 Task: Find a house in Sogamoso, Colombia for 7 guests from July 10 to July 15 with Wifi, Free parking, TV, Gym, Breakfast, 4 bedrooms, 7 beds, 4 bathrooms, price range ₹10,000-₹15,000, and Self check-in.
Action: Mouse moved to (734, 118)
Screenshot: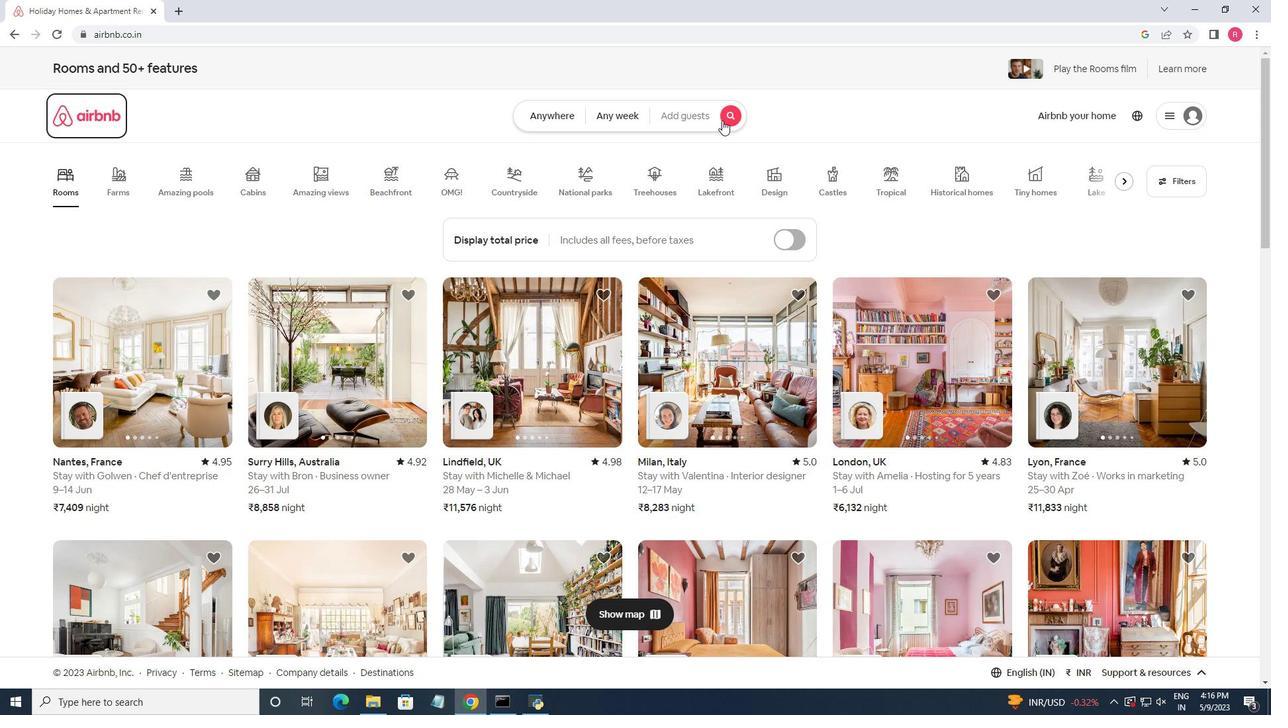 
Action: Mouse pressed left at (734, 118)
Screenshot: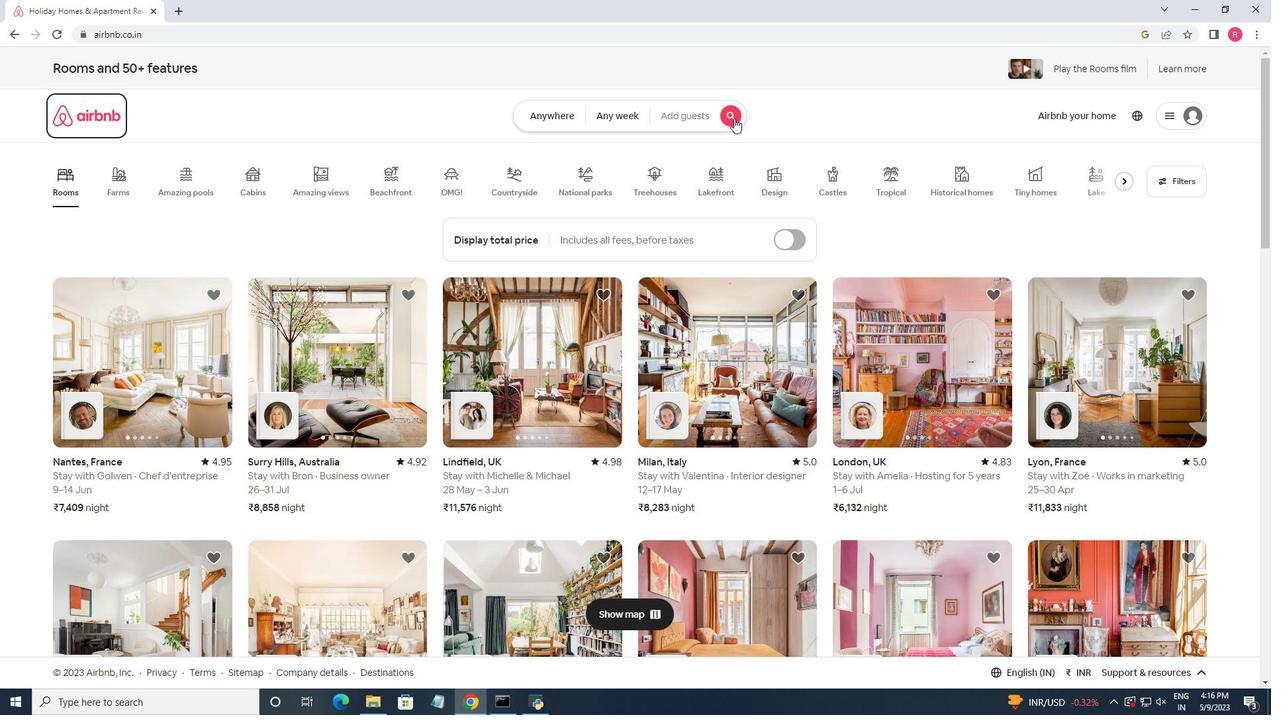 
Action: Mouse moved to (421, 173)
Screenshot: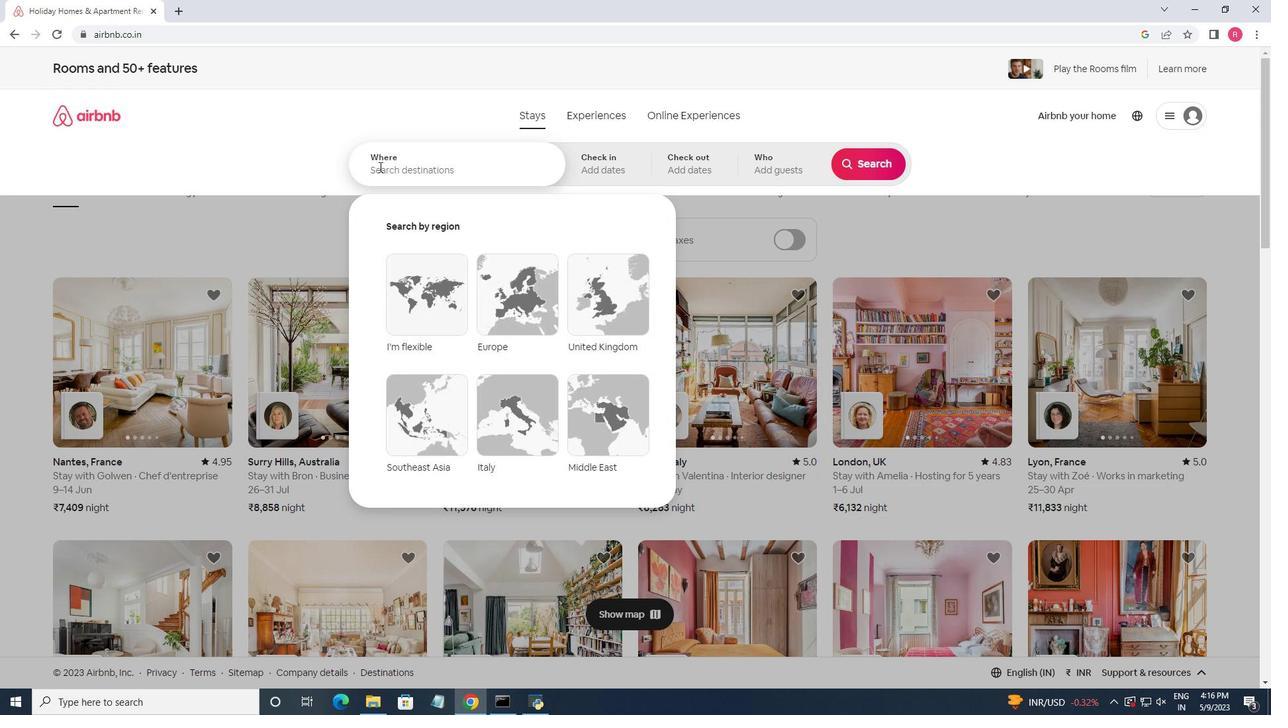 
Action: Mouse pressed left at (421, 173)
Screenshot: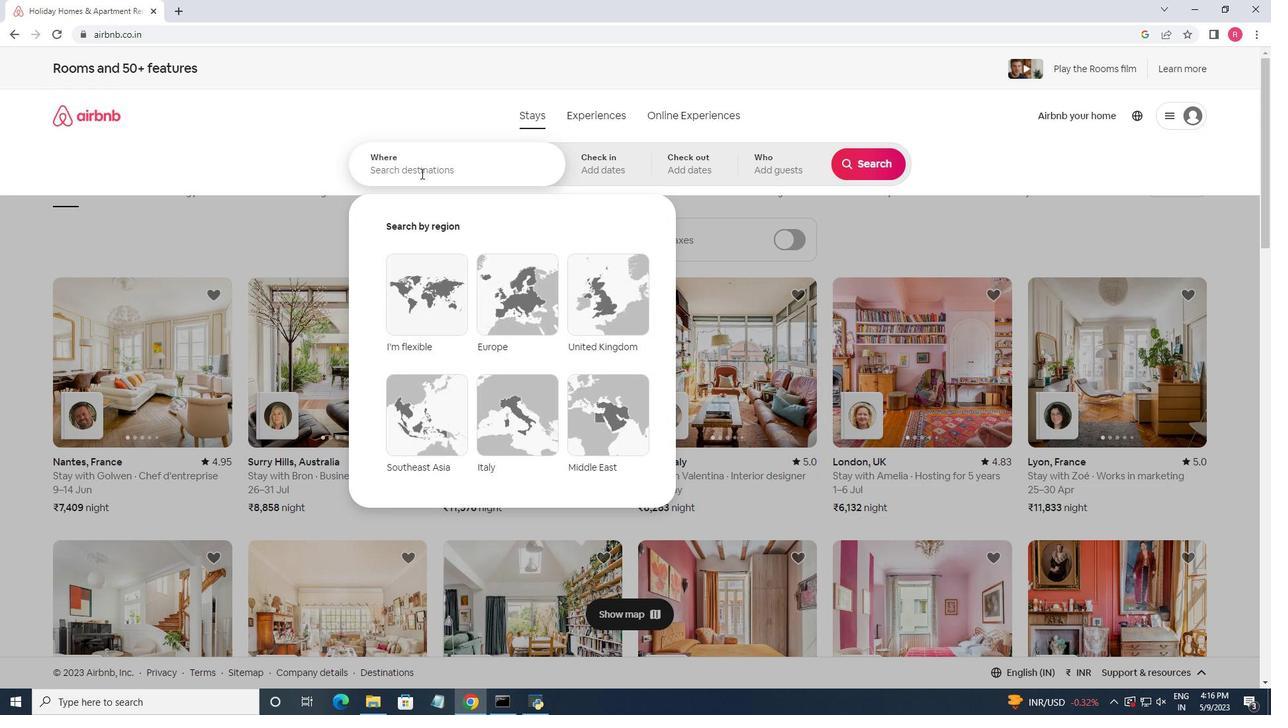 
Action: Mouse moved to (421, 173)
Screenshot: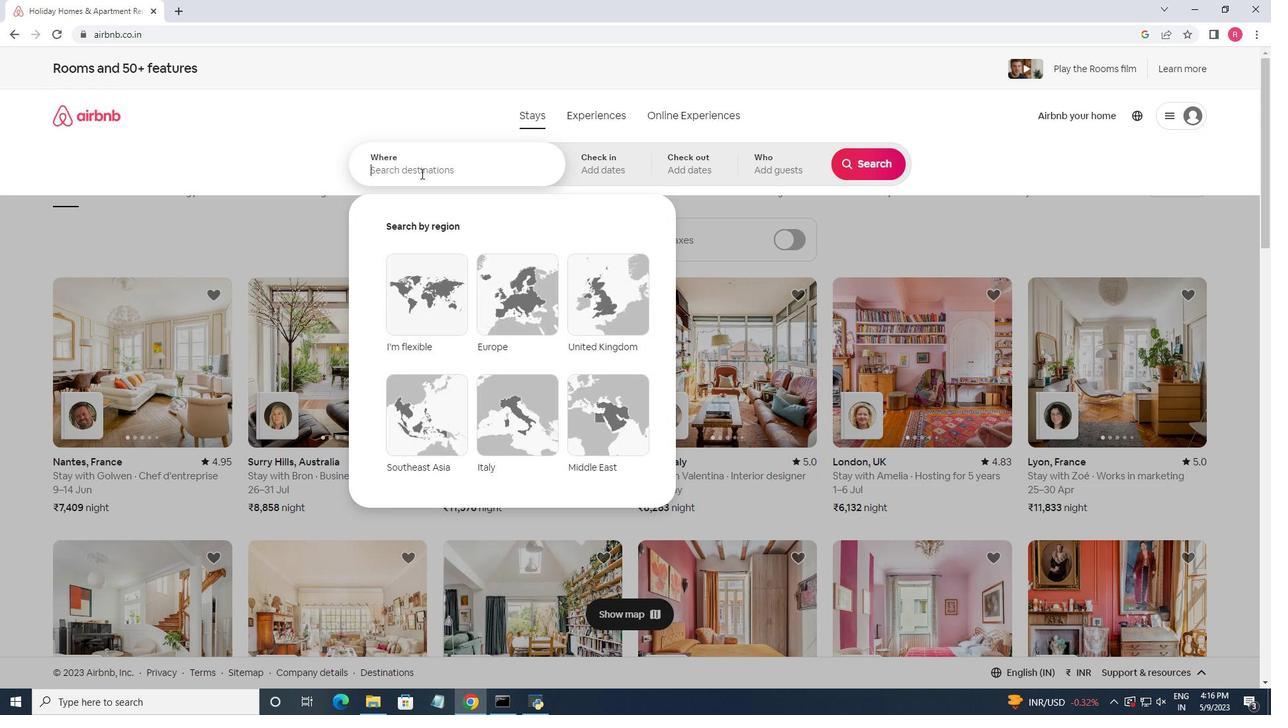 
Action: Key pressed ctrl+S
Screenshot: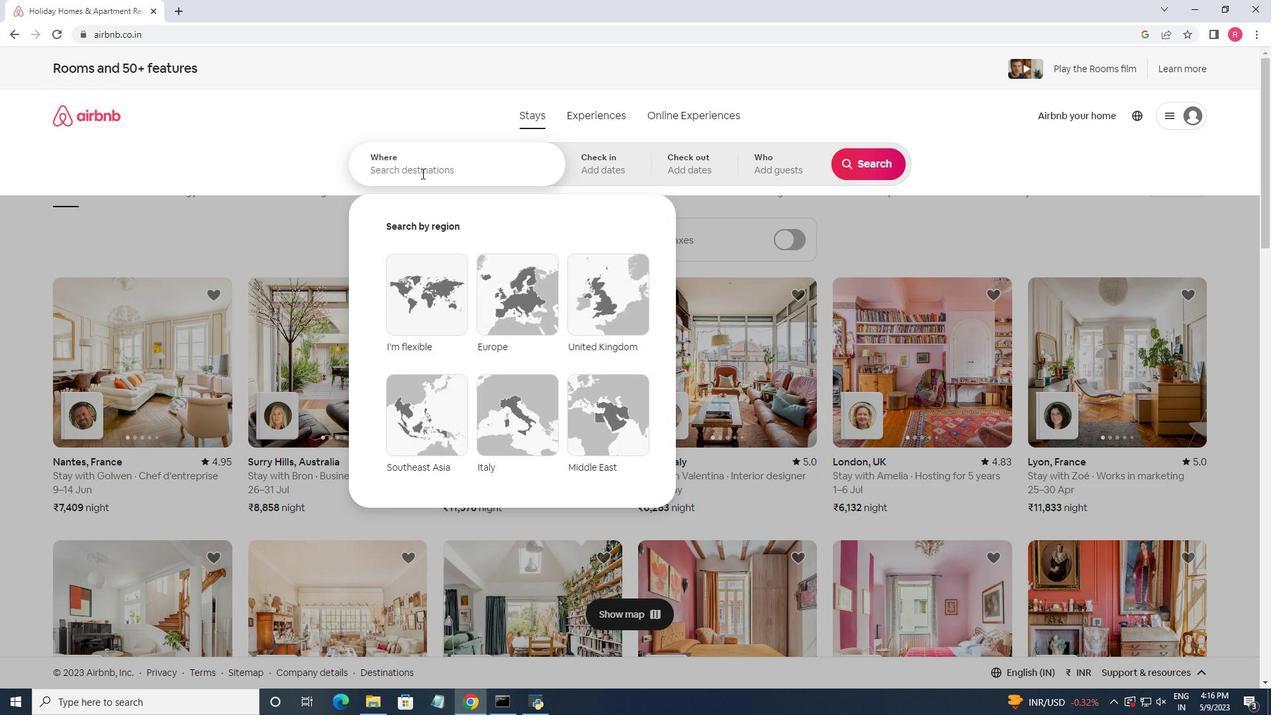 
Action: Mouse moved to (444, 10)
Screenshot: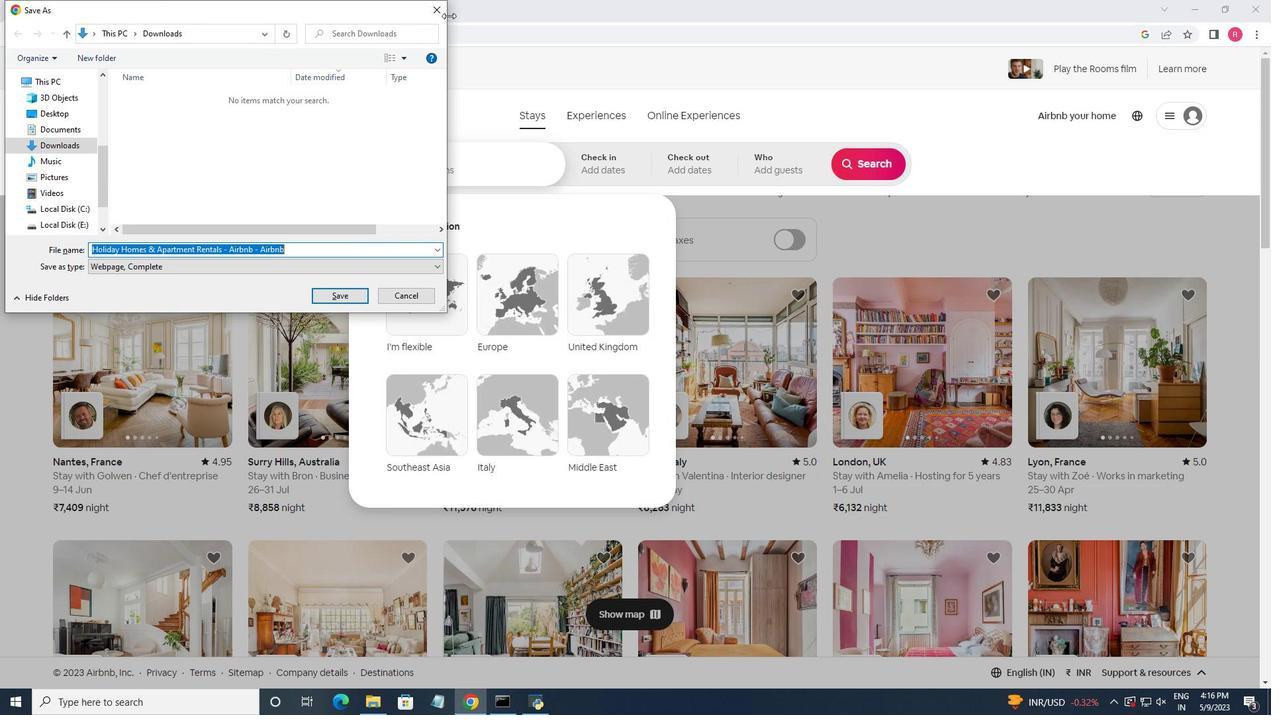 
Action: Mouse pressed left at (444, 10)
Screenshot: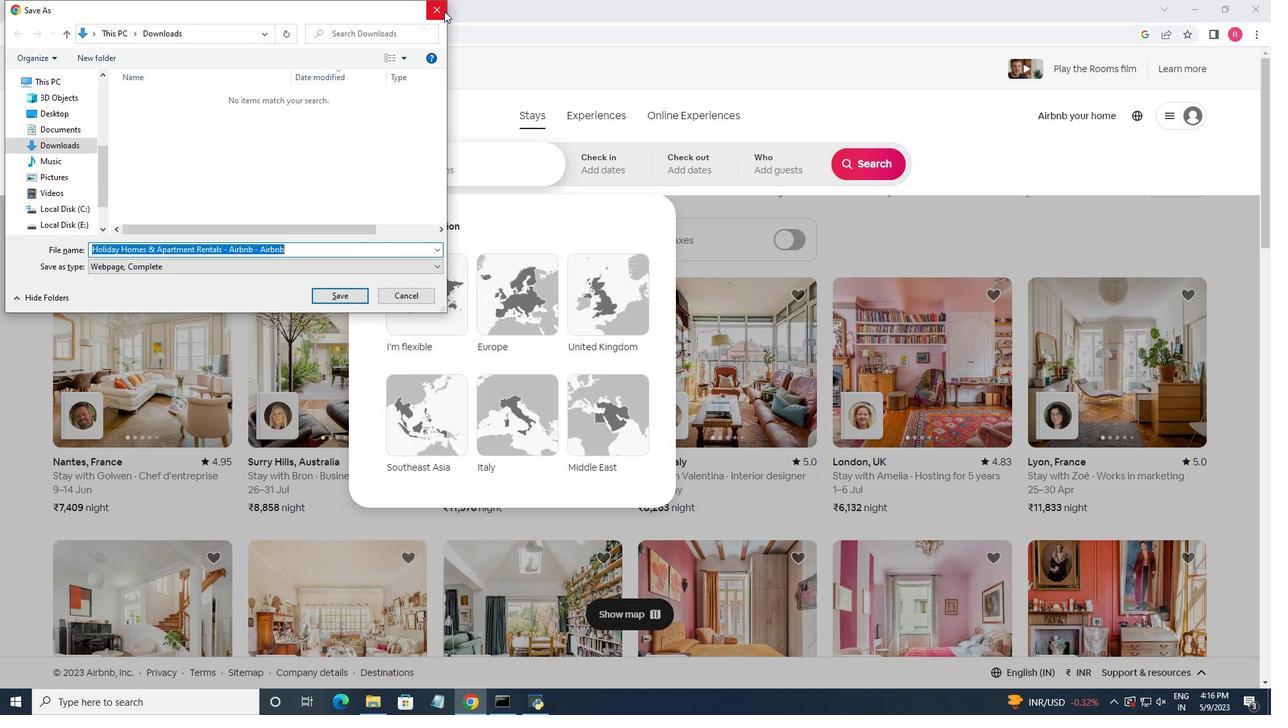 
Action: Mouse moved to (403, 168)
Screenshot: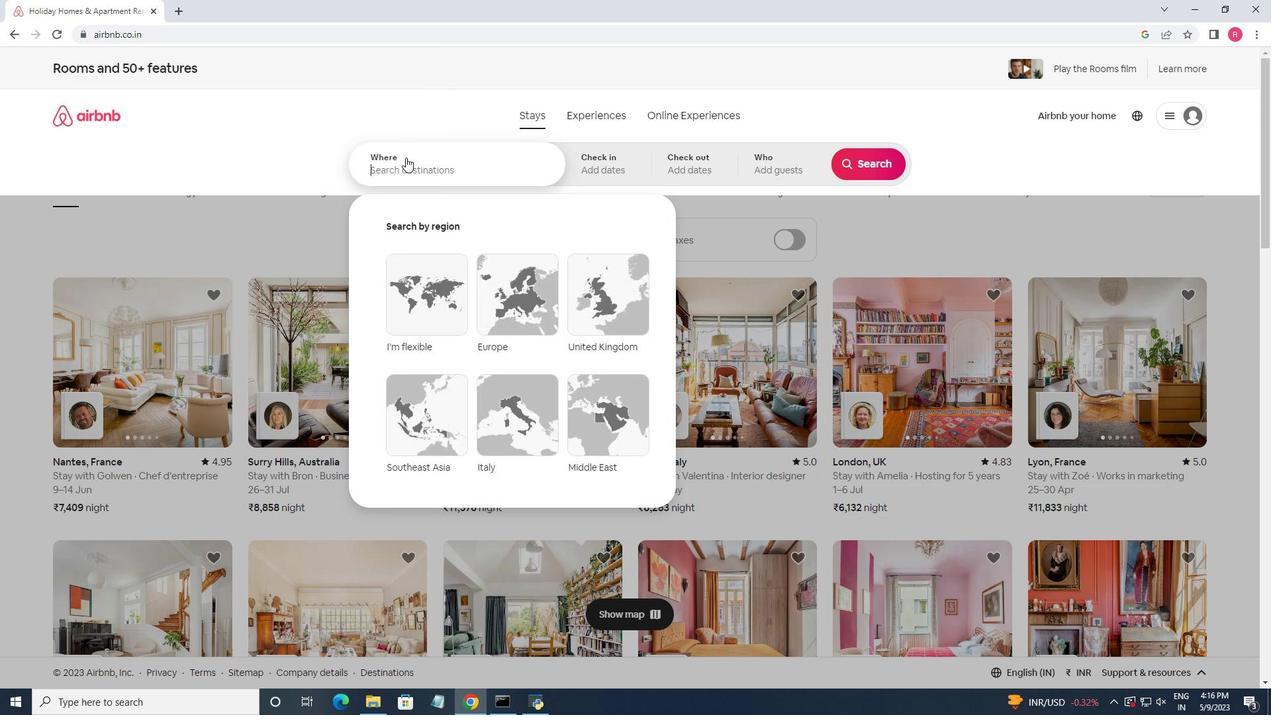 
Action: Key pressed <Key.shift>Sogamoso,<Key.space><Key.shift>Colombia
Screenshot: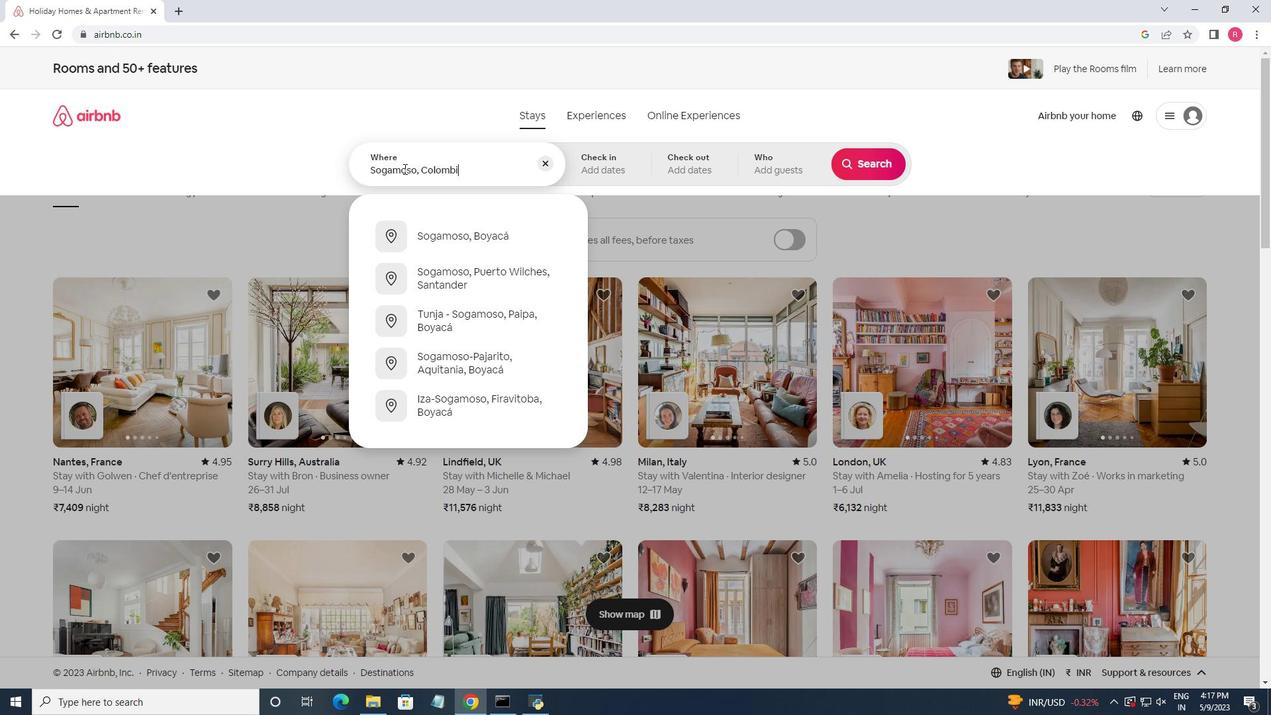 
Action: Mouse moved to (395, 163)
Screenshot: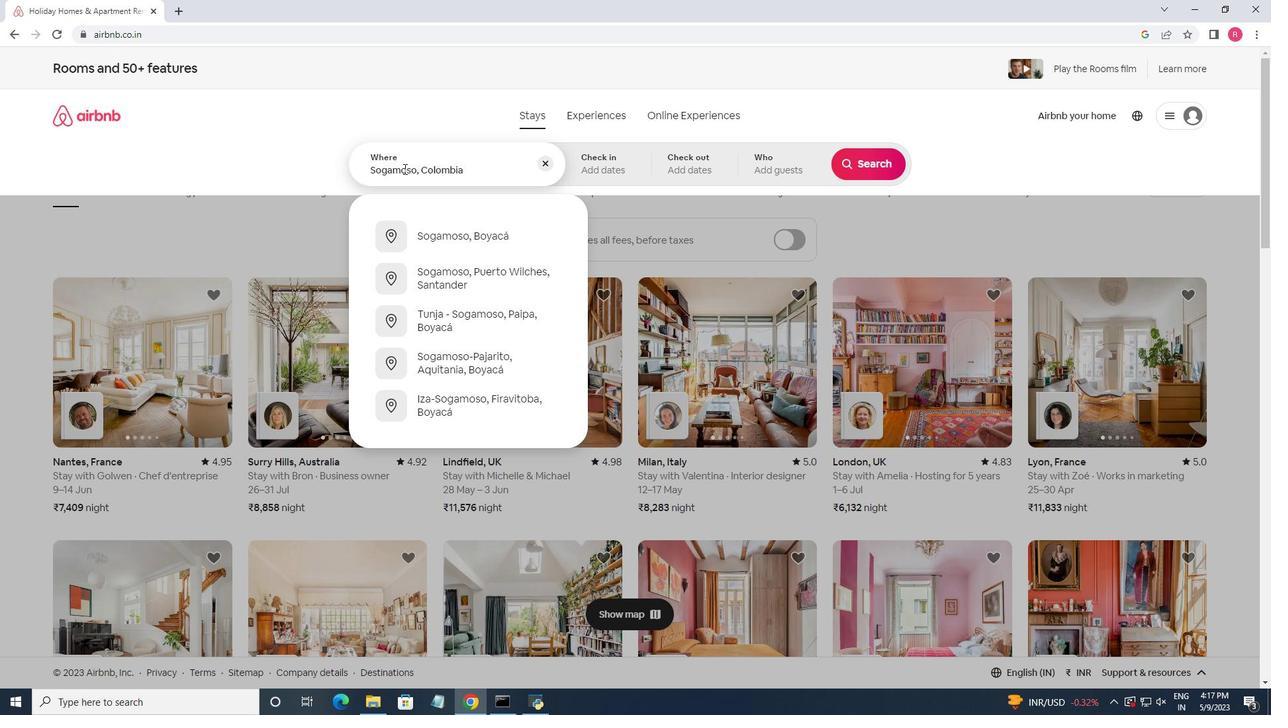 
Action: Key pressed <Key.enter>
Screenshot: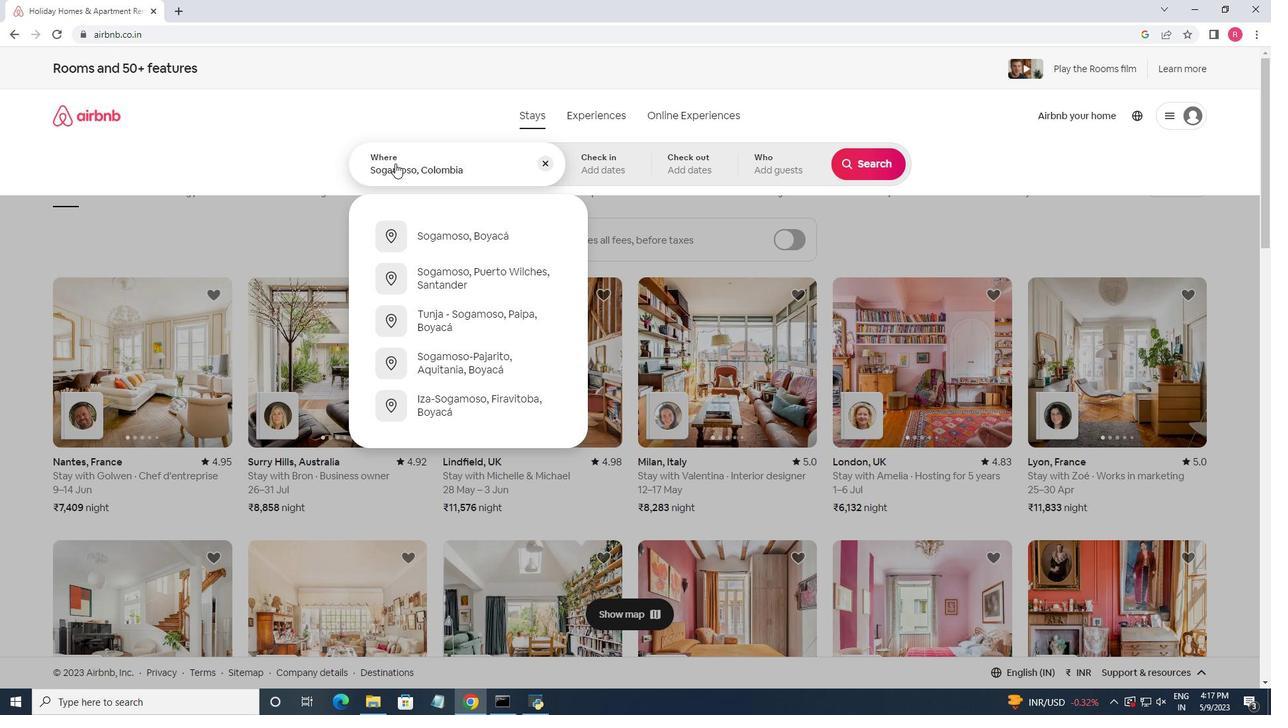 
Action: Mouse moved to (871, 270)
Screenshot: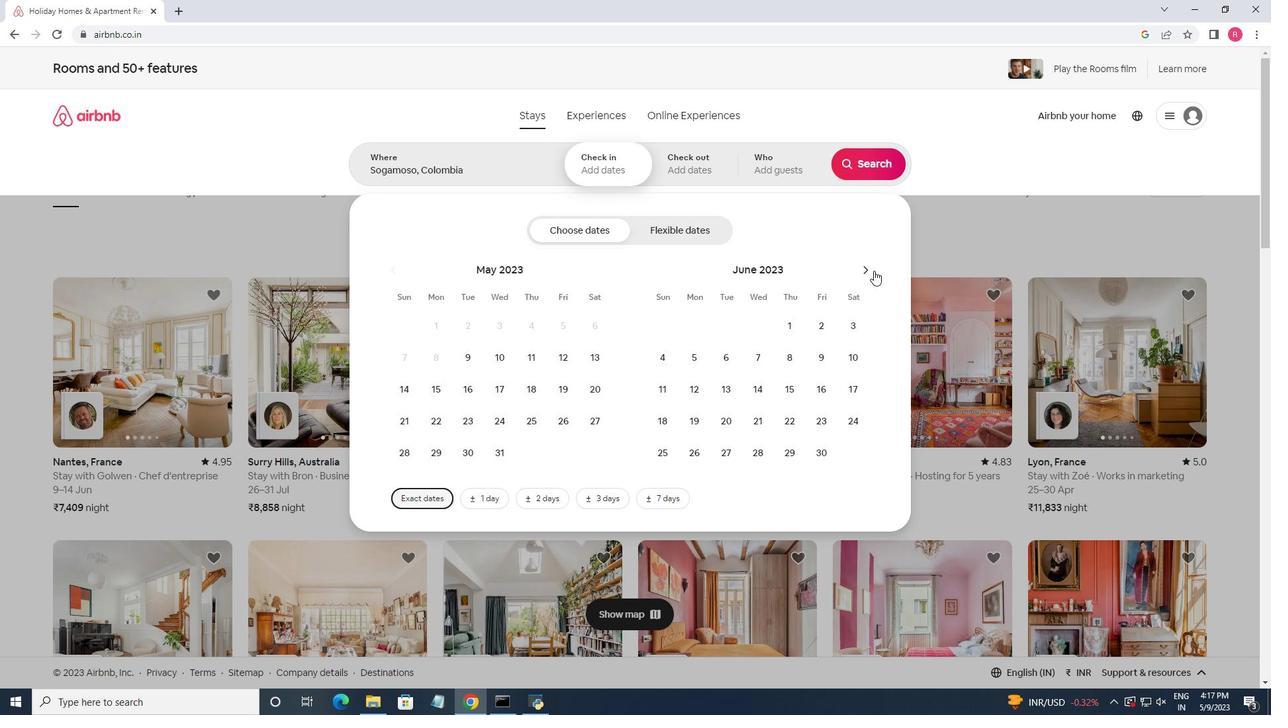 
Action: Mouse pressed left at (871, 270)
Screenshot: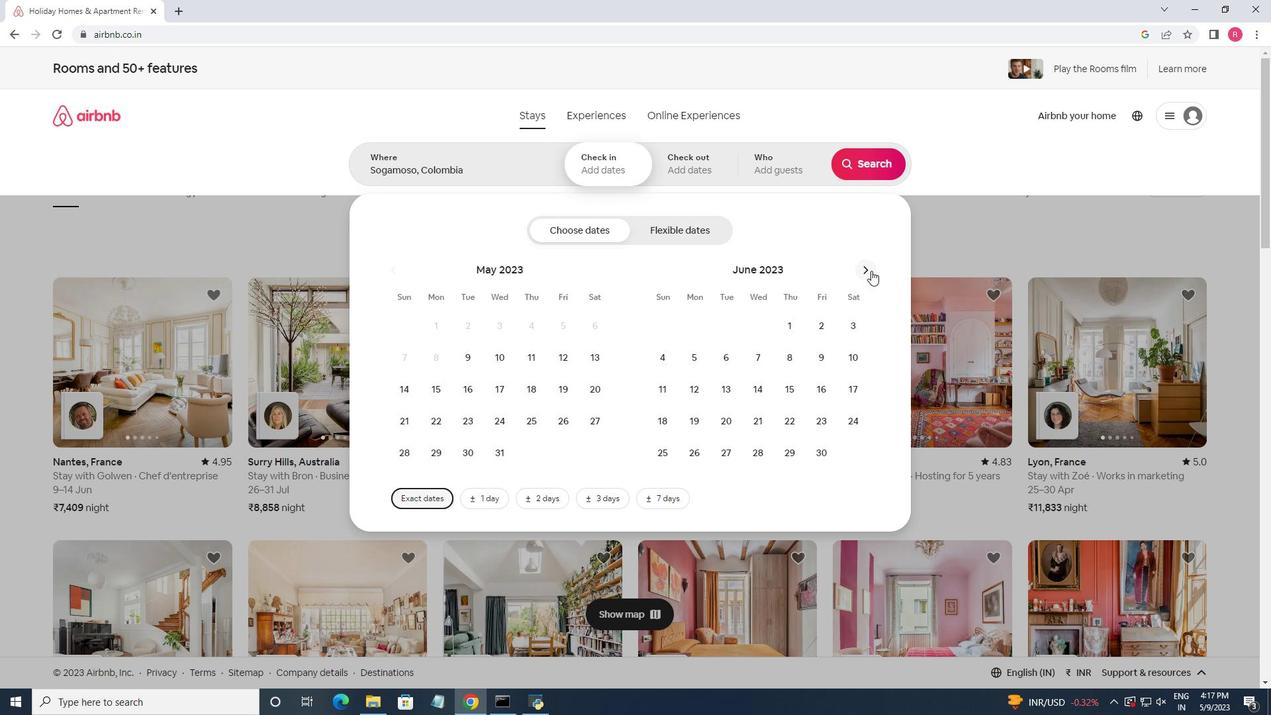 
Action: Mouse moved to (706, 387)
Screenshot: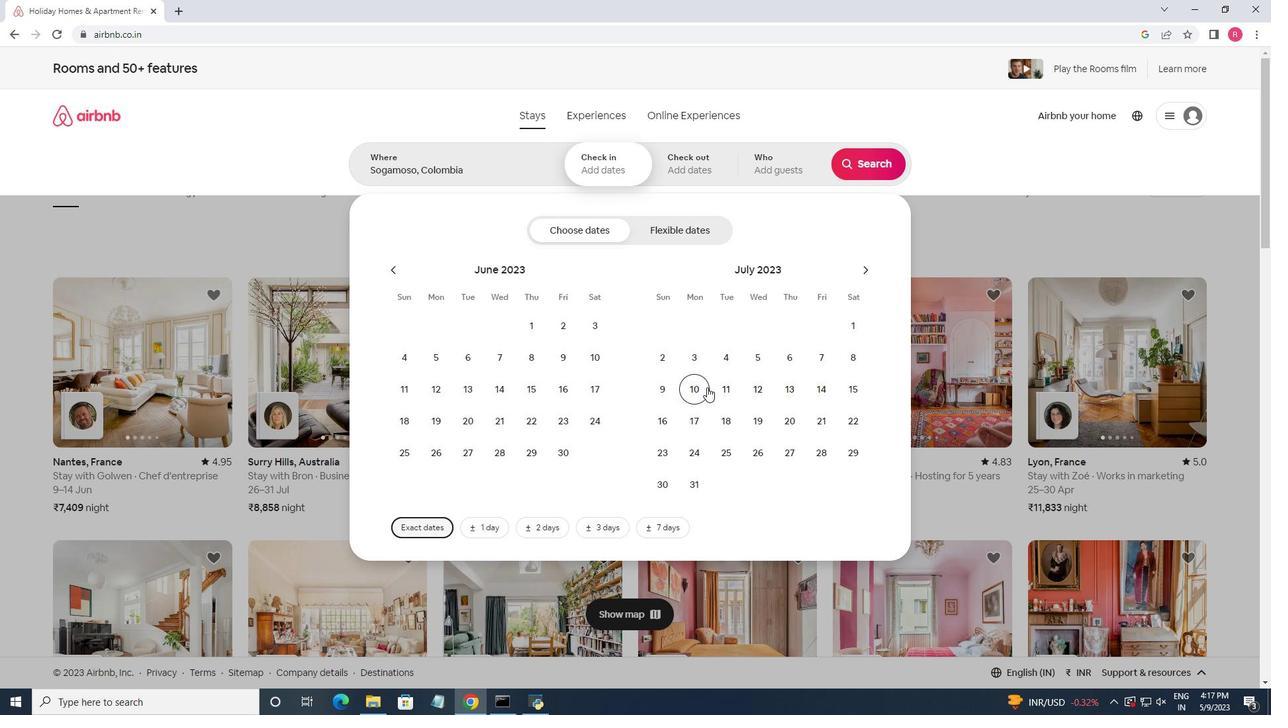 
Action: Mouse pressed left at (706, 387)
Screenshot: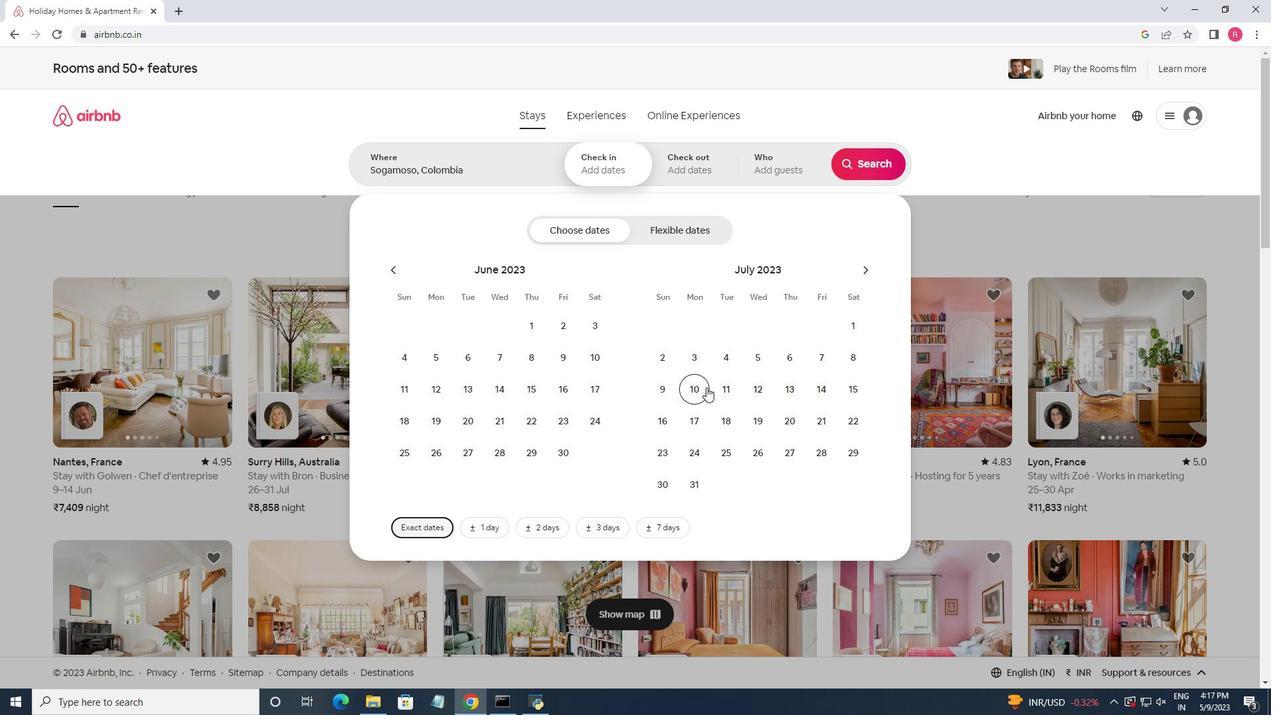 
Action: Mouse moved to (850, 385)
Screenshot: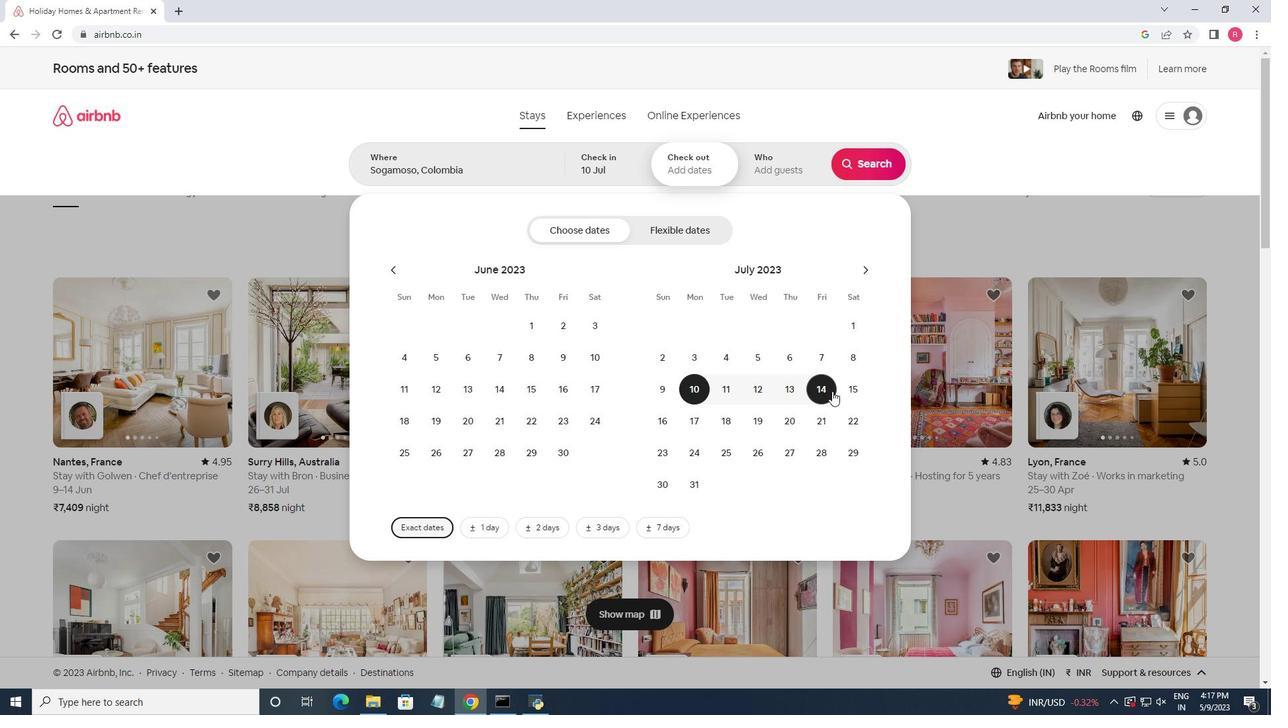 
Action: Mouse pressed left at (850, 385)
Screenshot: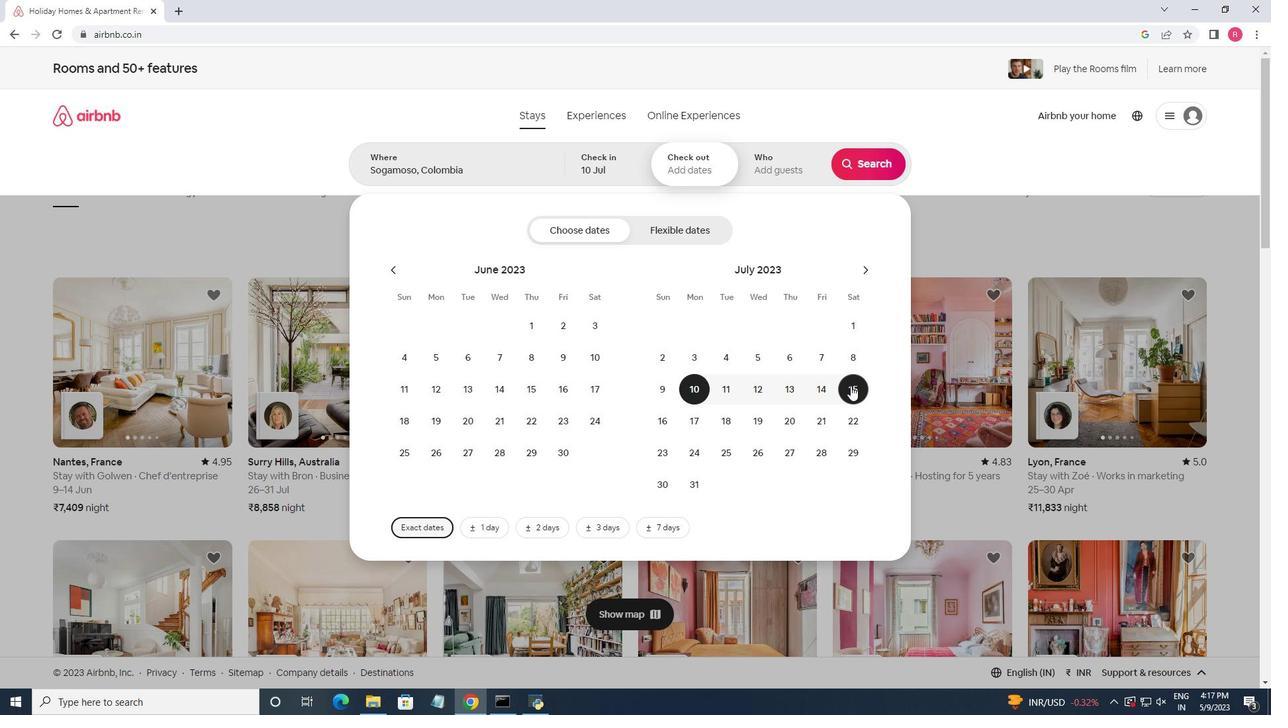 
Action: Mouse moved to (788, 174)
Screenshot: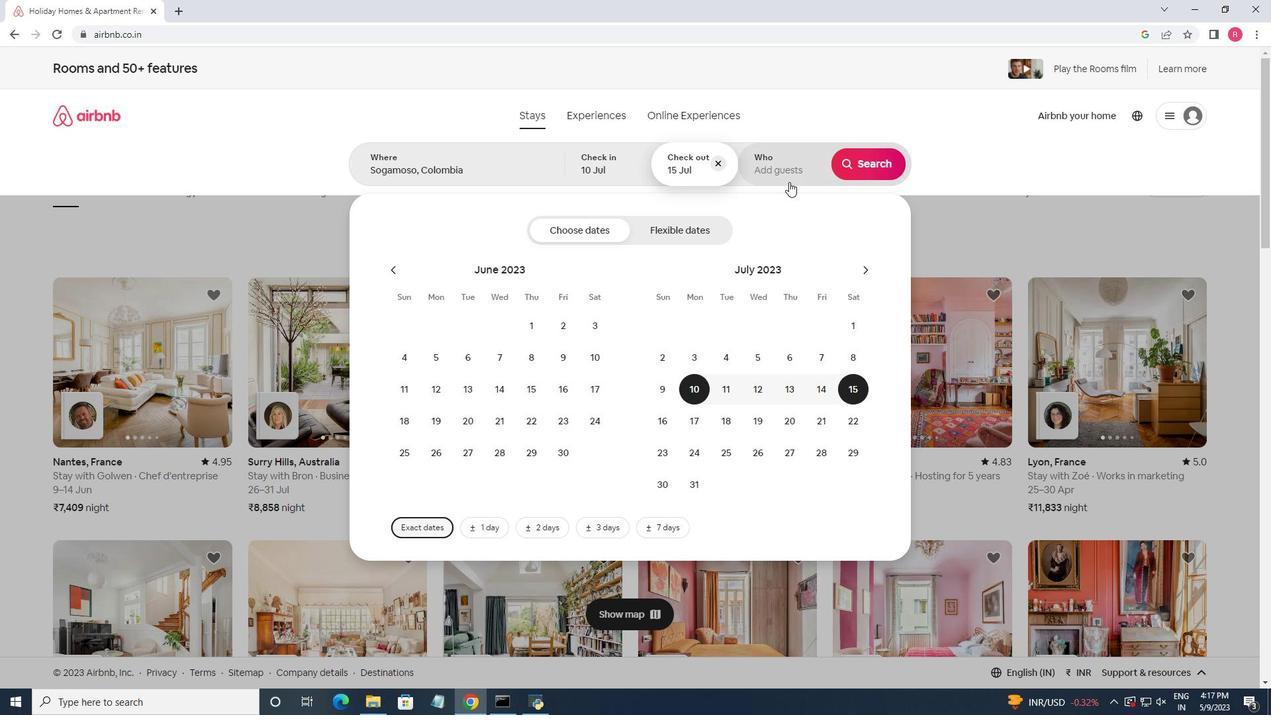 
Action: Mouse pressed left at (788, 174)
Screenshot: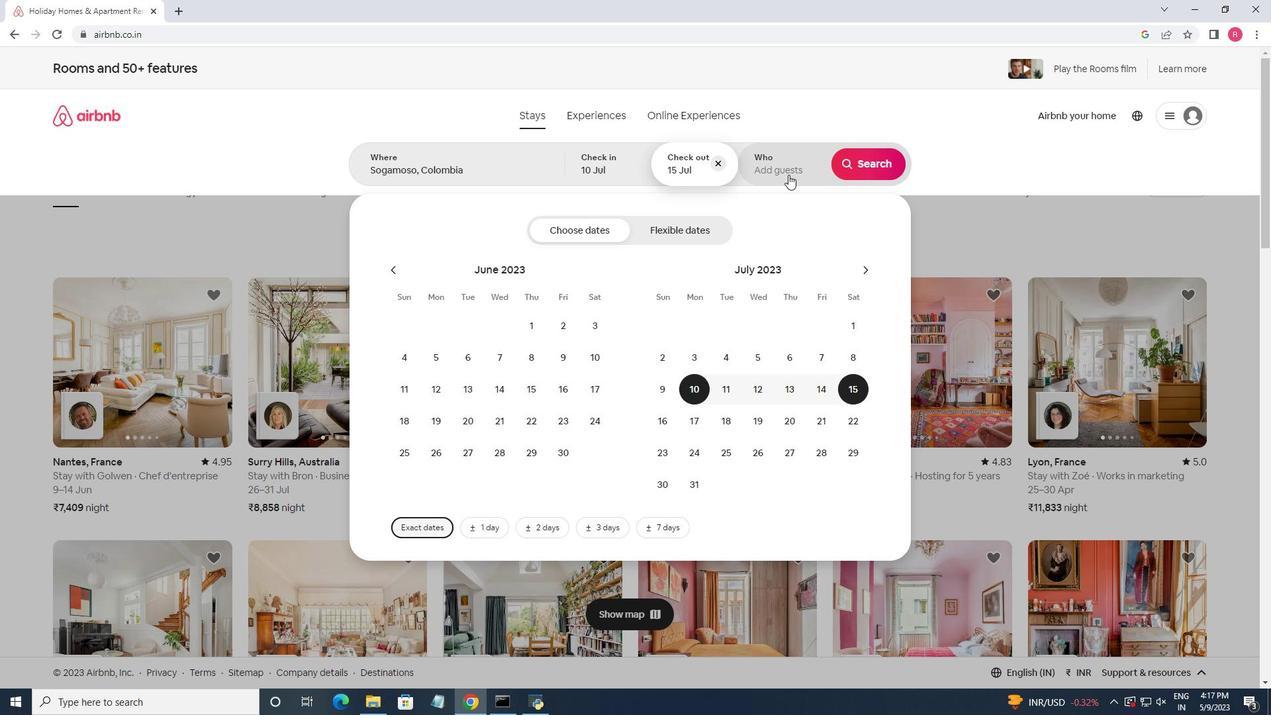 
Action: Mouse moved to (872, 235)
Screenshot: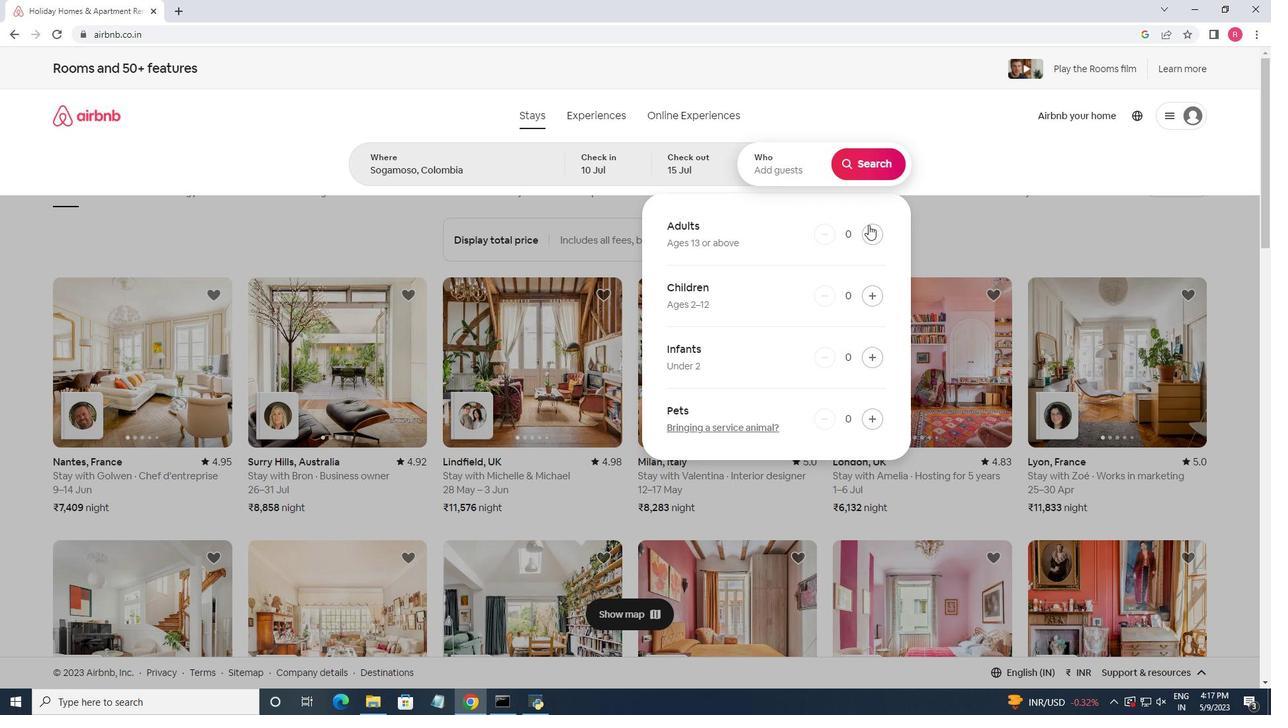 
Action: Mouse pressed left at (872, 235)
Screenshot: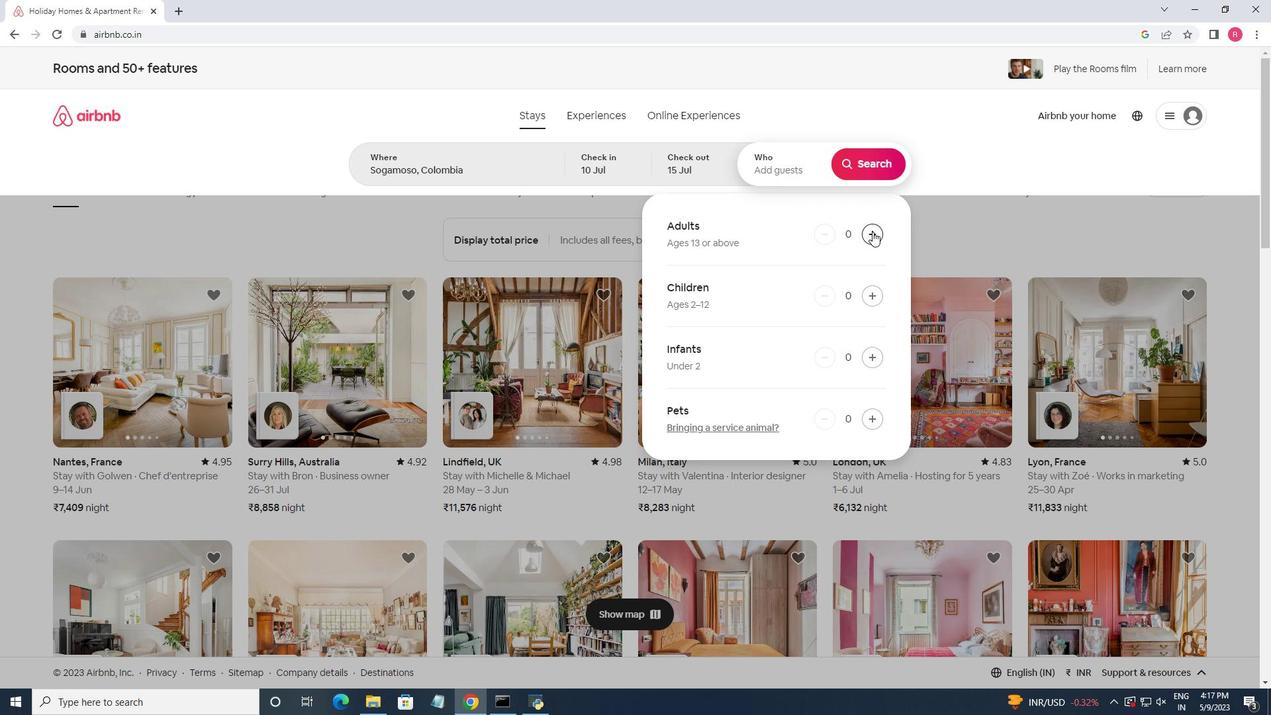 
Action: Mouse moved to (872, 235)
Screenshot: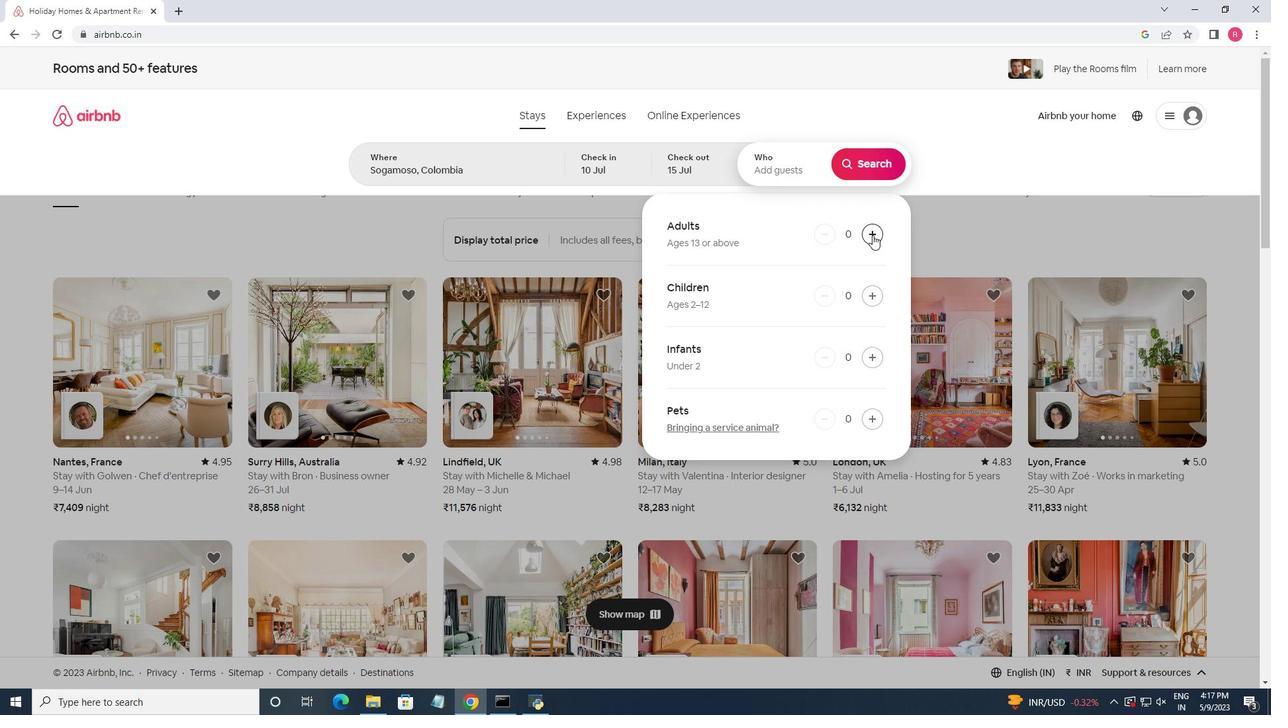 
Action: Mouse pressed left at (872, 235)
Screenshot: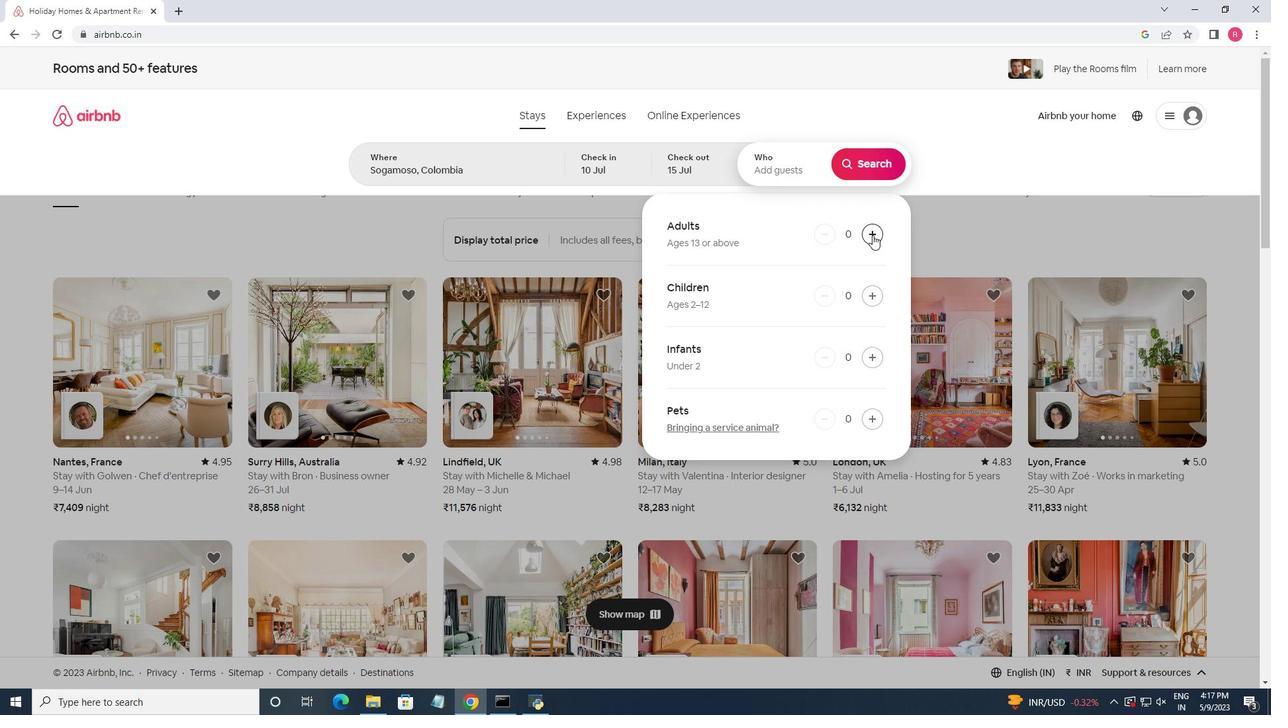
Action: Mouse pressed left at (872, 235)
Screenshot: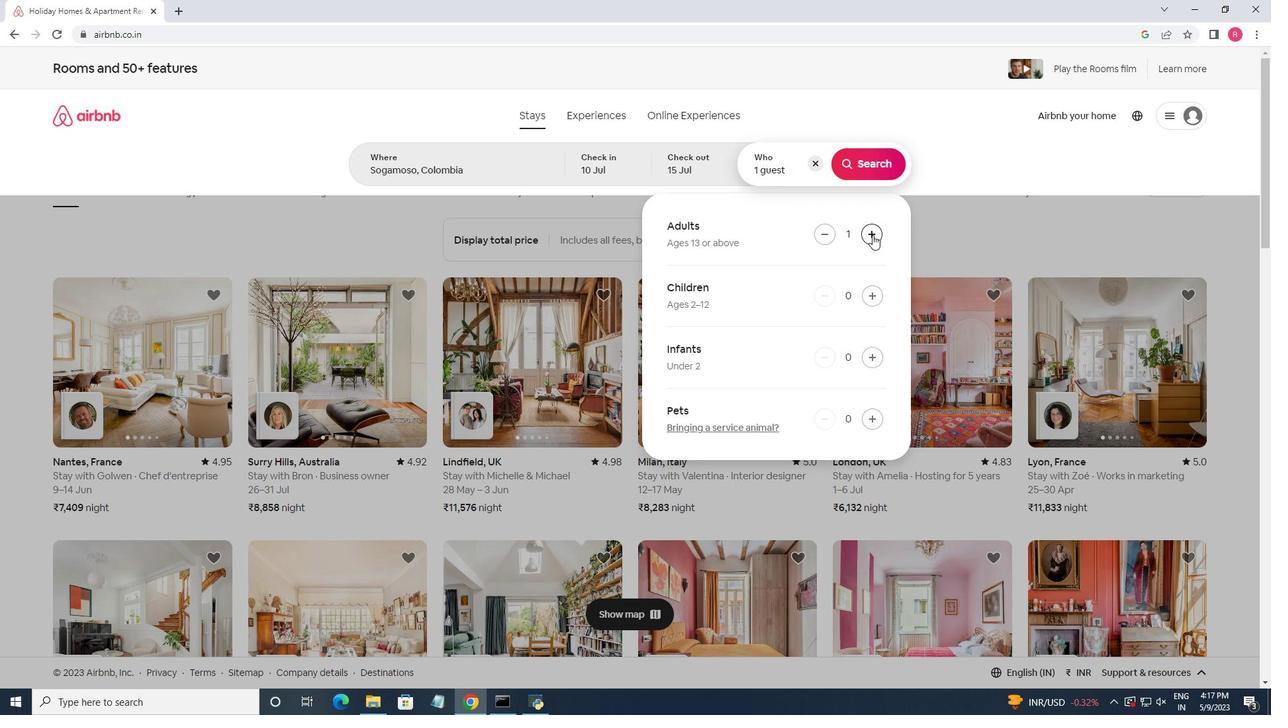 
Action: Mouse pressed left at (872, 235)
Screenshot: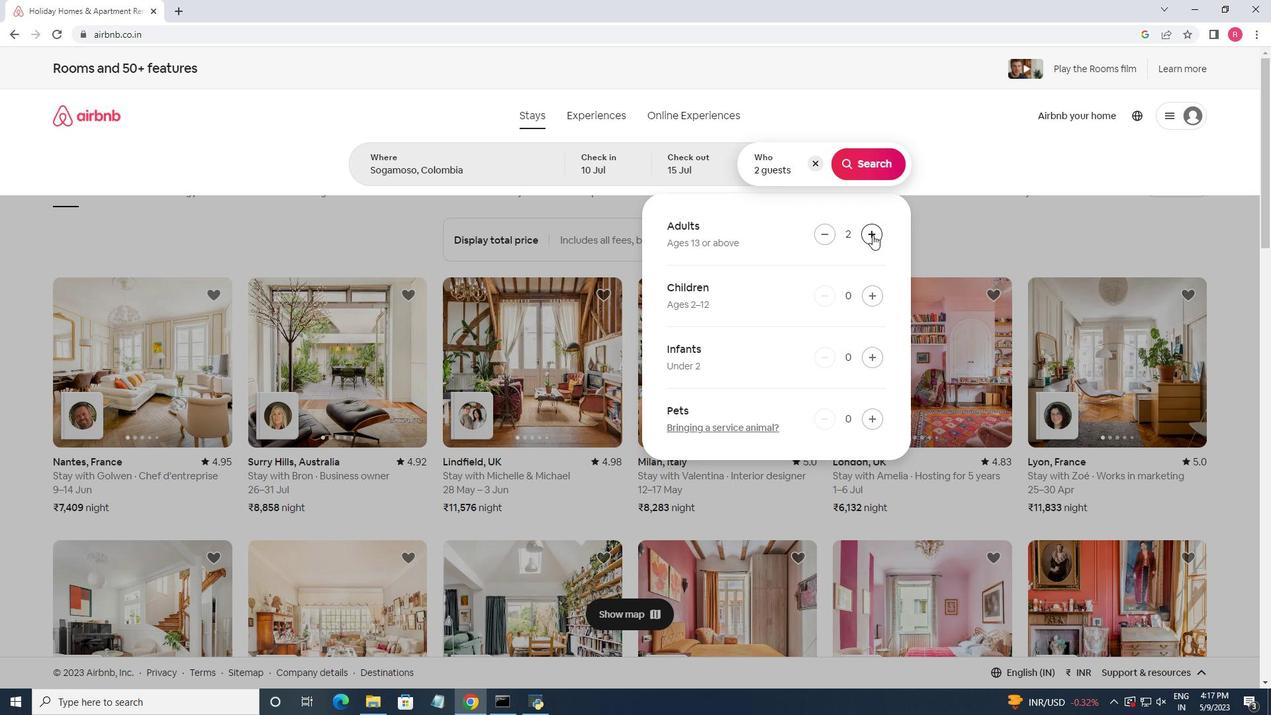 
Action: Mouse pressed left at (872, 235)
Screenshot: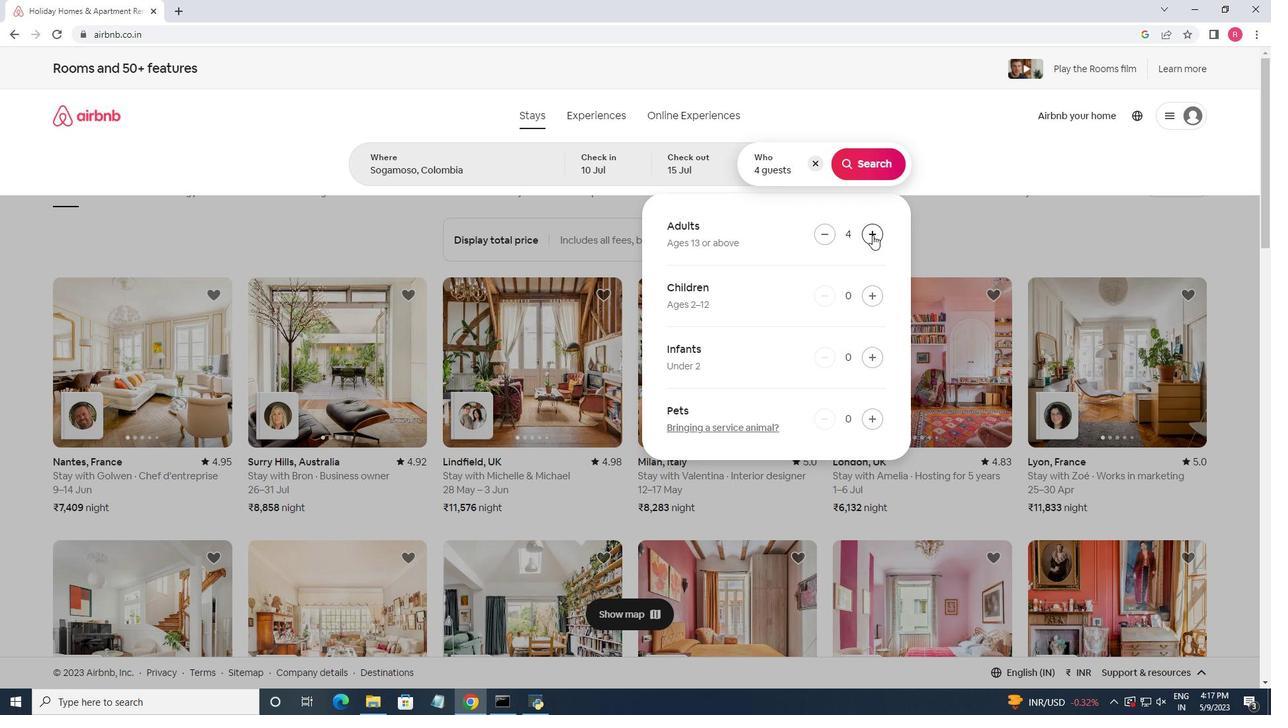 
Action: Mouse pressed left at (872, 235)
Screenshot: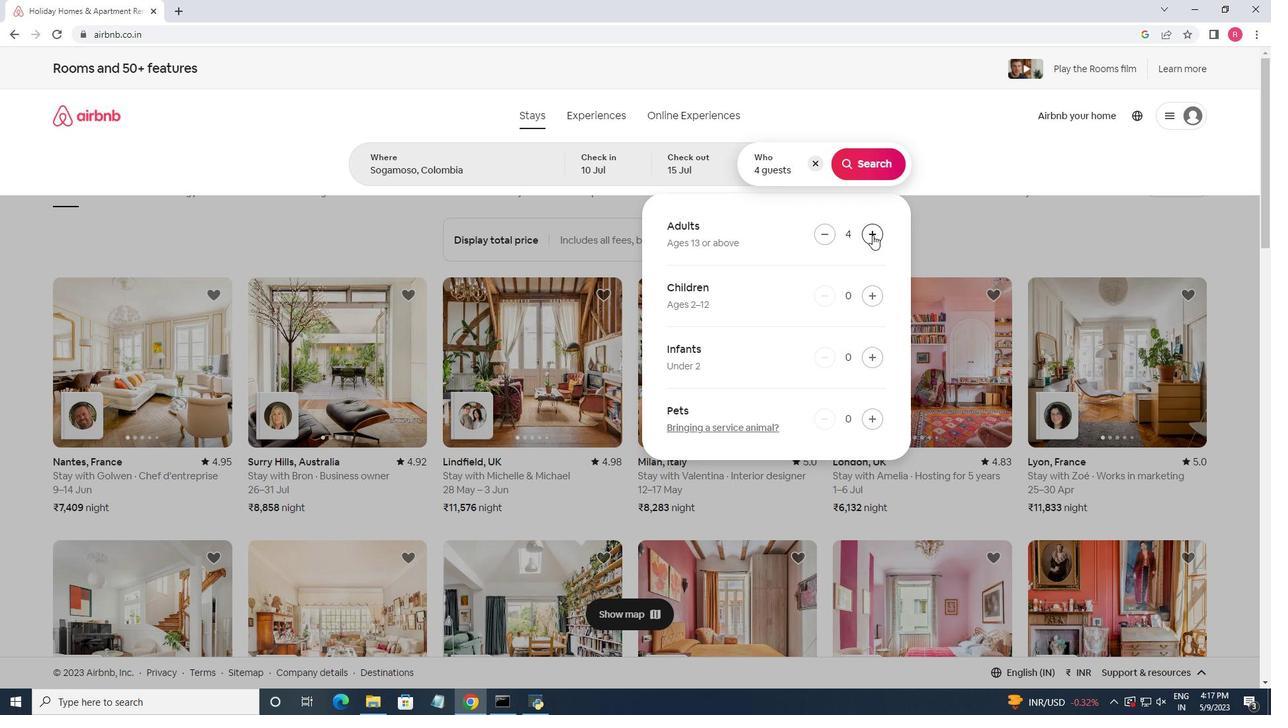 
Action: Mouse moved to (872, 235)
Screenshot: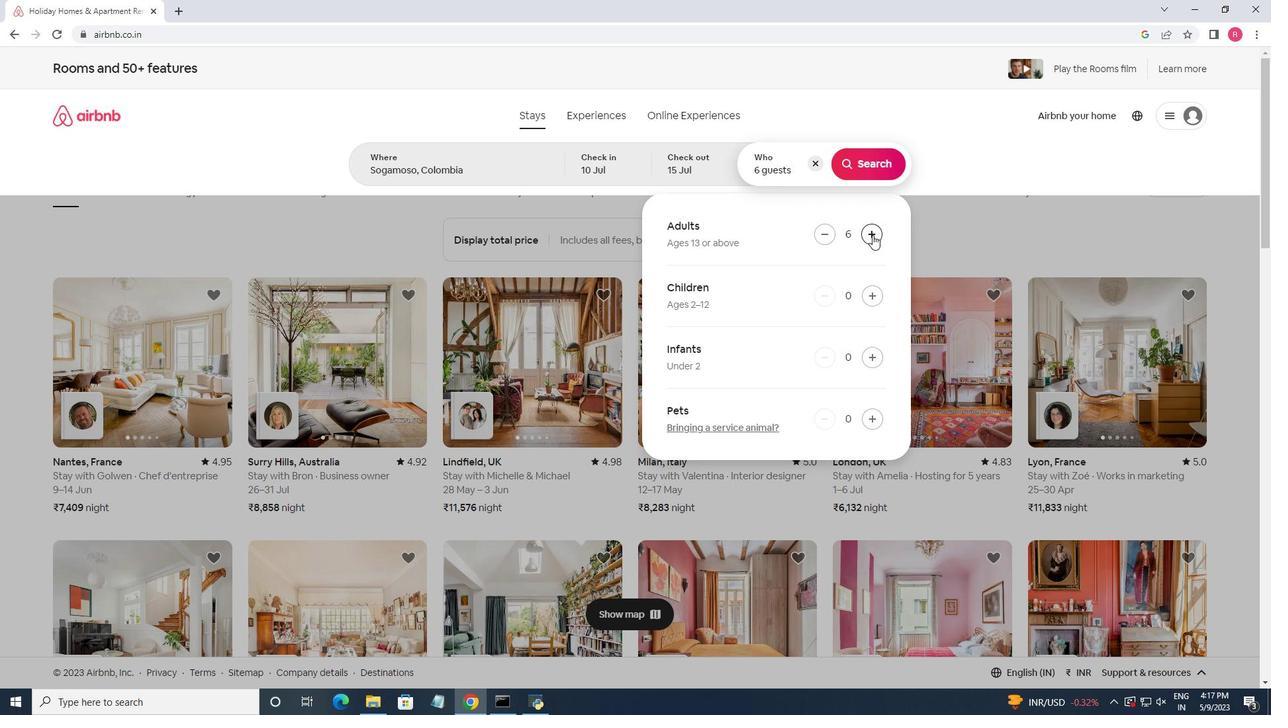 
Action: Mouse pressed left at (872, 235)
Screenshot: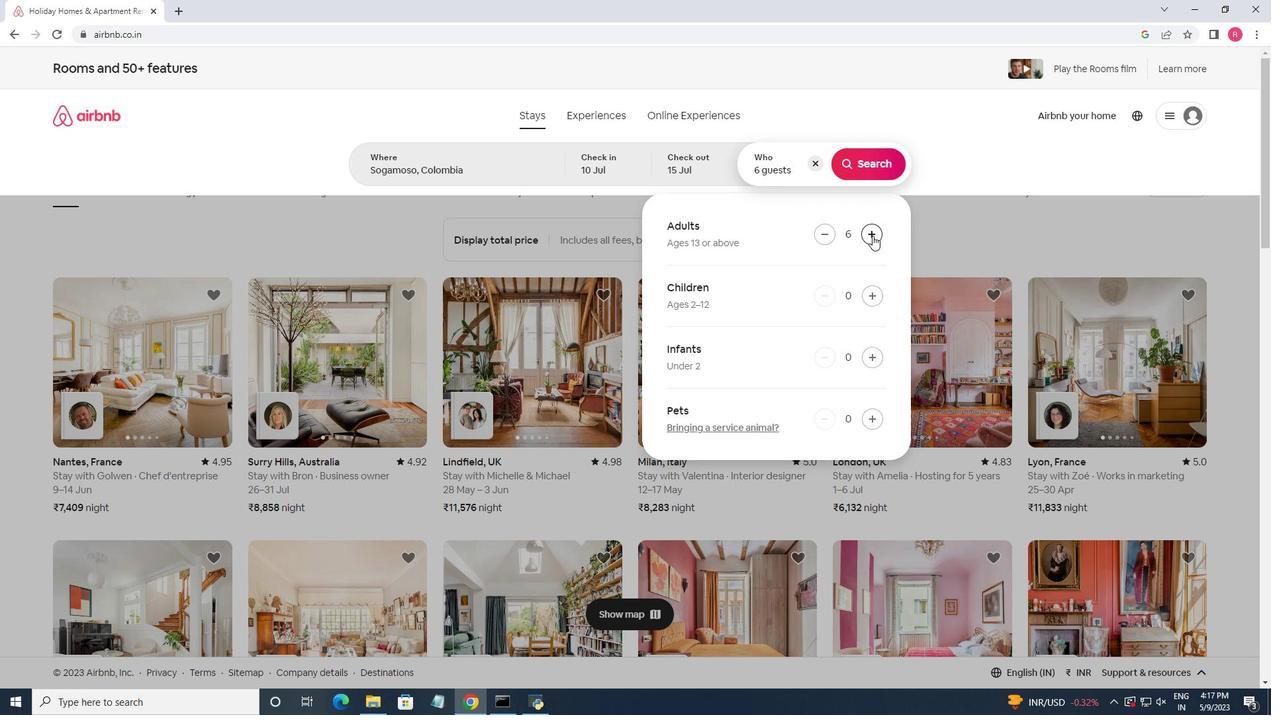 
Action: Mouse moved to (875, 162)
Screenshot: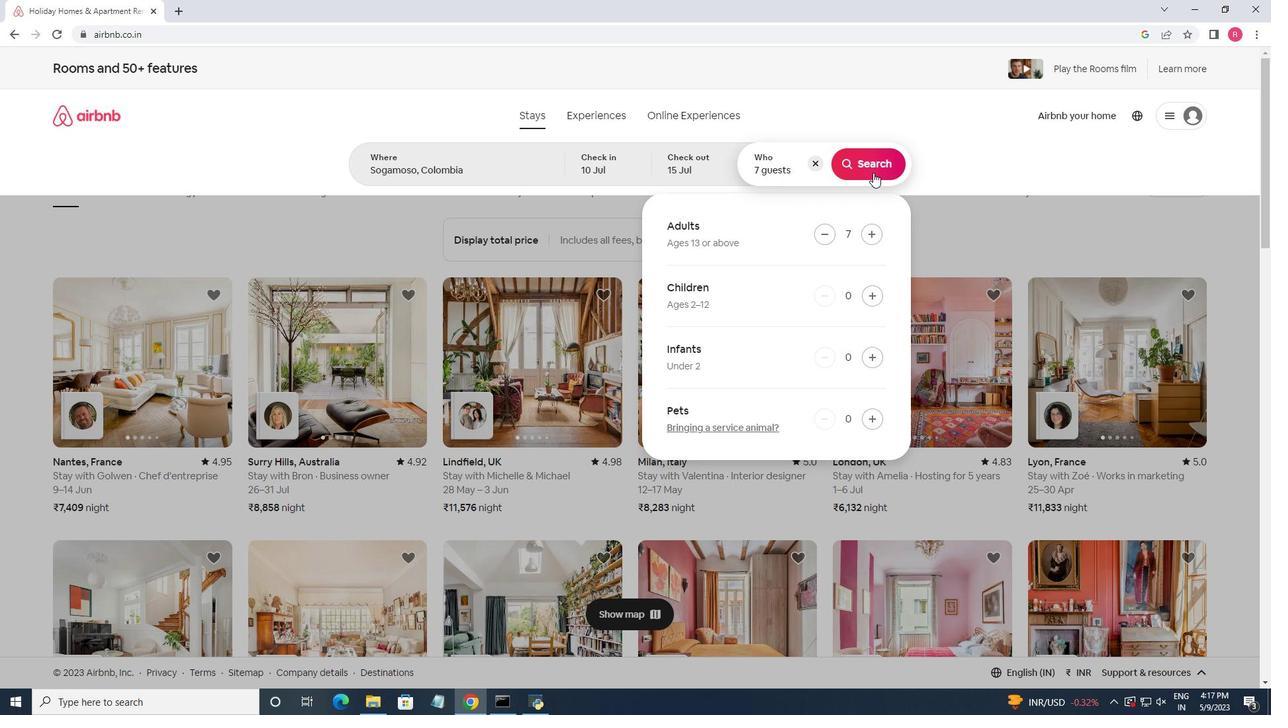 
Action: Mouse pressed left at (875, 162)
Screenshot: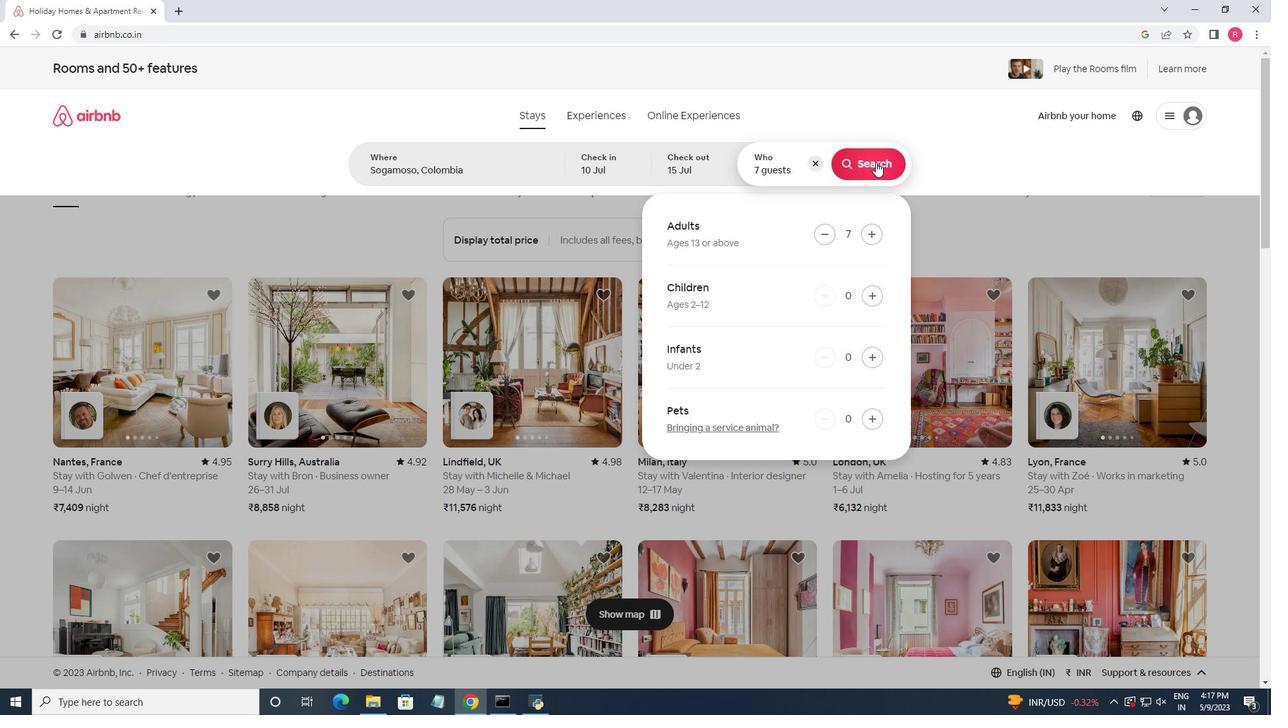
Action: Mouse moved to (1208, 123)
Screenshot: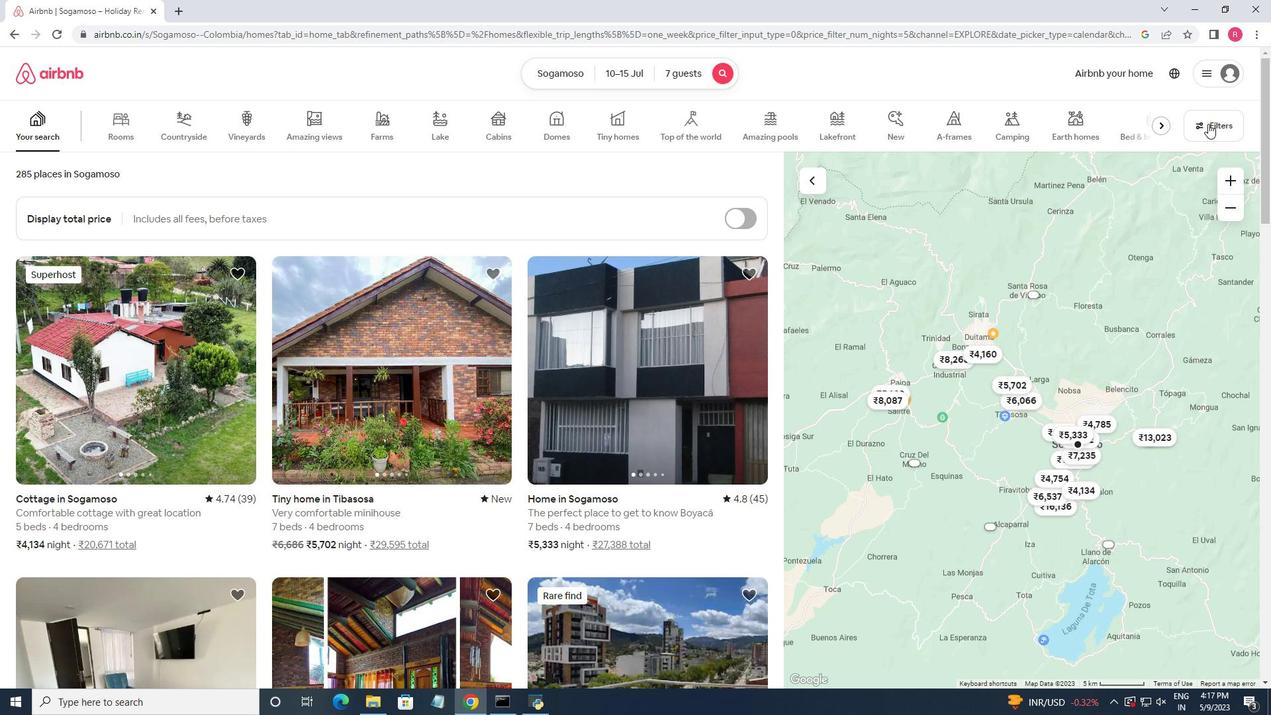 
Action: Mouse pressed left at (1208, 123)
Screenshot: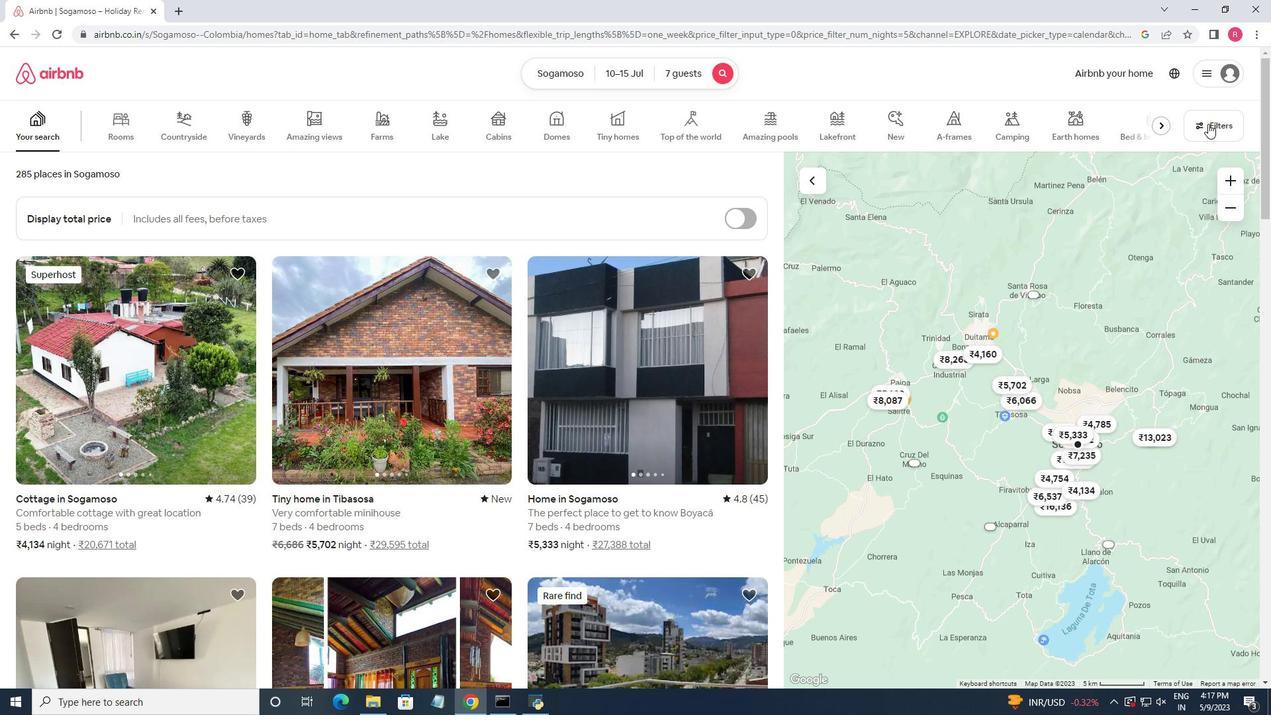 
Action: Mouse moved to (449, 452)
Screenshot: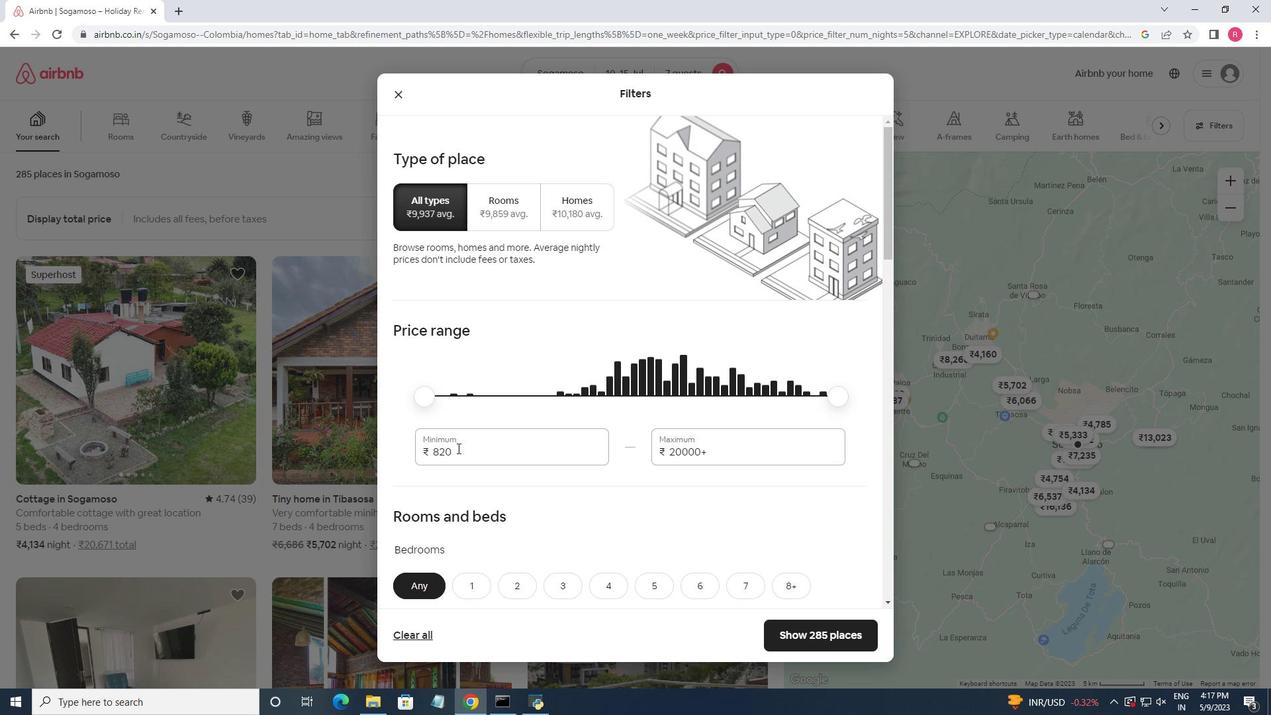 
Action: Mouse pressed left at (449, 452)
Screenshot: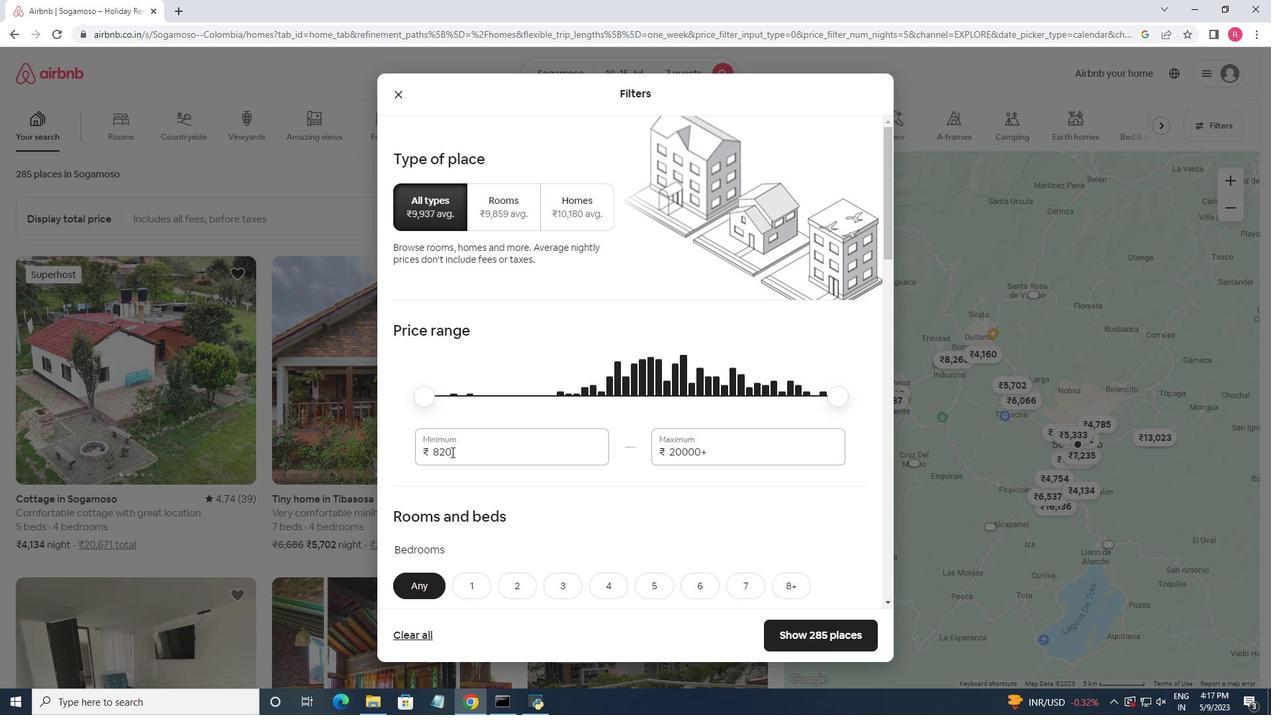 
Action: Mouse moved to (448, 452)
Screenshot: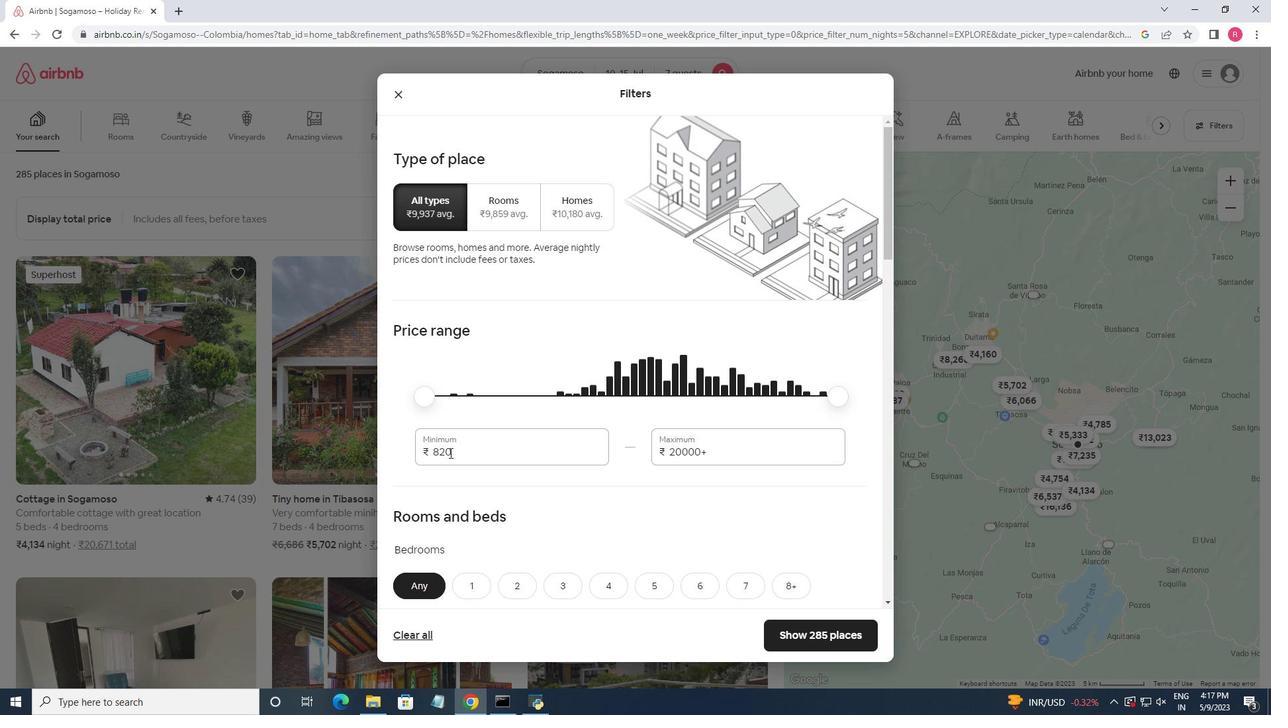 
Action: Mouse pressed left at (448, 452)
Screenshot: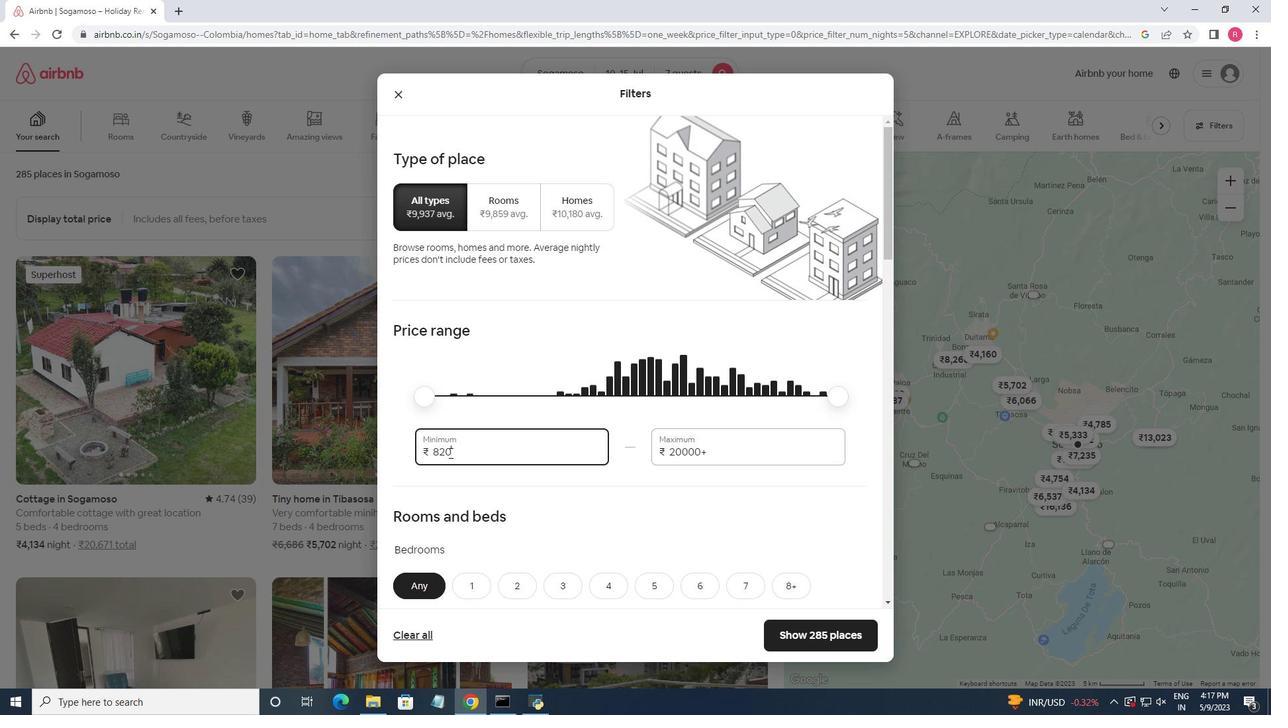 
Action: Mouse moved to (448, 450)
Screenshot: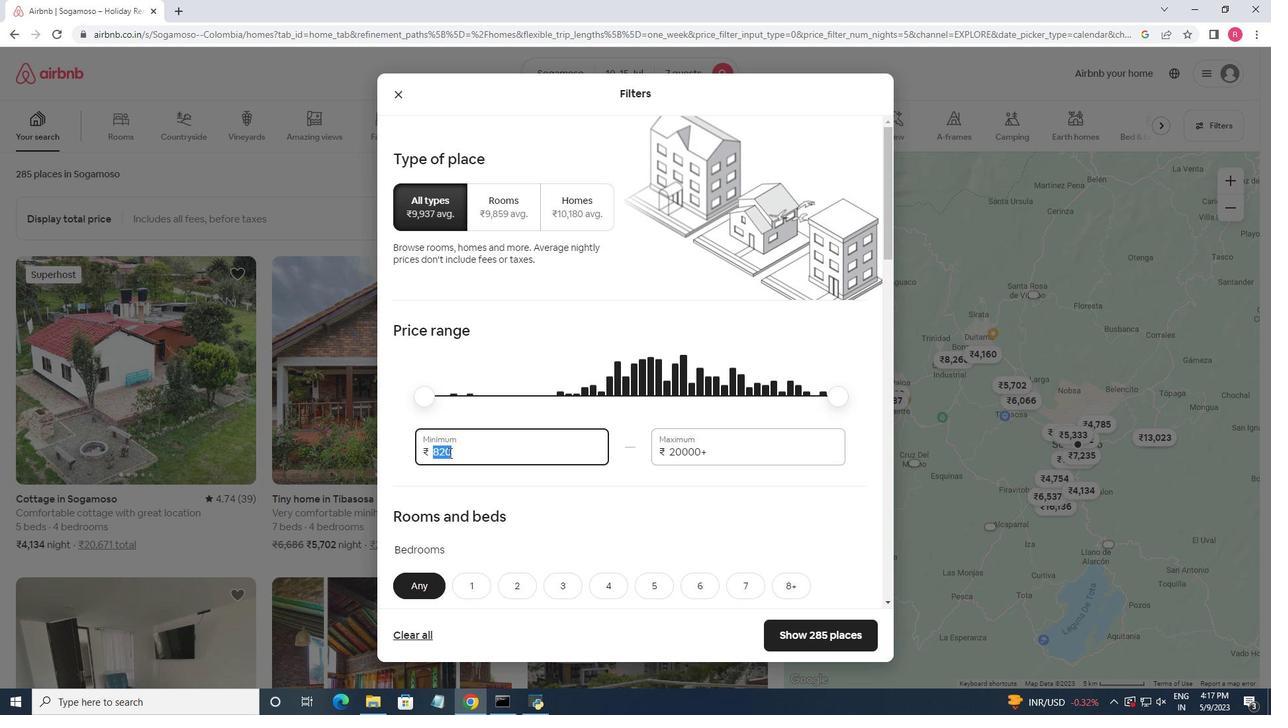 
Action: Key pressed 10000<Key.tab>15000
Screenshot: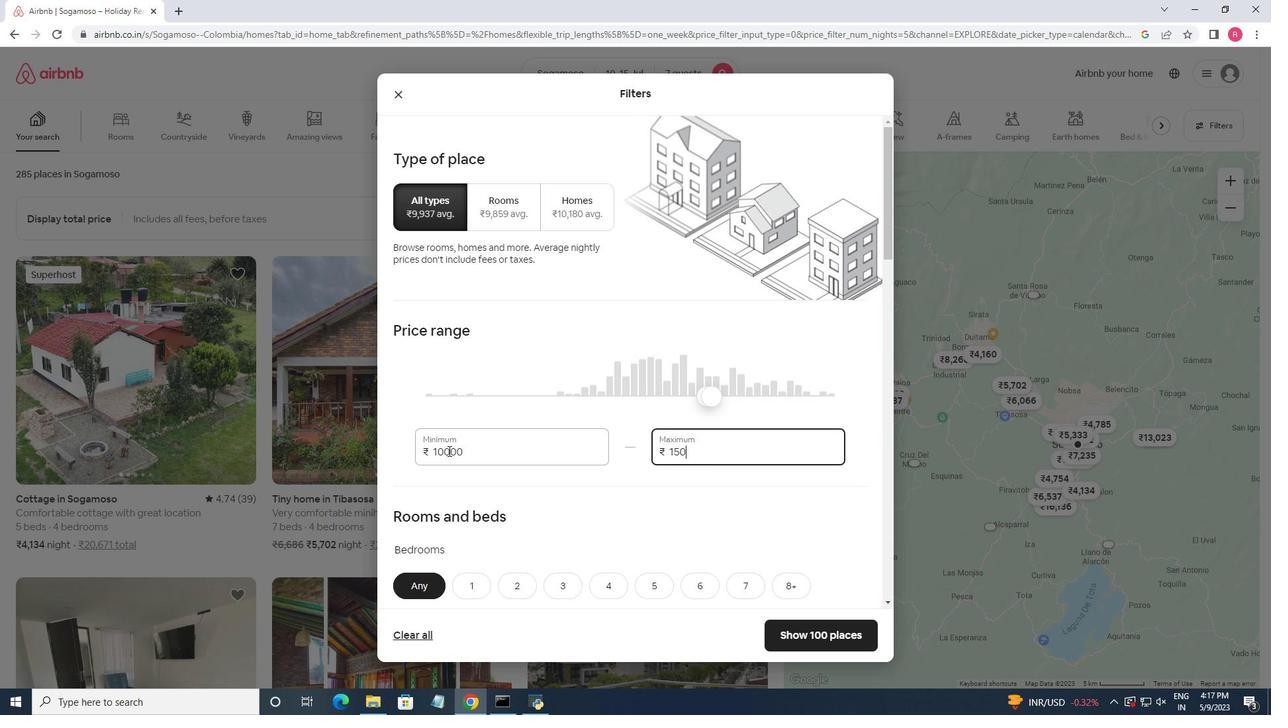 
Action: Mouse moved to (465, 455)
Screenshot: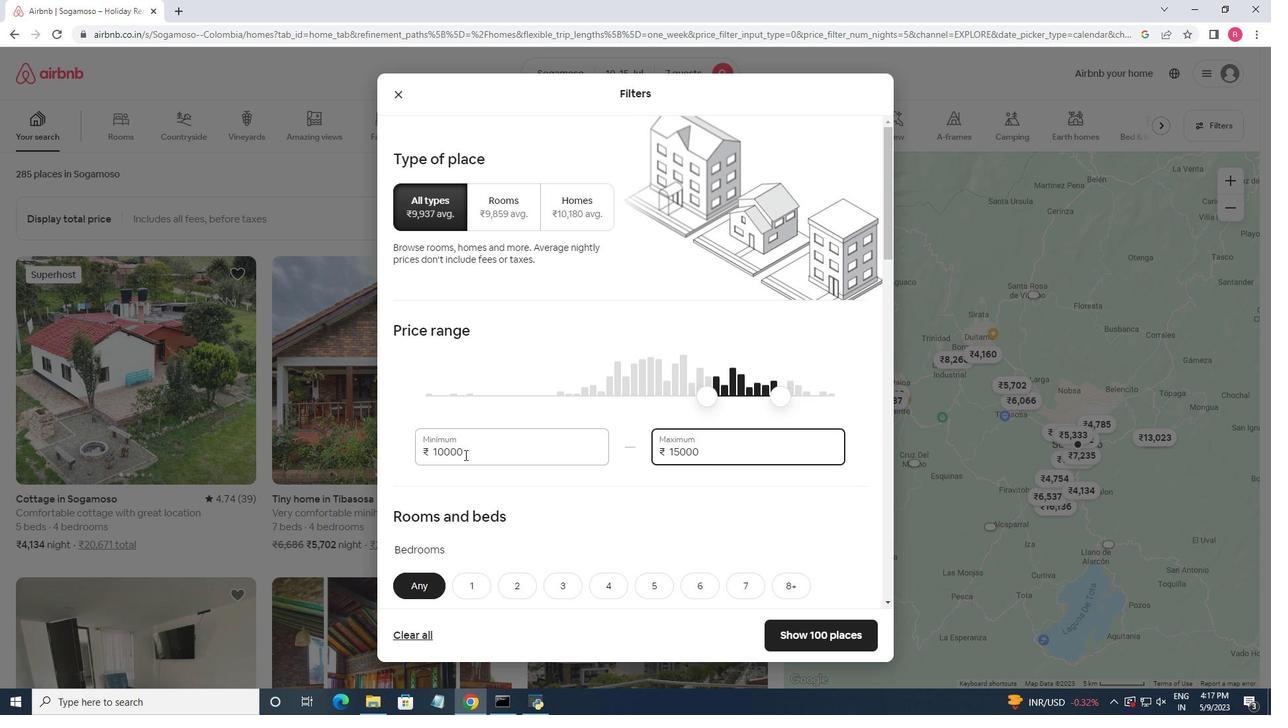 
Action: Mouse scrolled (465, 454) with delta (0, 0)
Screenshot: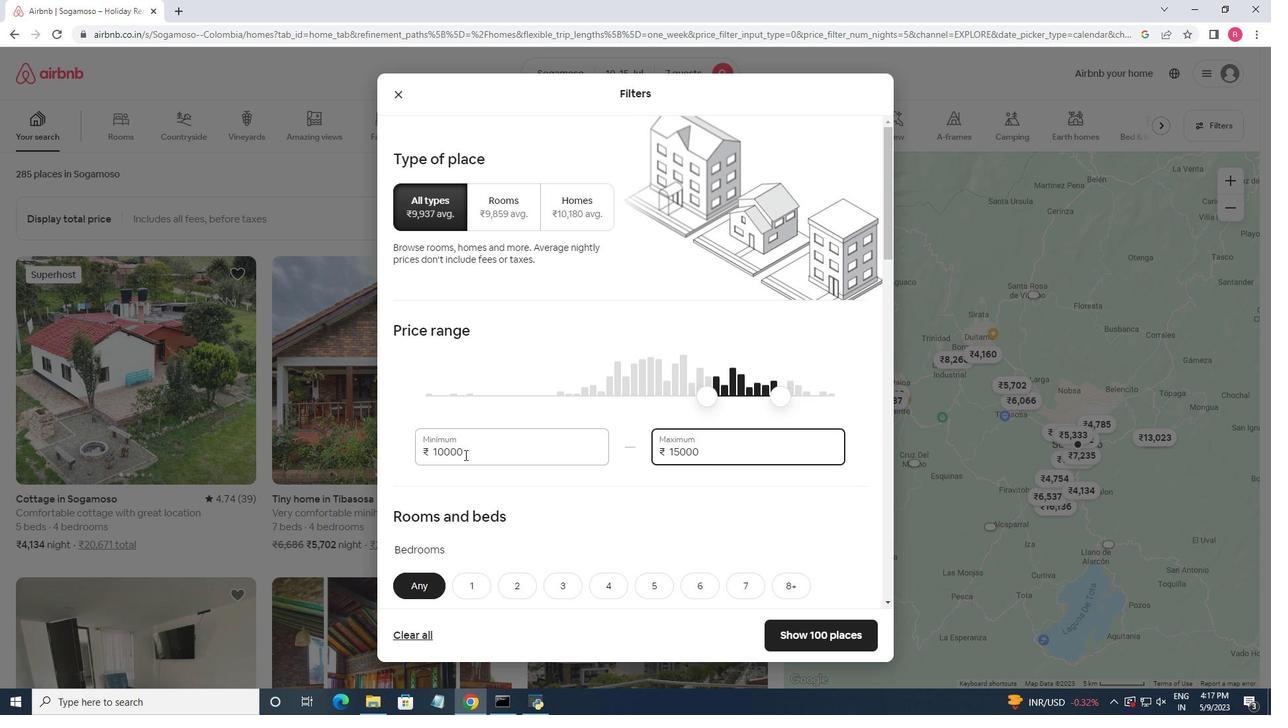
Action: Mouse moved to (465, 457)
Screenshot: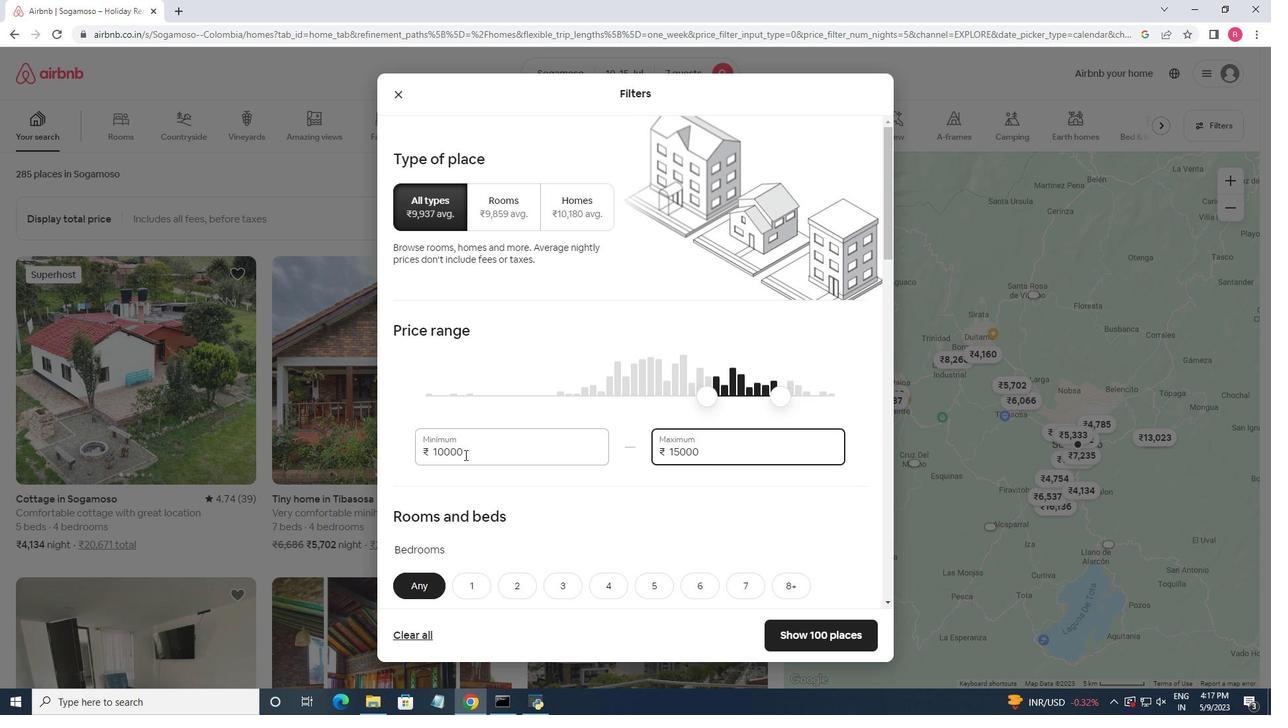 
Action: Mouse scrolled (465, 456) with delta (0, 0)
Screenshot: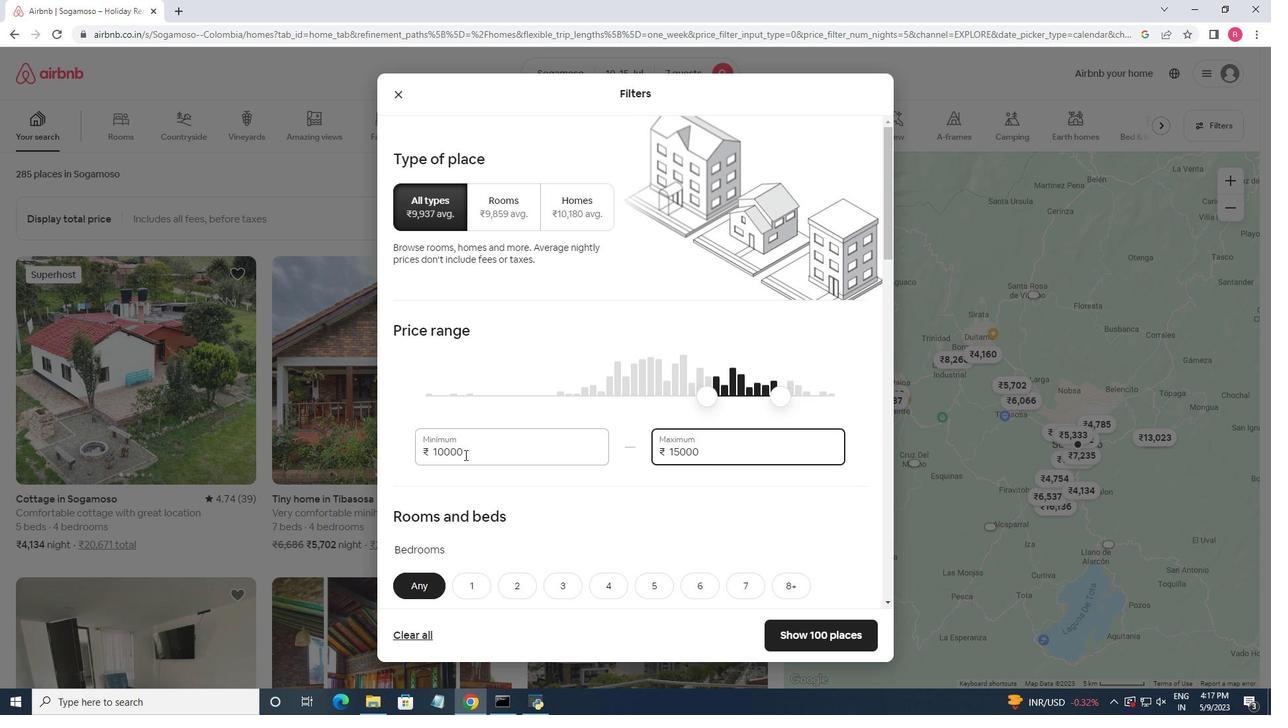 
Action: Mouse moved to (460, 457)
Screenshot: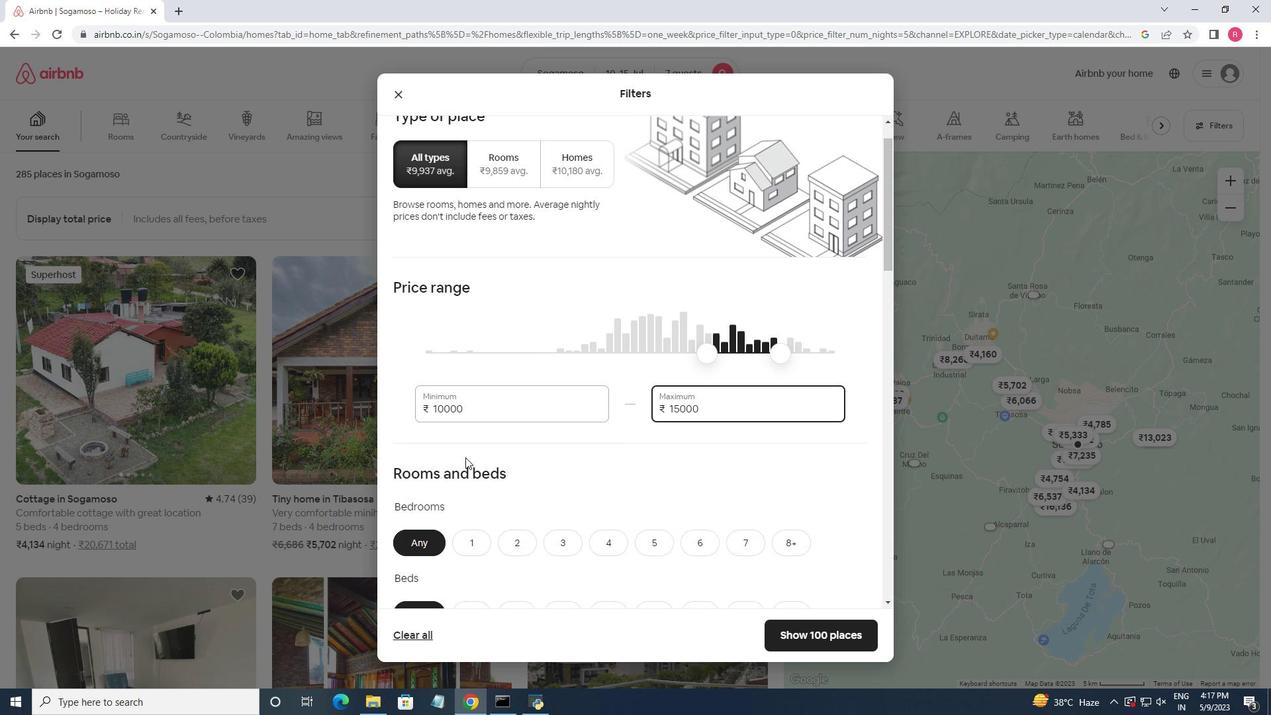 
Action: Mouse scrolled (460, 456) with delta (0, 0)
Screenshot: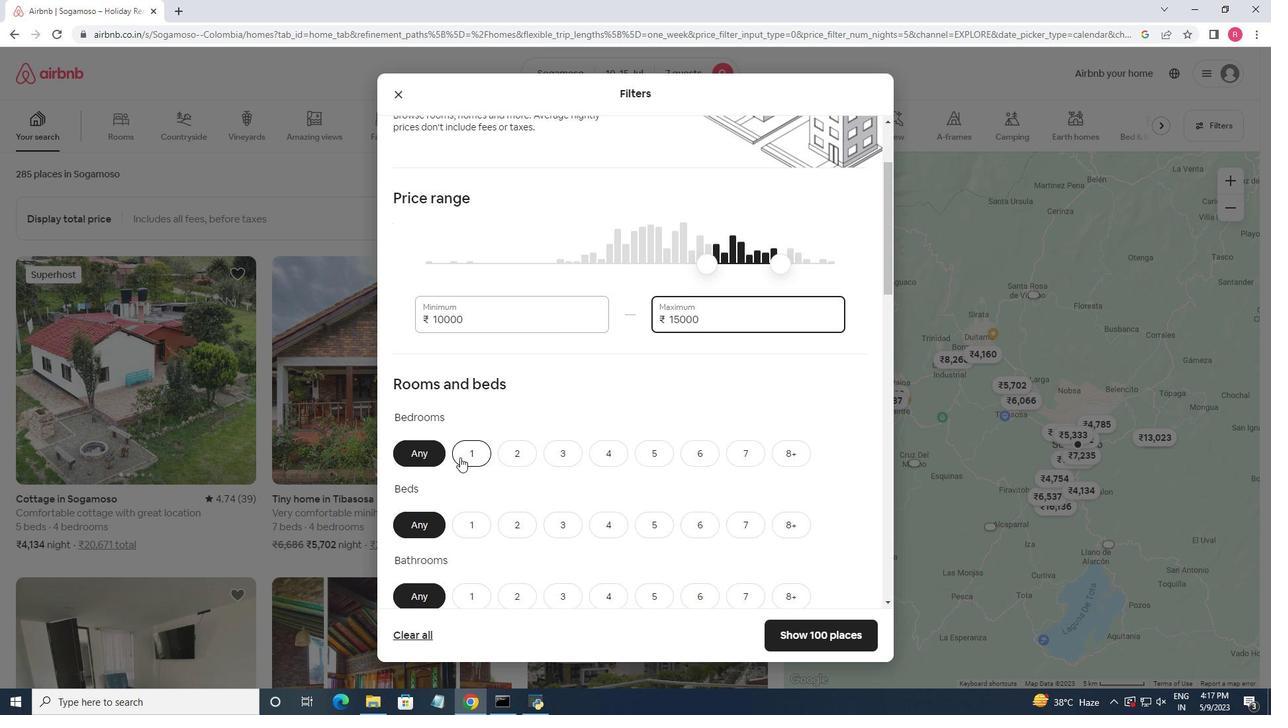 
Action: Mouse moved to (459, 458)
Screenshot: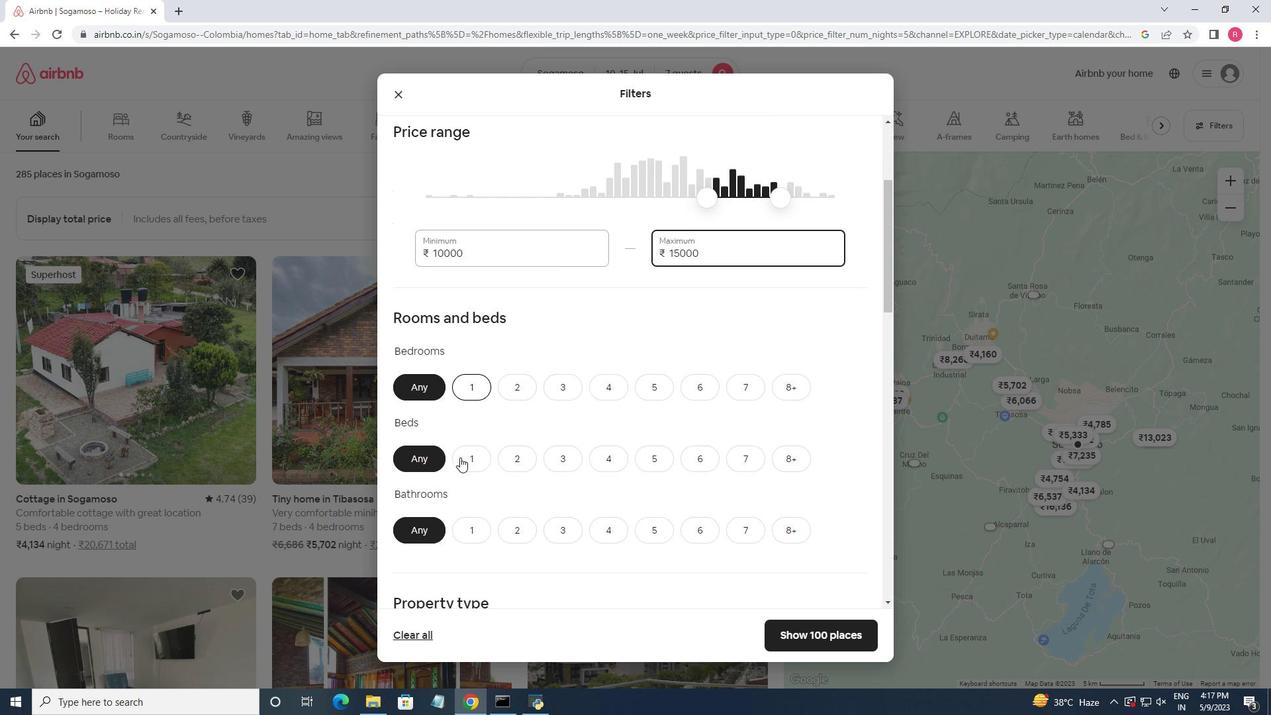 
Action: Mouse scrolled (459, 458) with delta (0, 0)
Screenshot: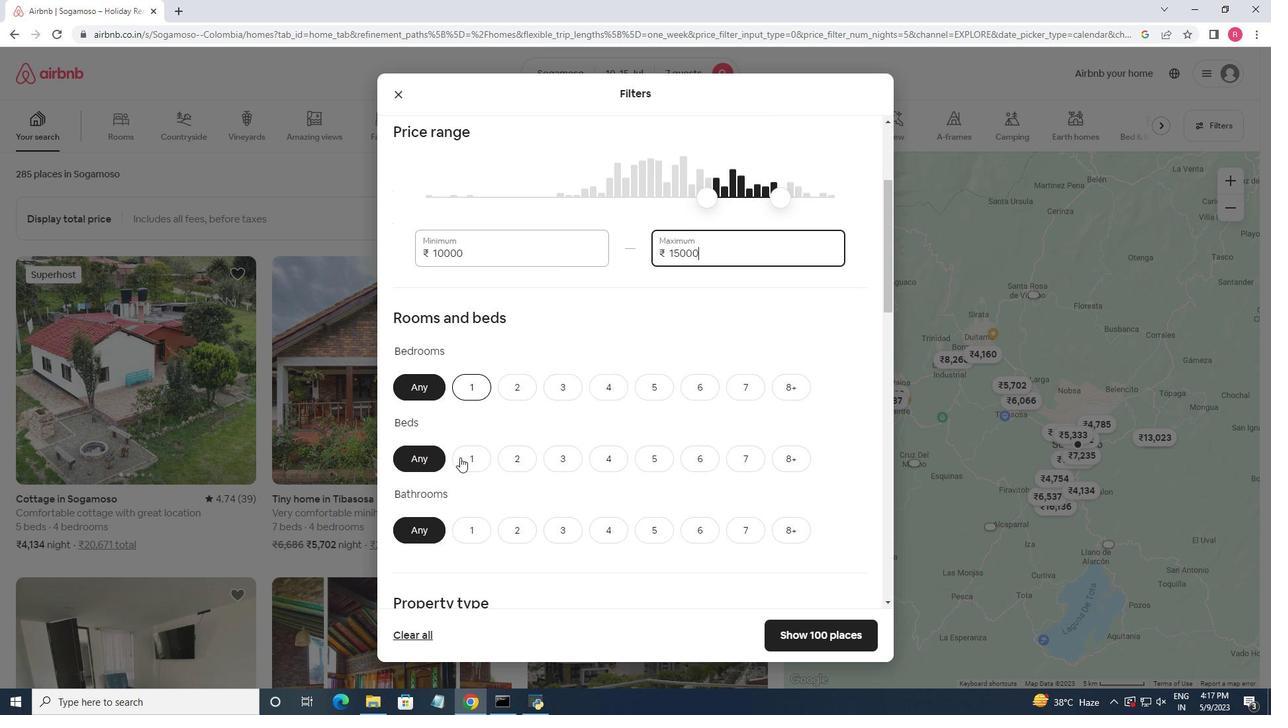 
Action: Mouse moved to (609, 323)
Screenshot: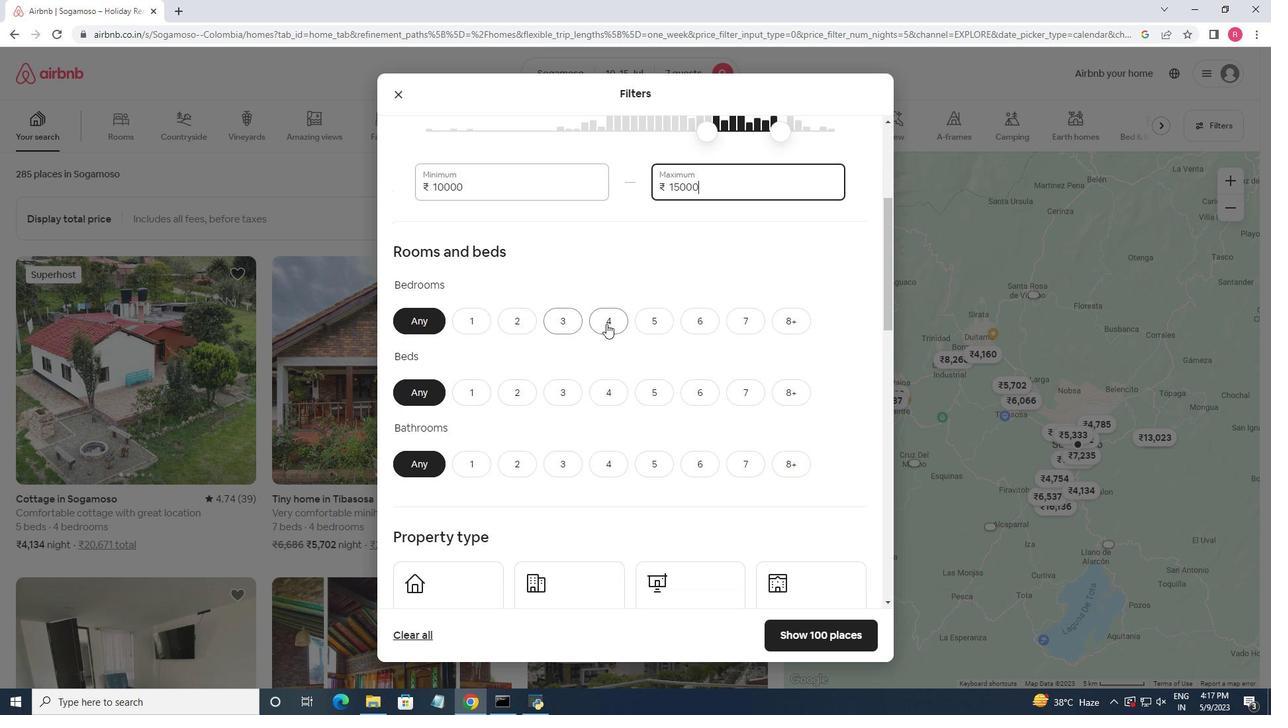 
Action: Mouse pressed left at (609, 323)
Screenshot: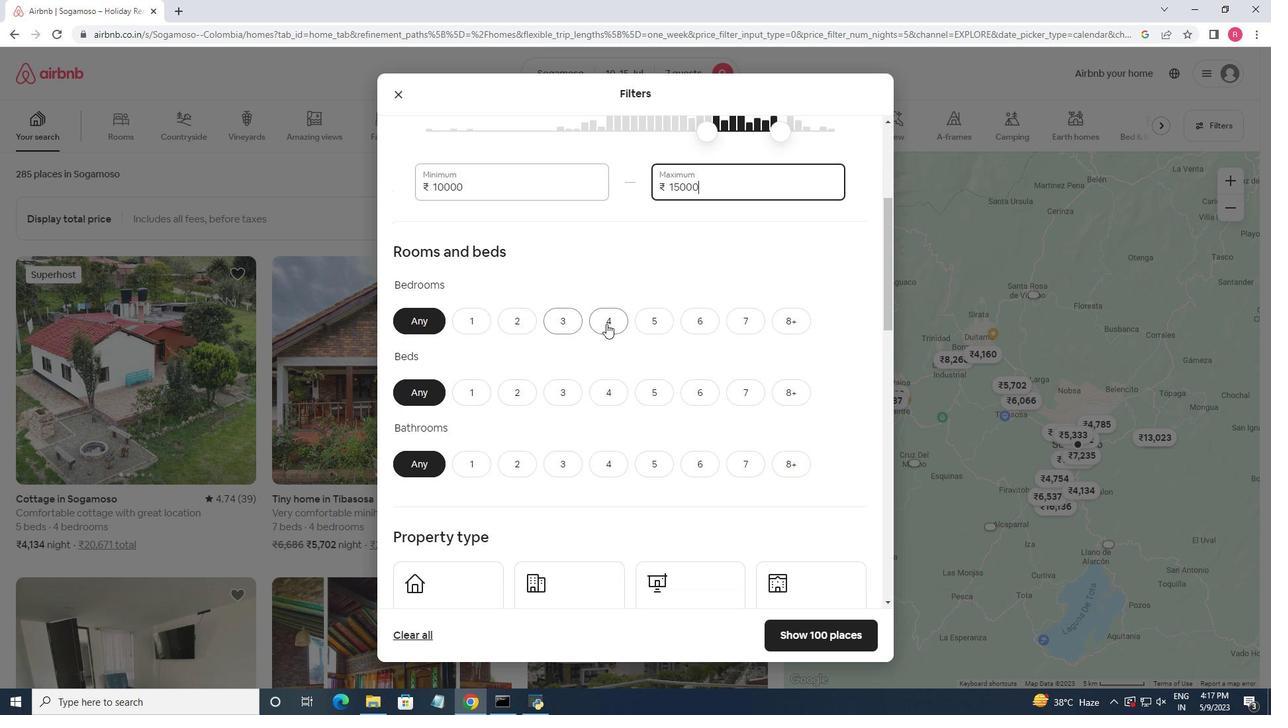 
Action: Mouse moved to (762, 395)
Screenshot: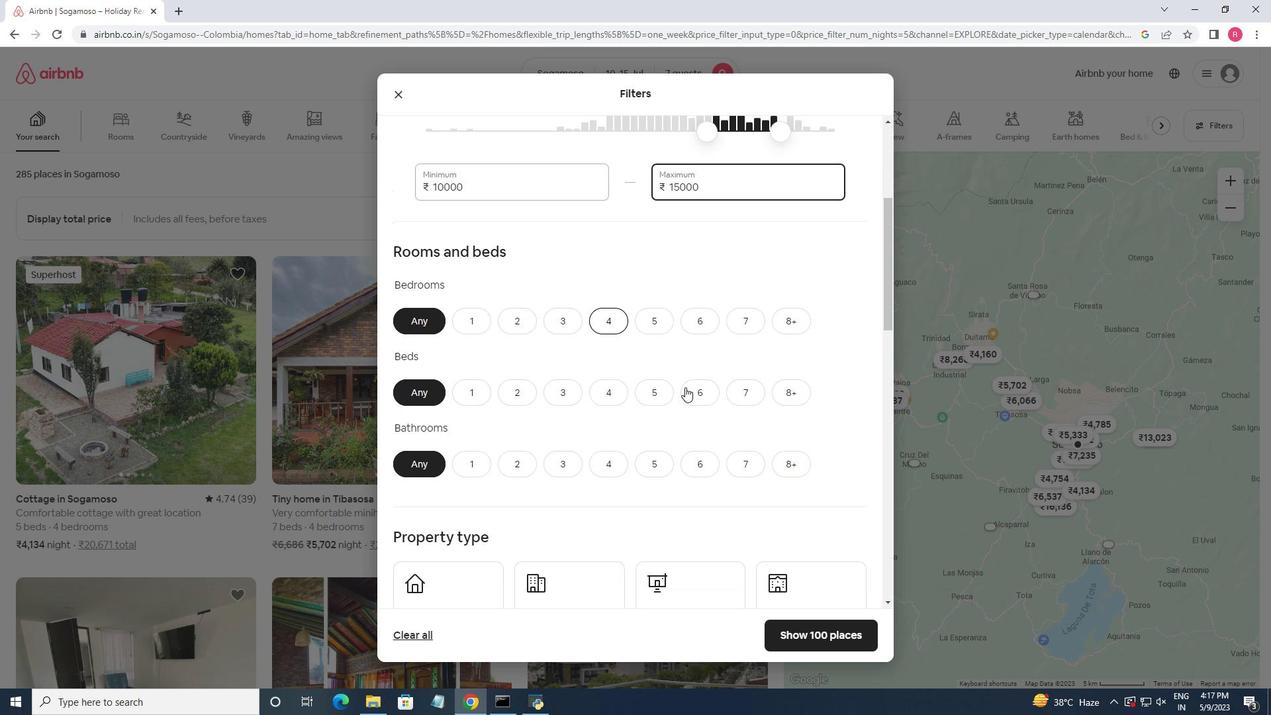 
Action: Mouse pressed left at (762, 395)
Screenshot: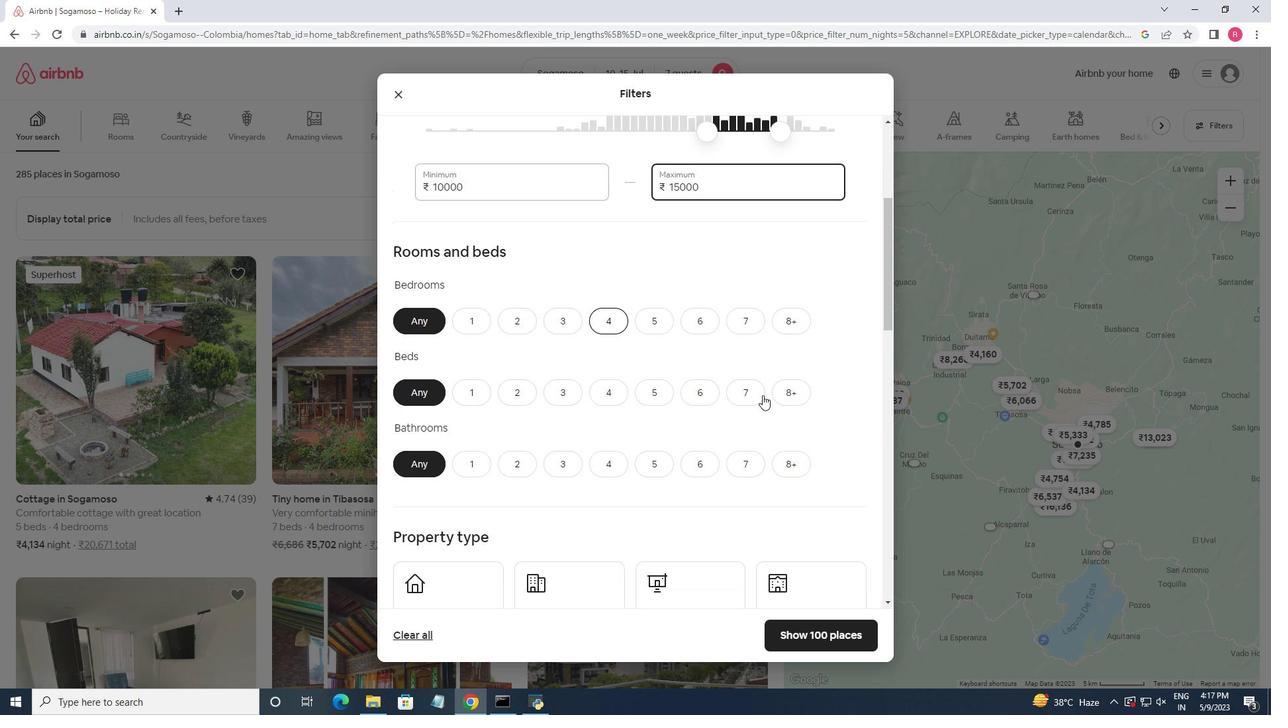 
Action: Mouse moved to (612, 471)
Screenshot: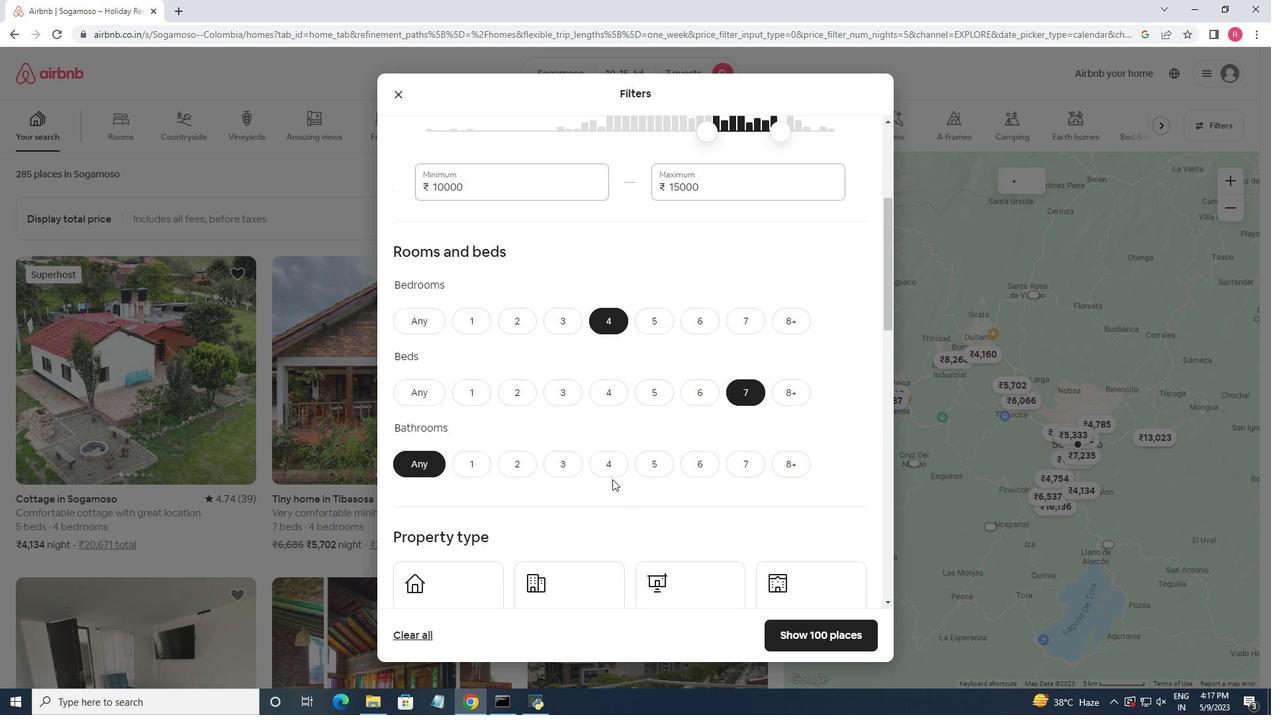 
Action: Mouse pressed left at (612, 471)
Screenshot: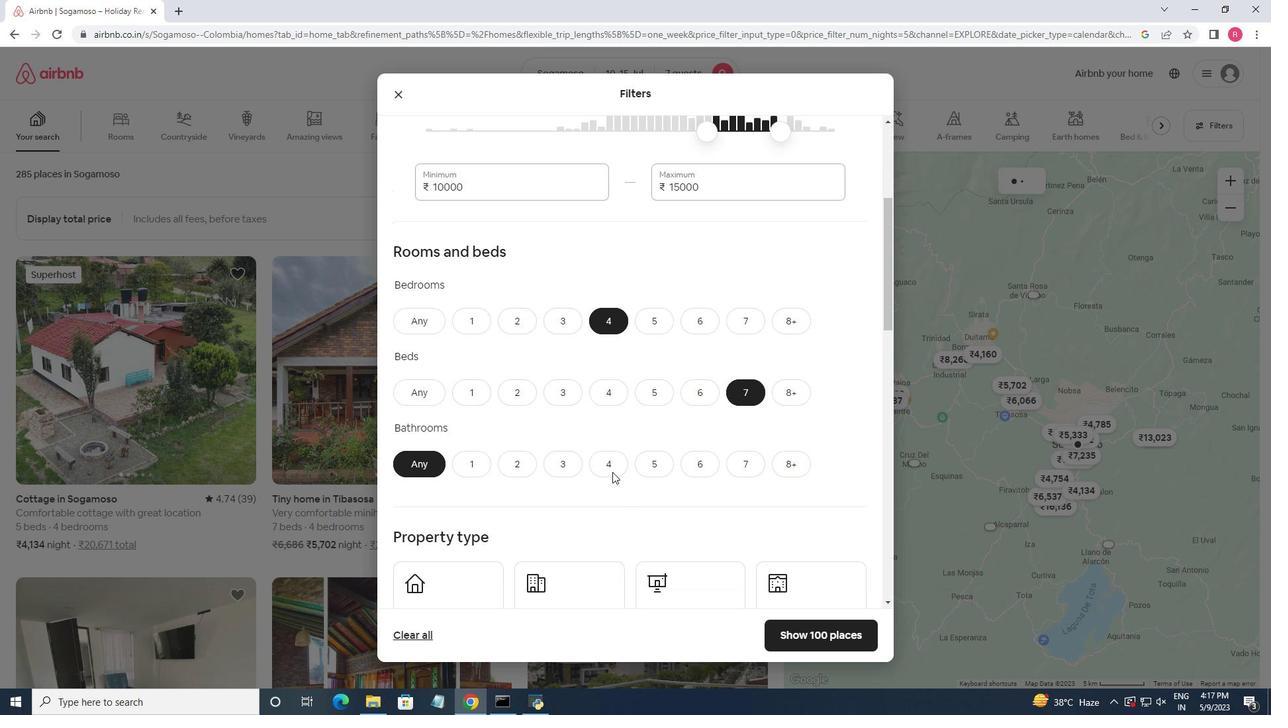 
Action: Mouse moved to (689, 414)
Screenshot: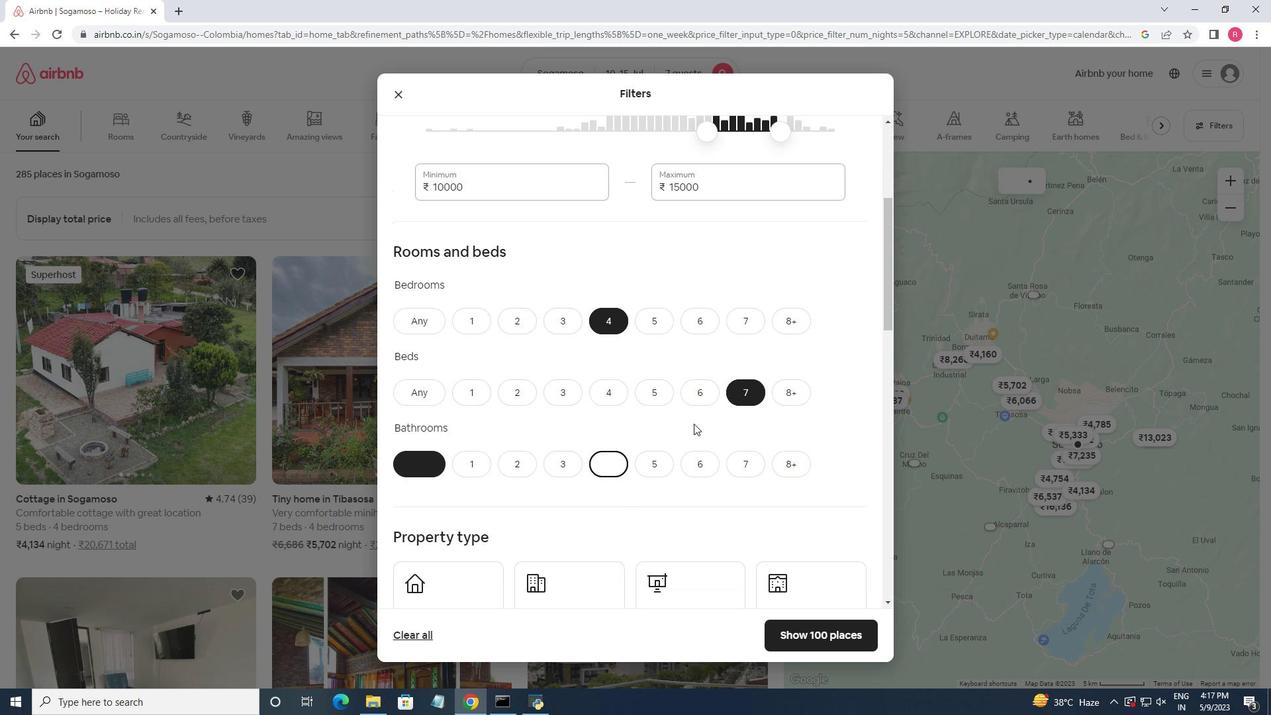 
Action: Mouse scrolled (689, 413) with delta (0, 0)
Screenshot: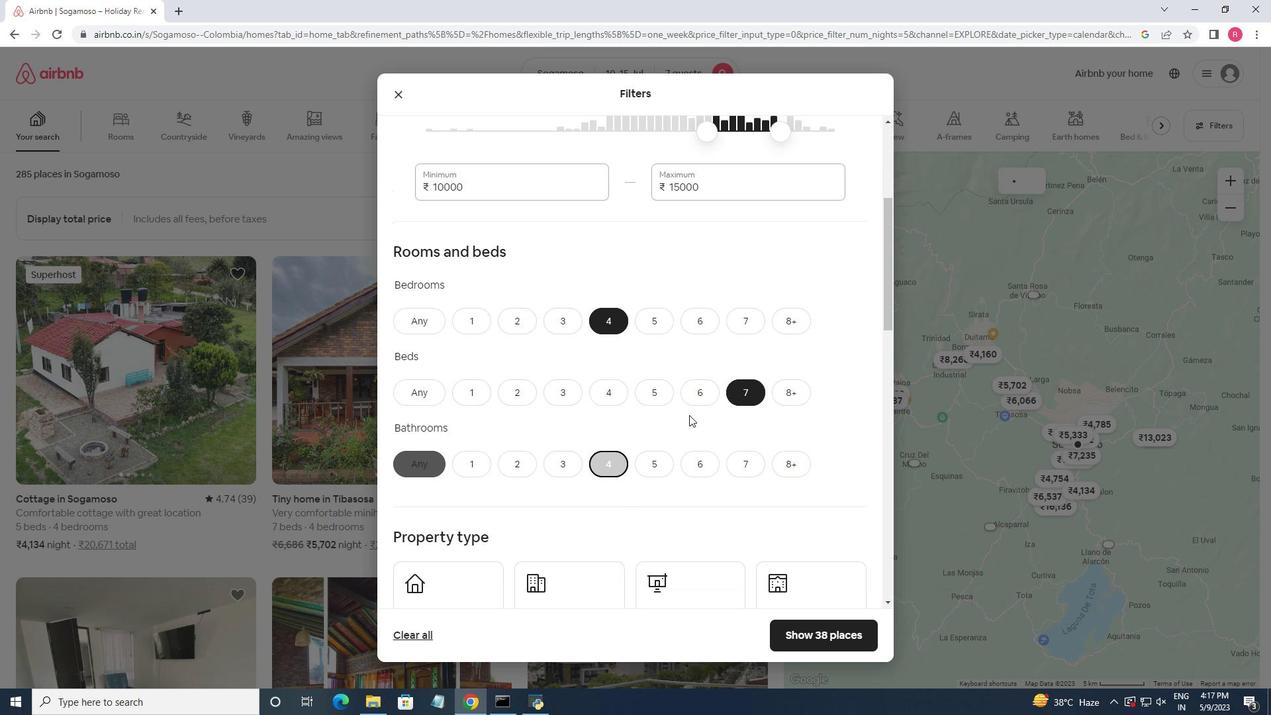 
Action: Mouse scrolled (689, 413) with delta (0, 0)
Screenshot: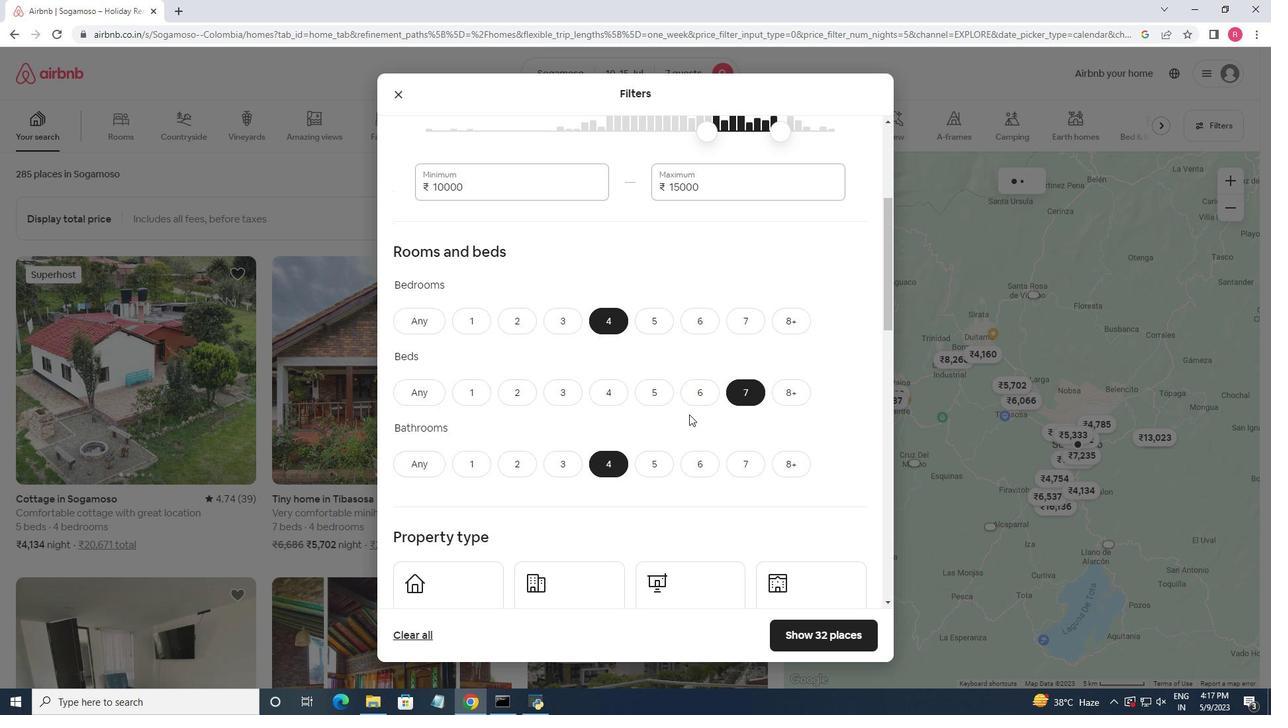 
Action: Mouse moved to (478, 489)
Screenshot: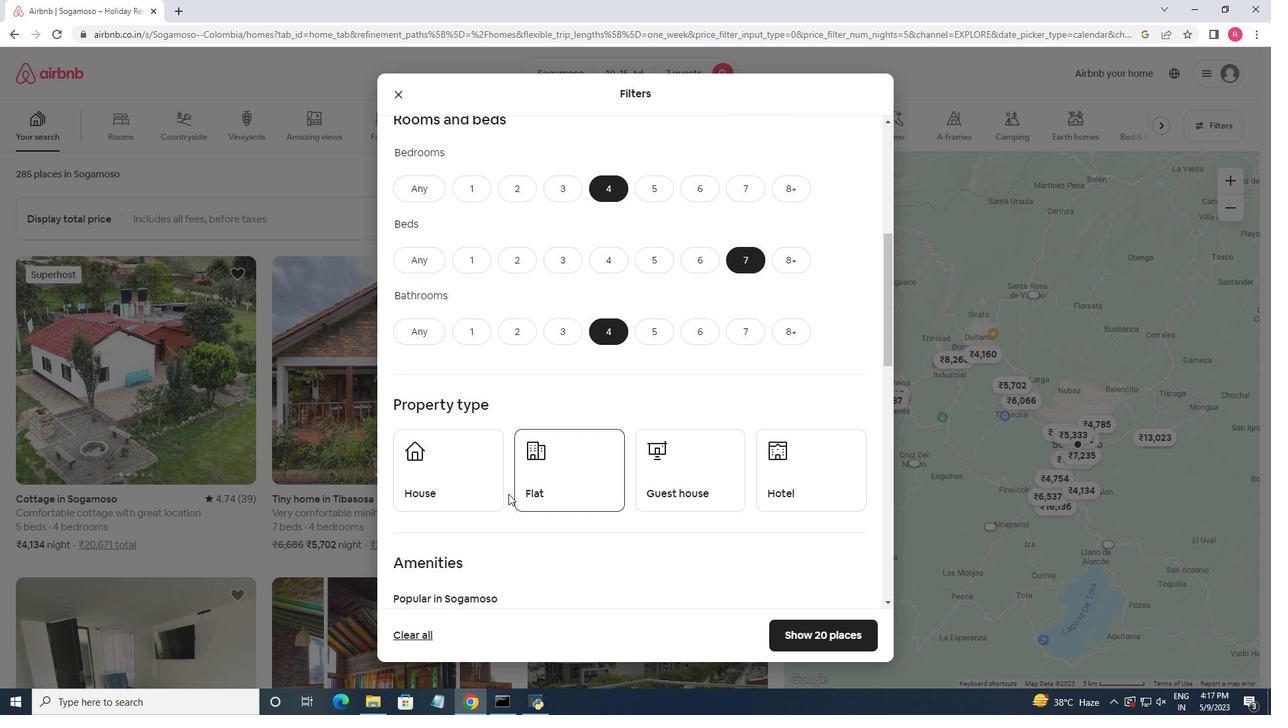 
Action: Mouse pressed left at (478, 489)
Screenshot: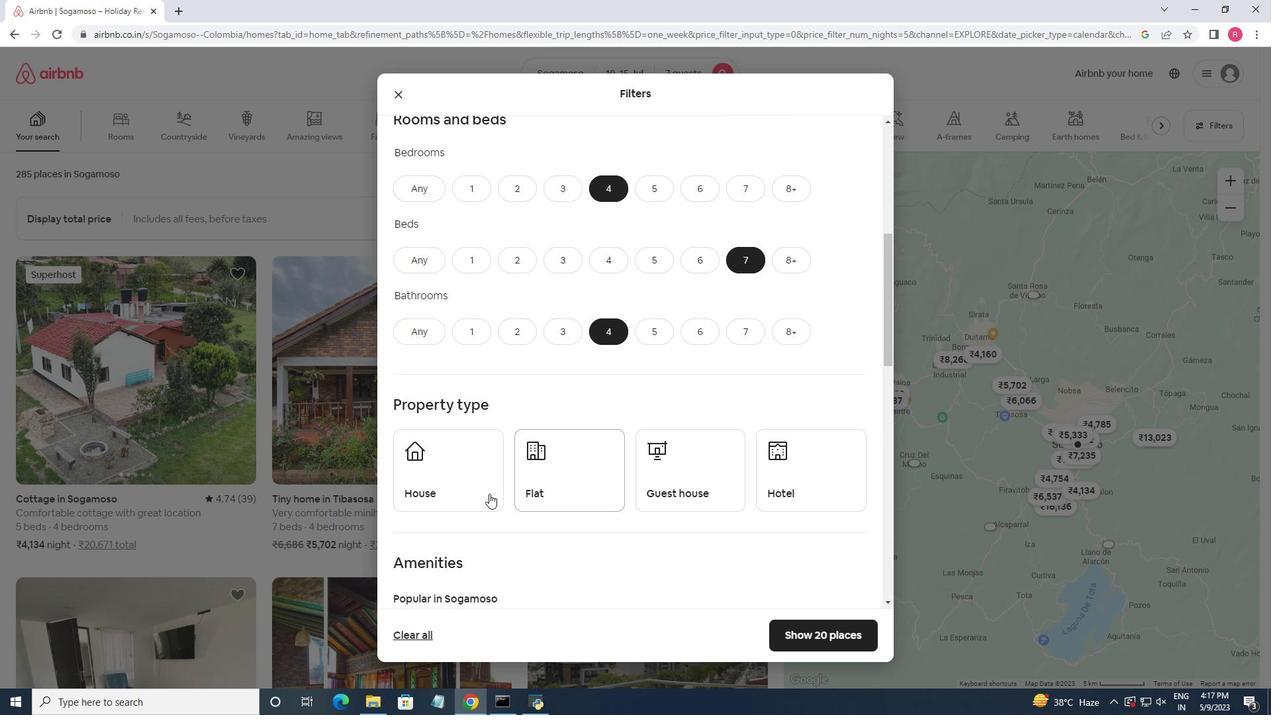 
Action: Mouse moved to (554, 478)
Screenshot: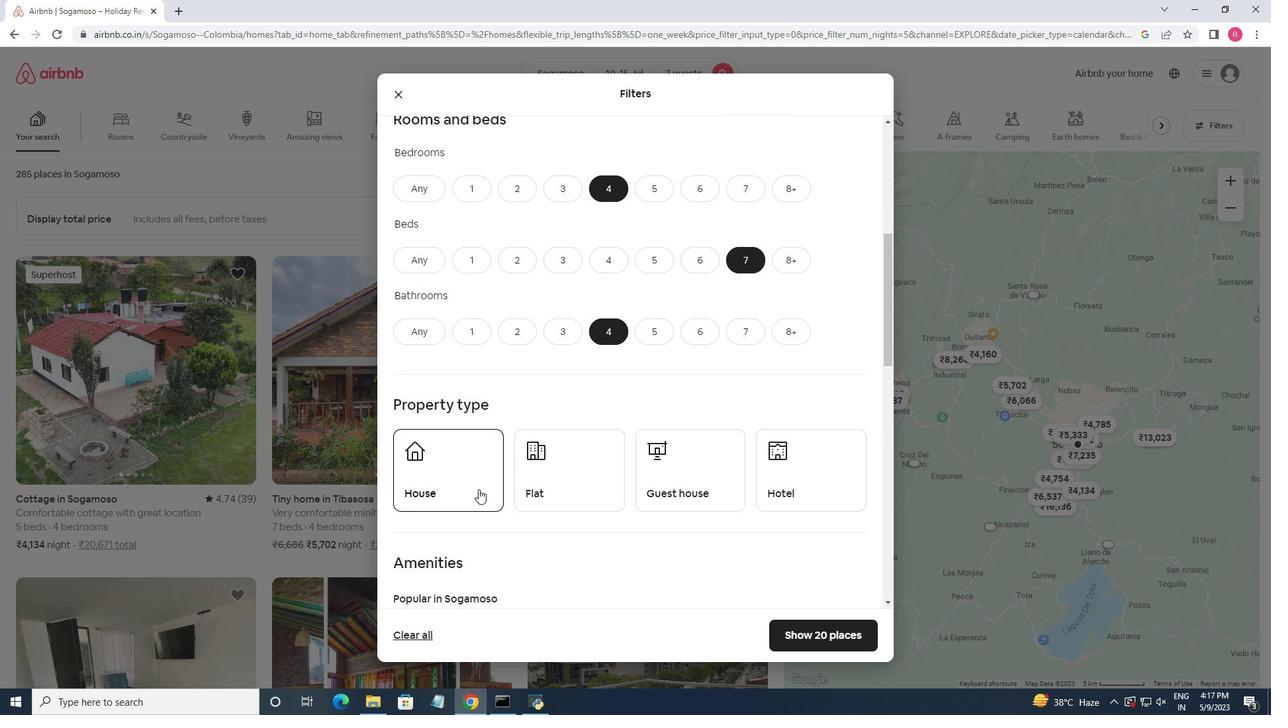 
Action: Mouse pressed left at (554, 478)
Screenshot: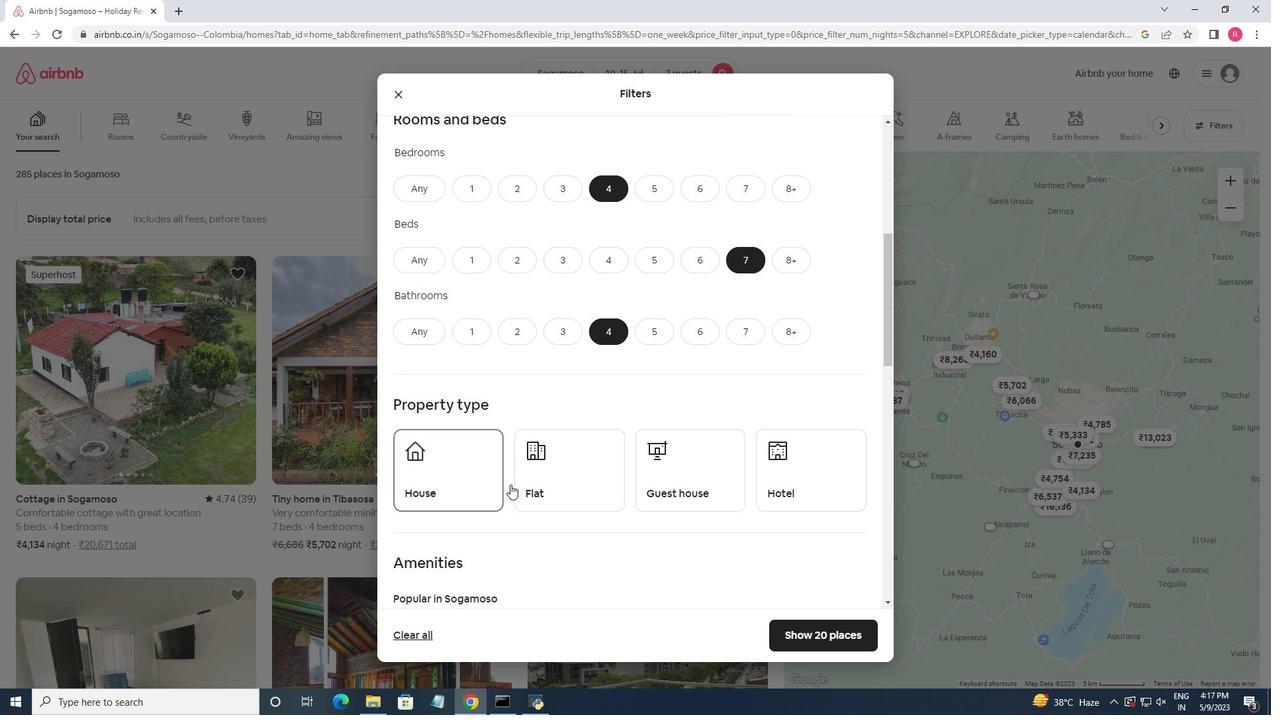 
Action: Mouse moved to (664, 473)
Screenshot: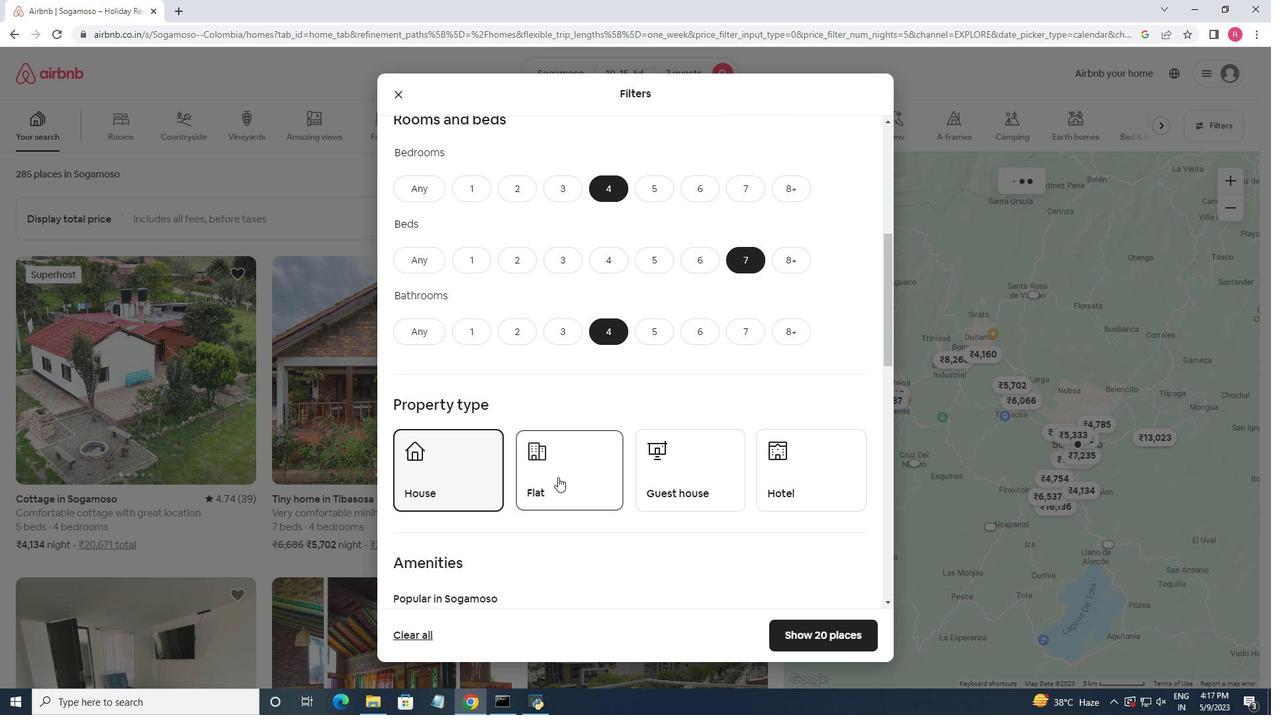 
Action: Mouse pressed left at (664, 473)
Screenshot: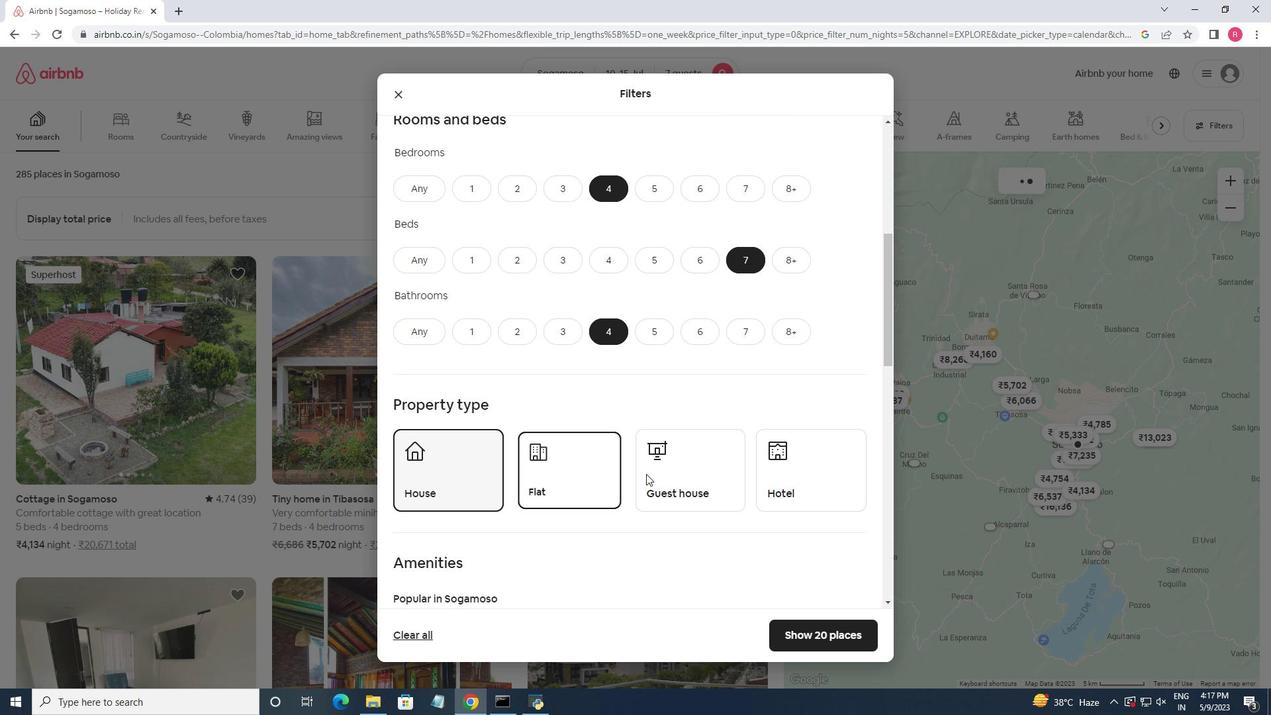 
Action: Mouse moved to (636, 409)
Screenshot: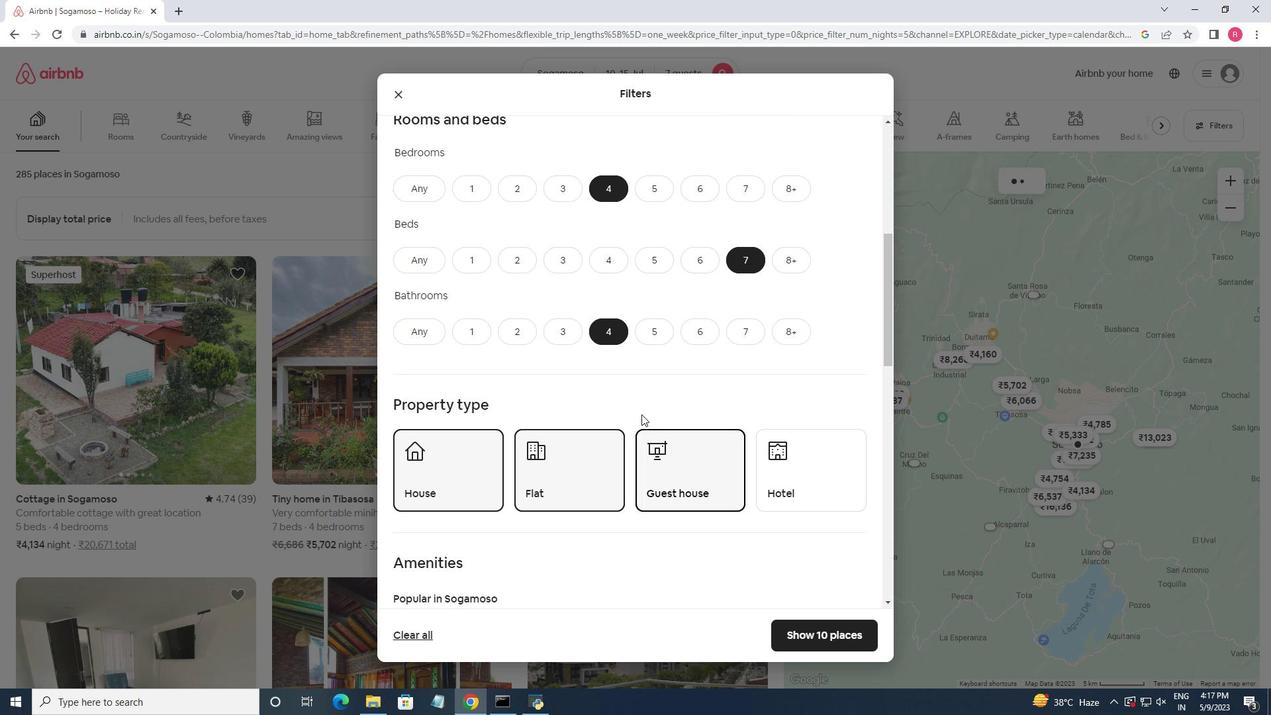 
Action: Mouse scrolled (636, 408) with delta (0, 0)
Screenshot: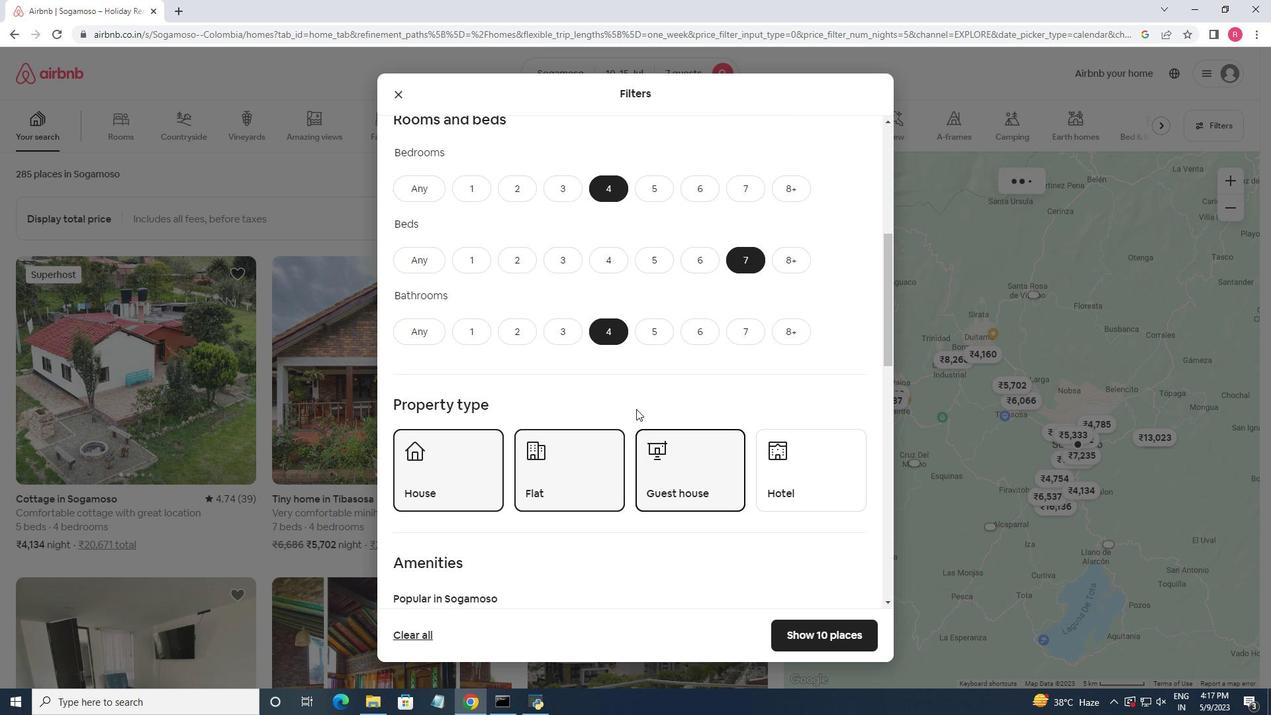 
Action: Mouse moved to (634, 409)
Screenshot: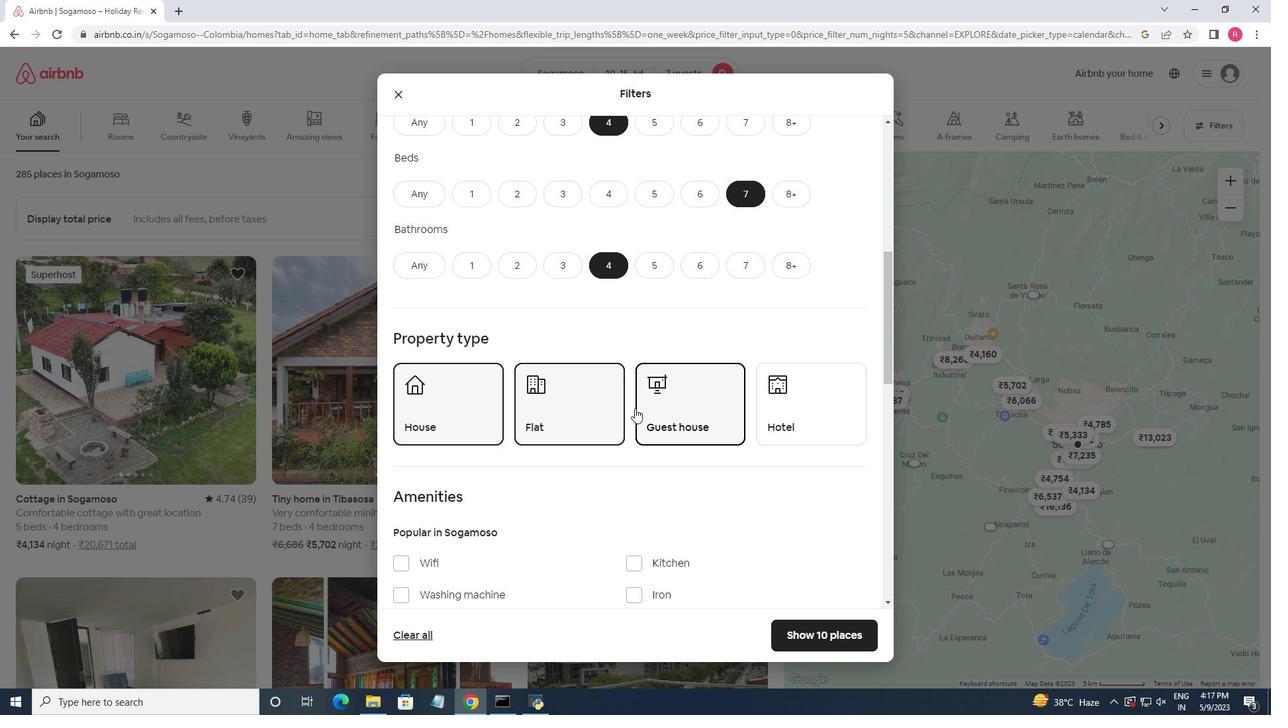 
Action: Mouse scrolled (634, 408) with delta (0, 0)
Screenshot: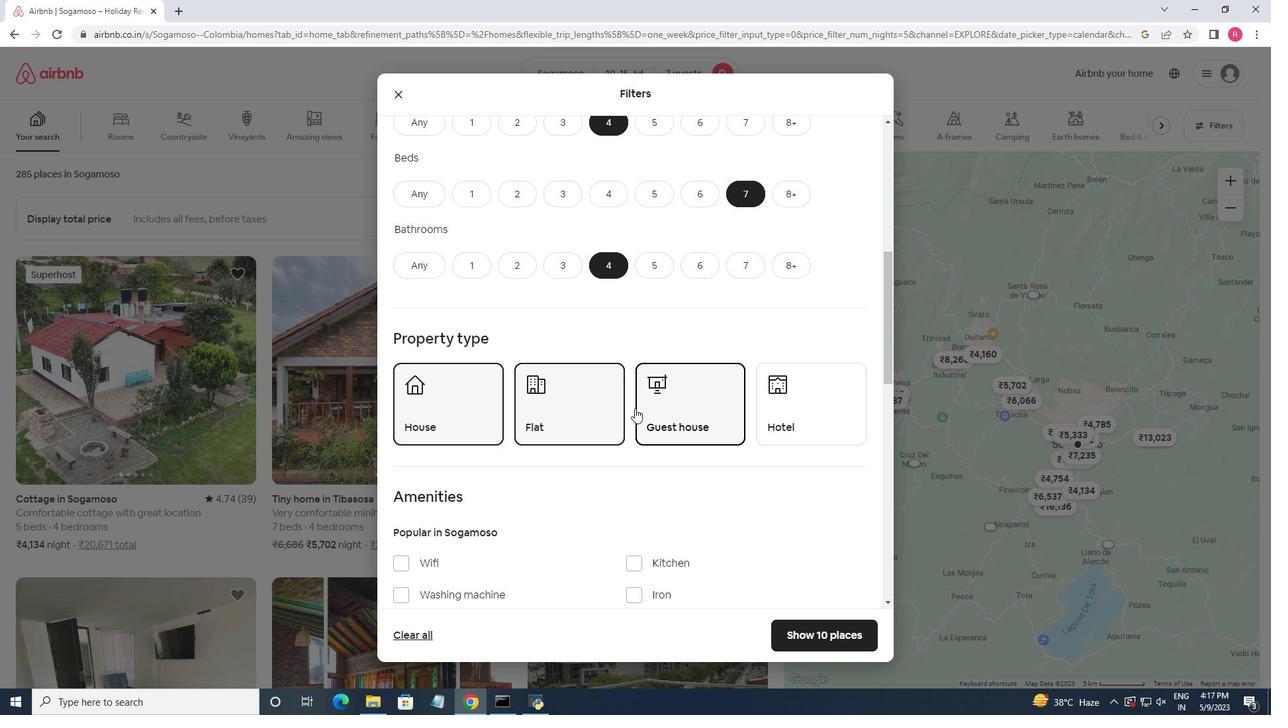 
Action: Mouse moved to (634, 411)
Screenshot: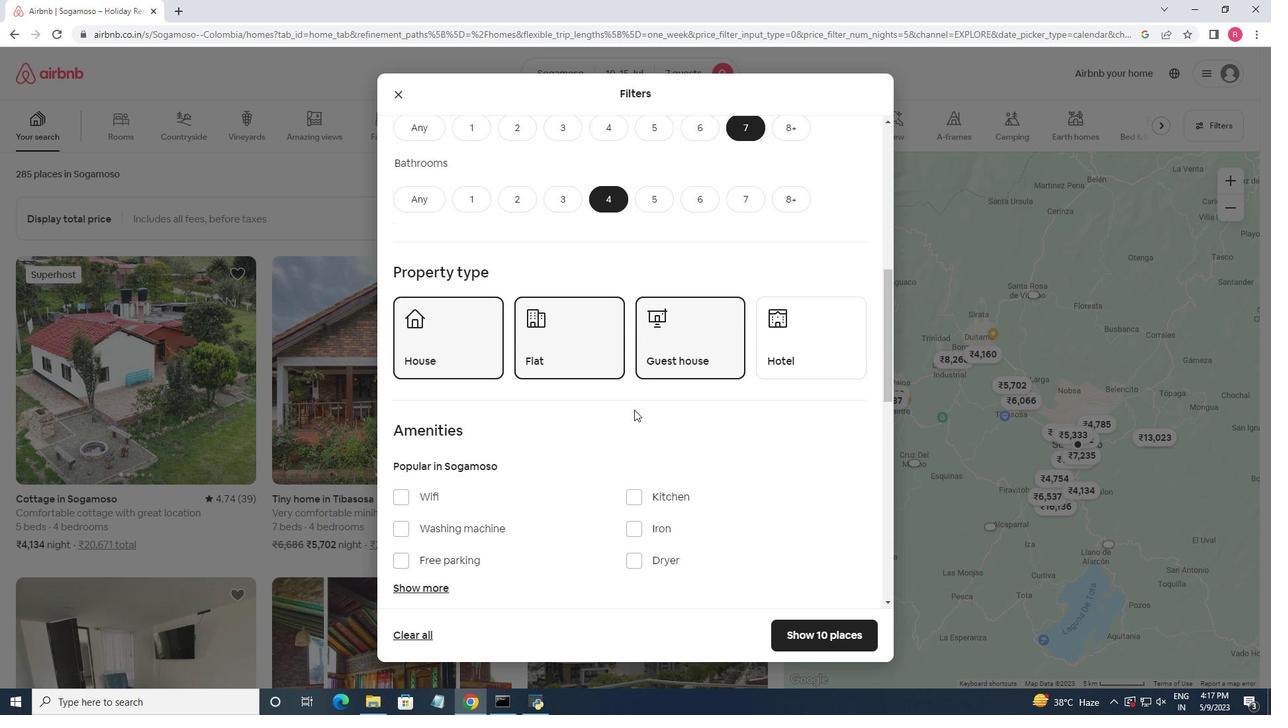 
Action: Mouse scrolled (634, 410) with delta (0, 0)
Screenshot: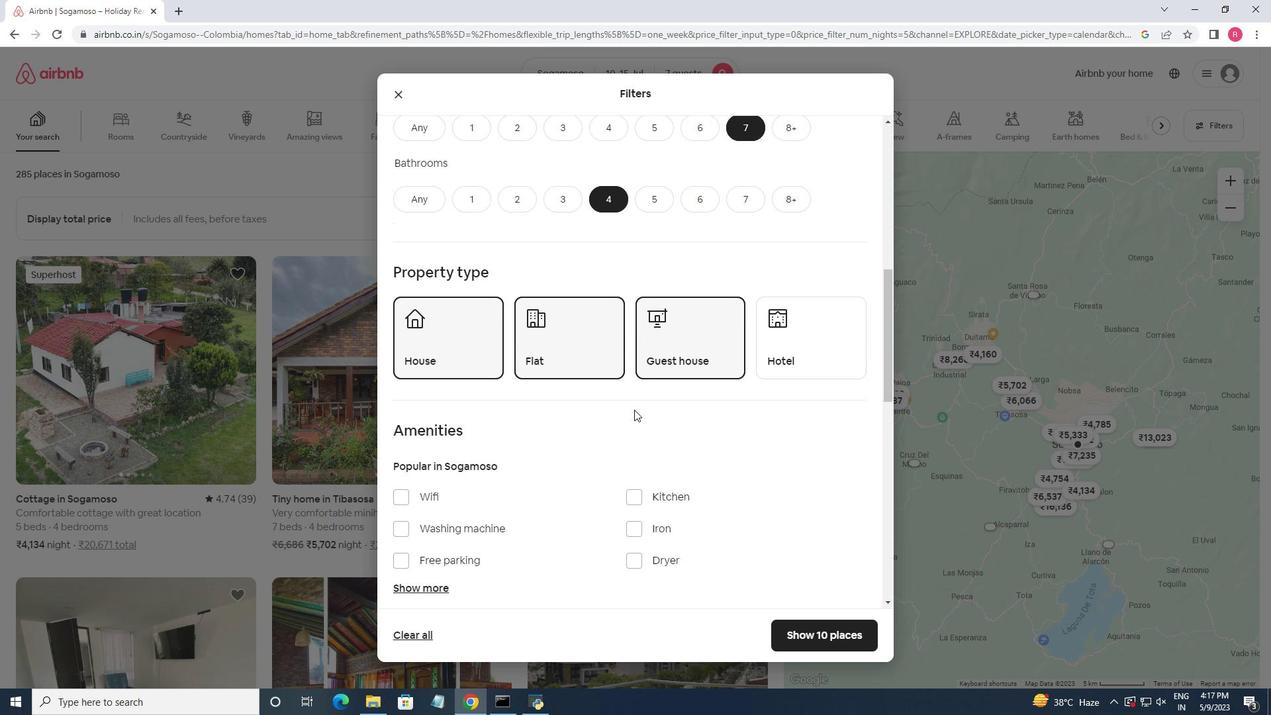
Action: Mouse moved to (398, 428)
Screenshot: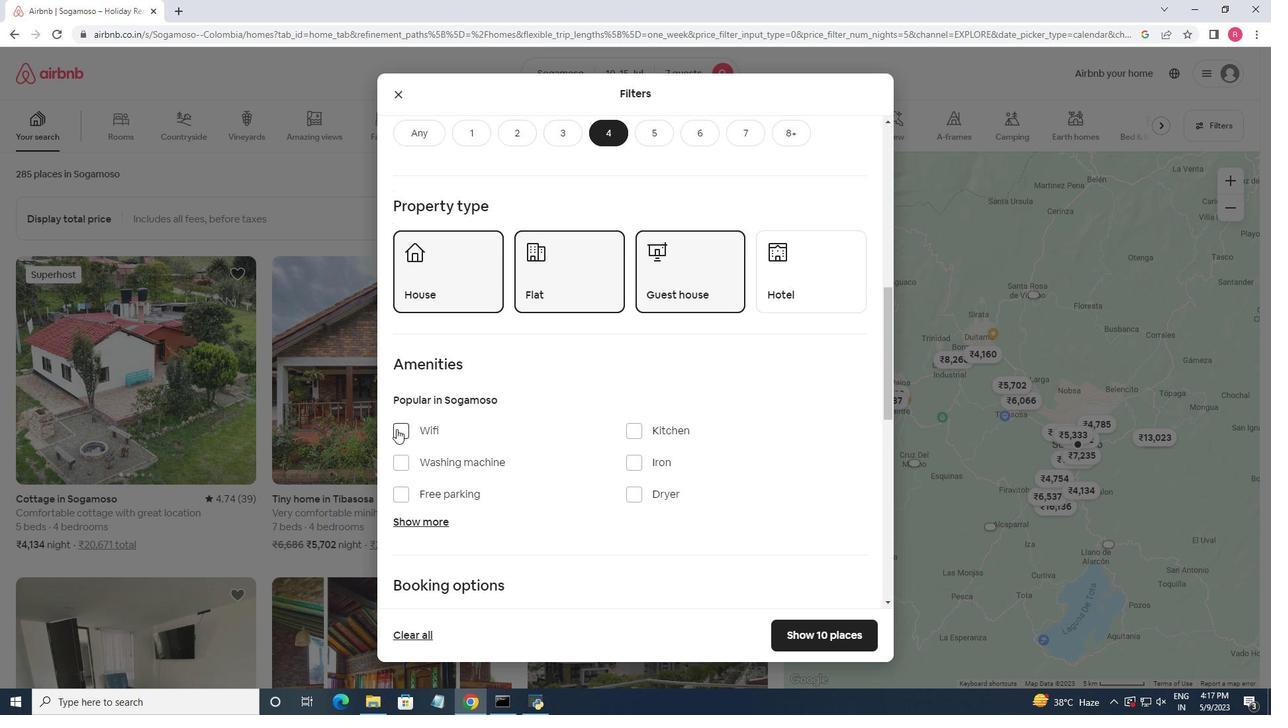 
Action: Mouse pressed left at (398, 428)
Screenshot: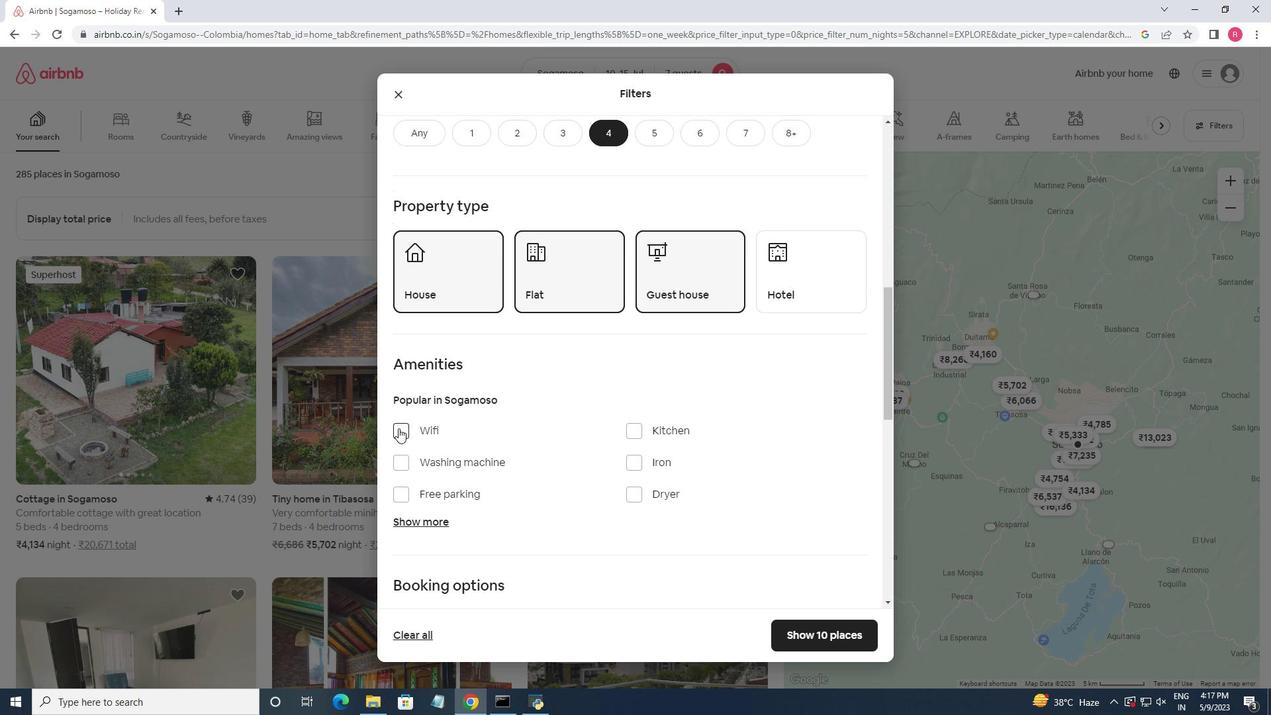 
Action: Mouse moved to (401, 497)
Screenshot: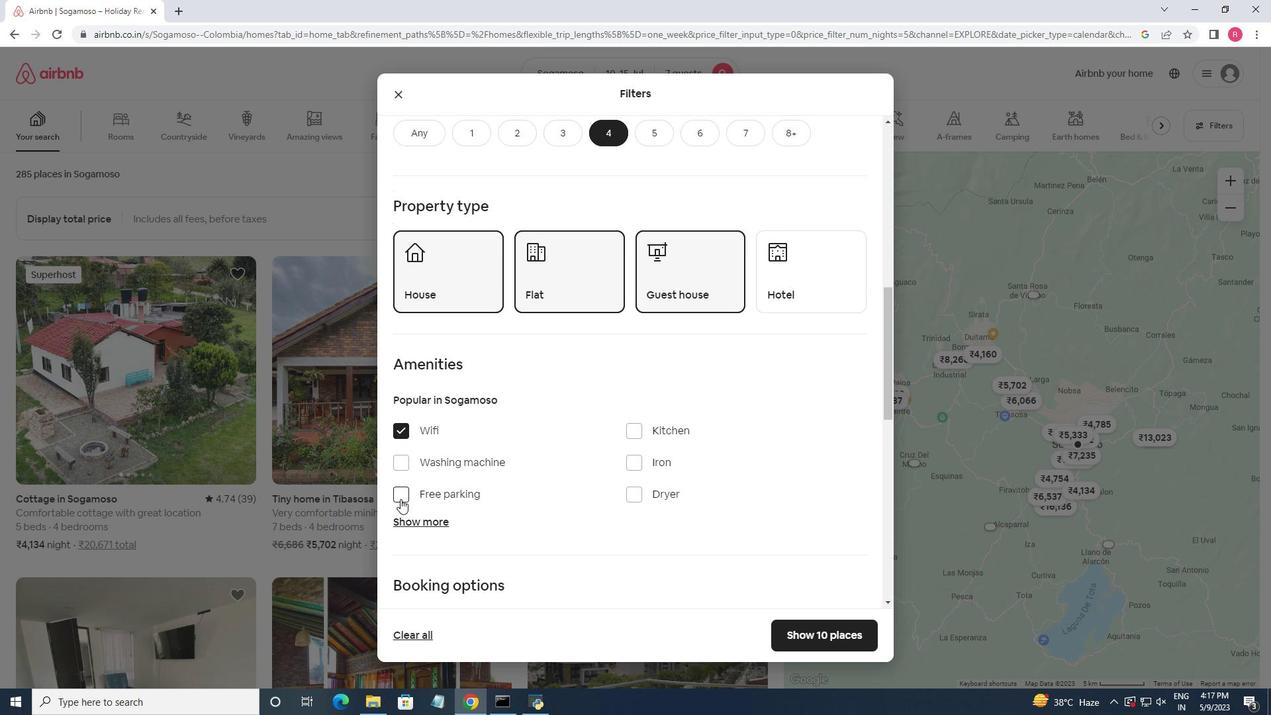 
Action: Mouse pressed left at (401, 497)
Screenshot: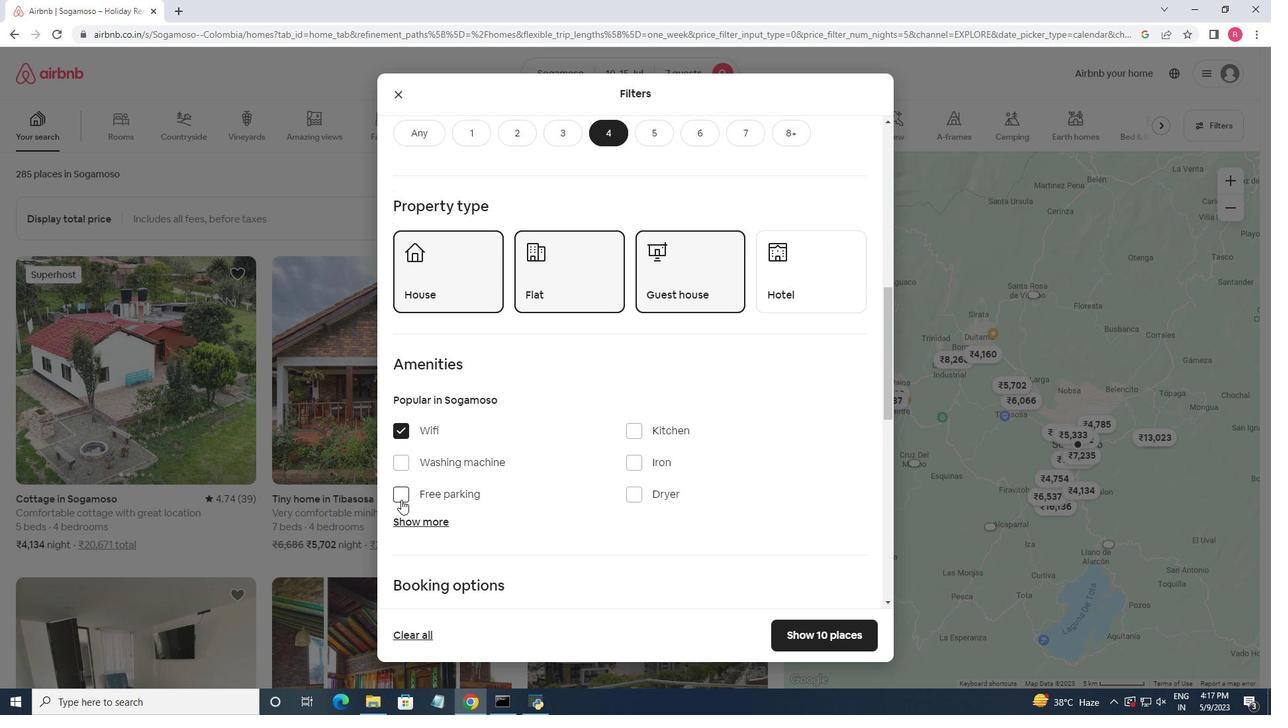 
Action: Mouse moved to (411, 519)
Screenshot: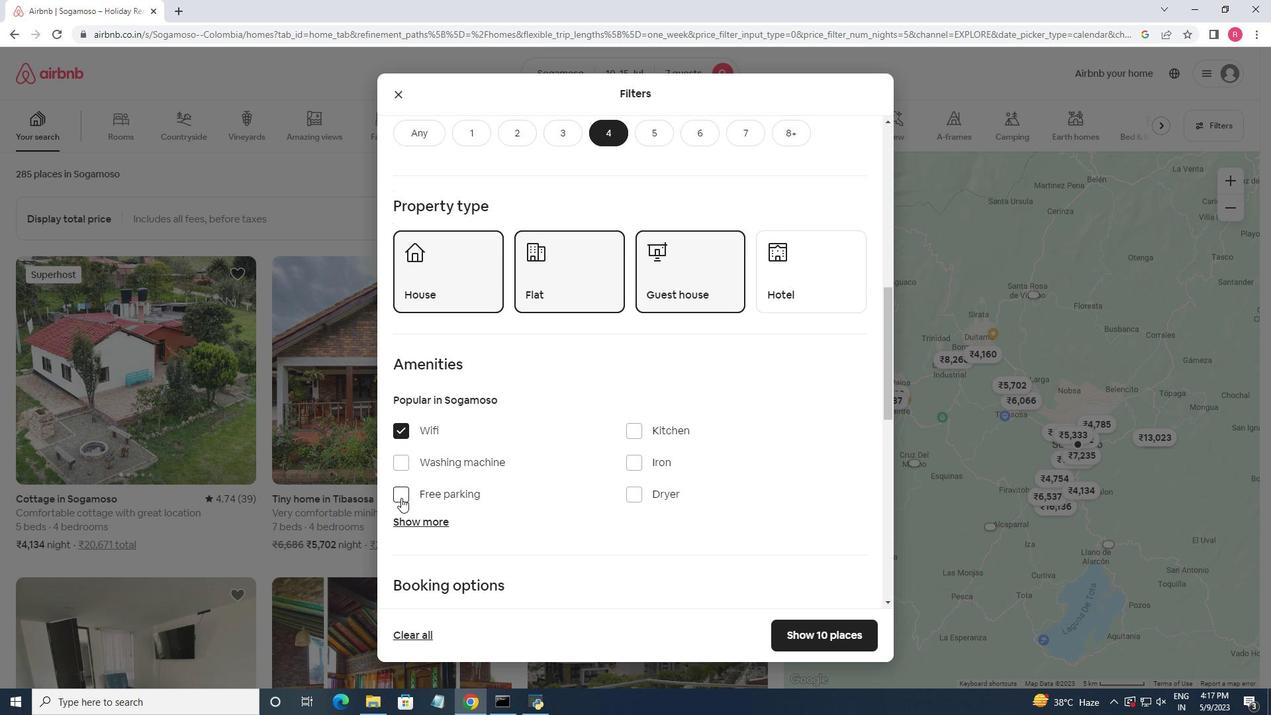 
Action: Mouse pressed left at (411, 519)
Screenshot: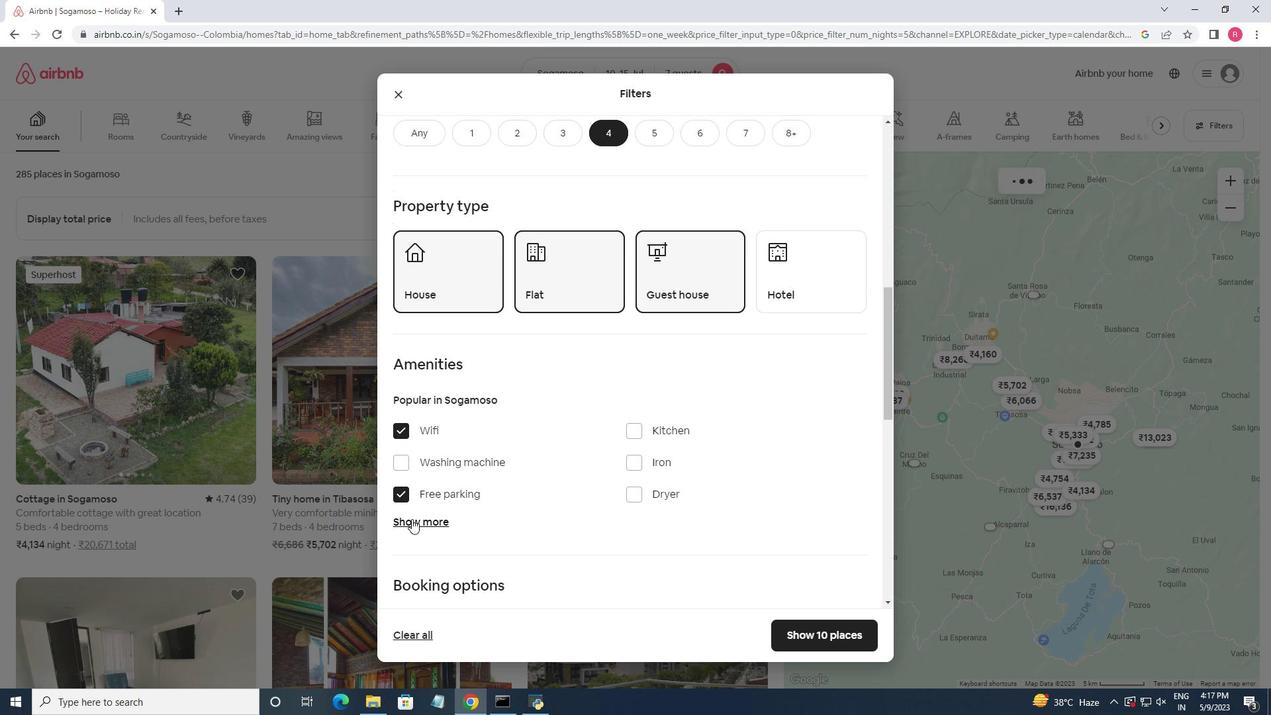 
Action: Mouse moved to (609, 510)
Screenshot: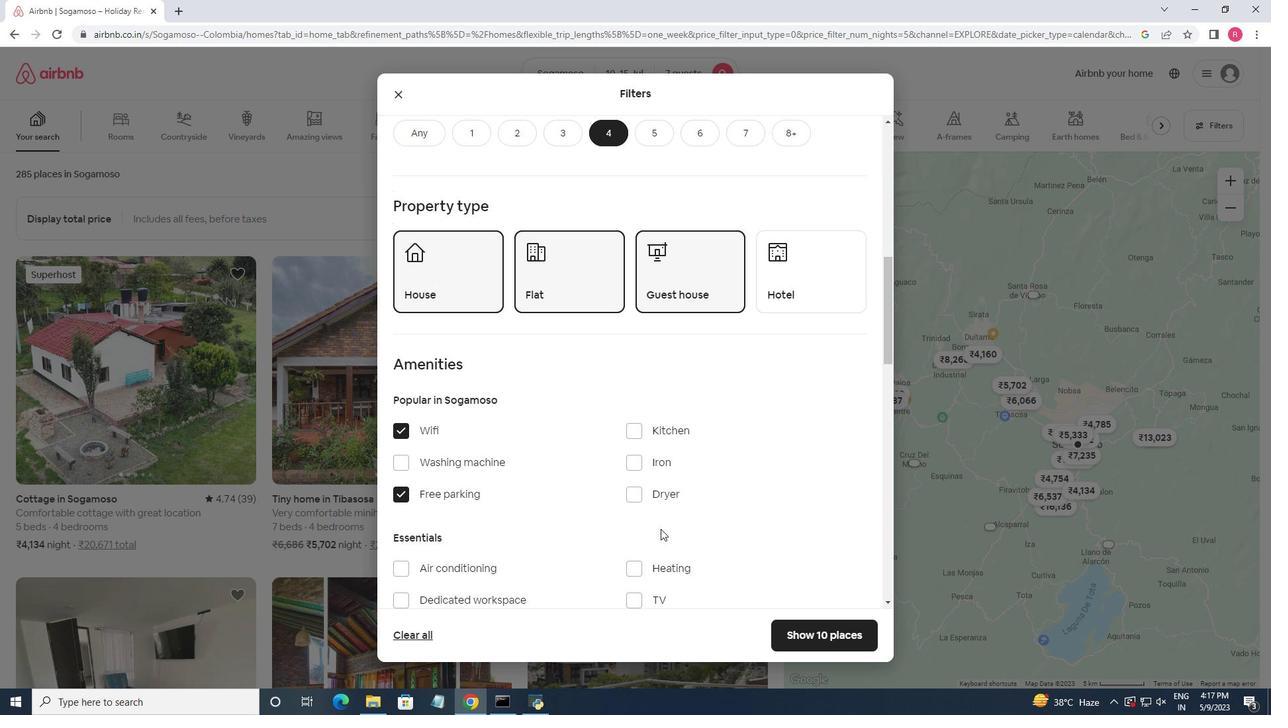
Action: Mouse scrolled (609, 509) with delta (0, 0)
Screenshot: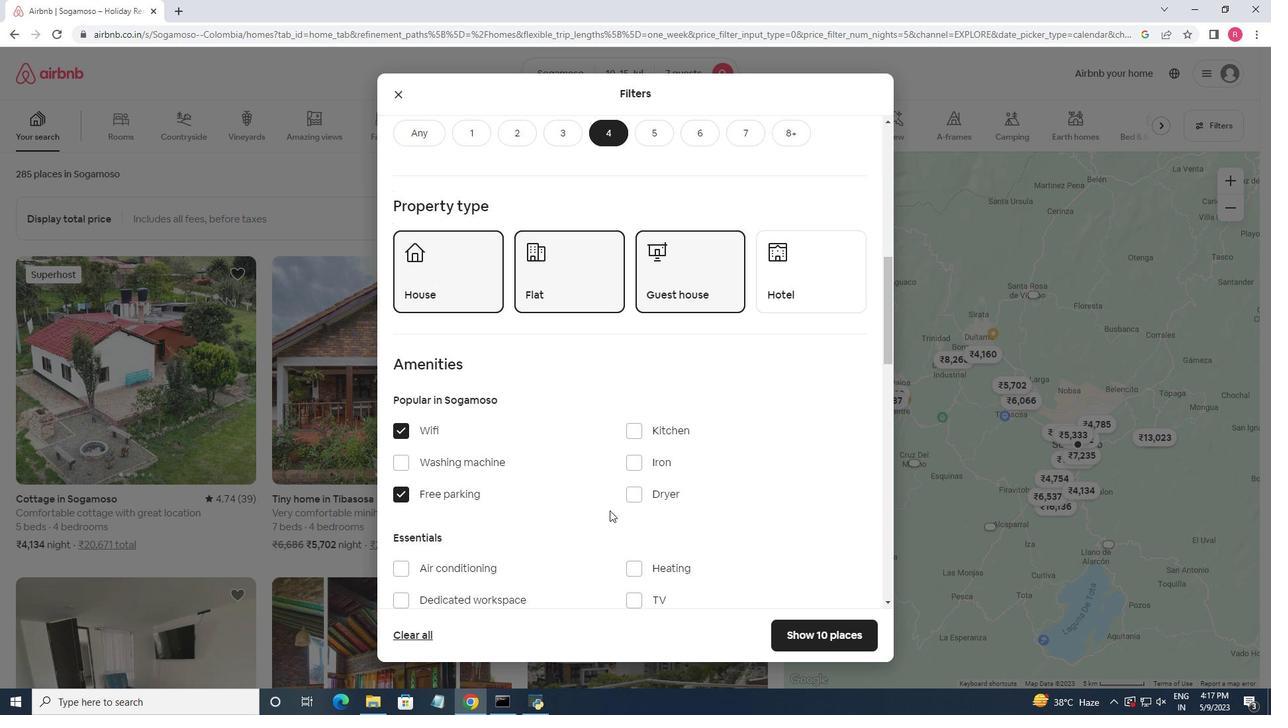 
Action: Mouse moved to (638, 539)
Screenshot: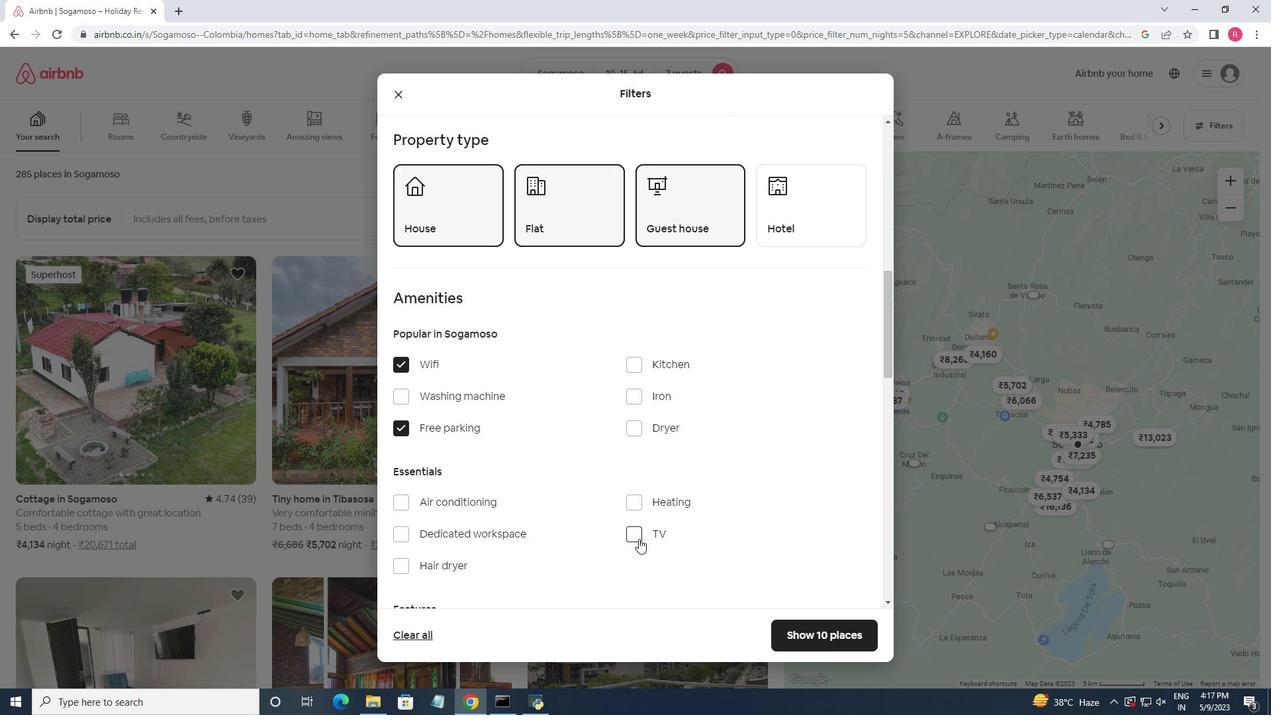 
Action: Mouse pressed left at (638, 539)
Screenshot: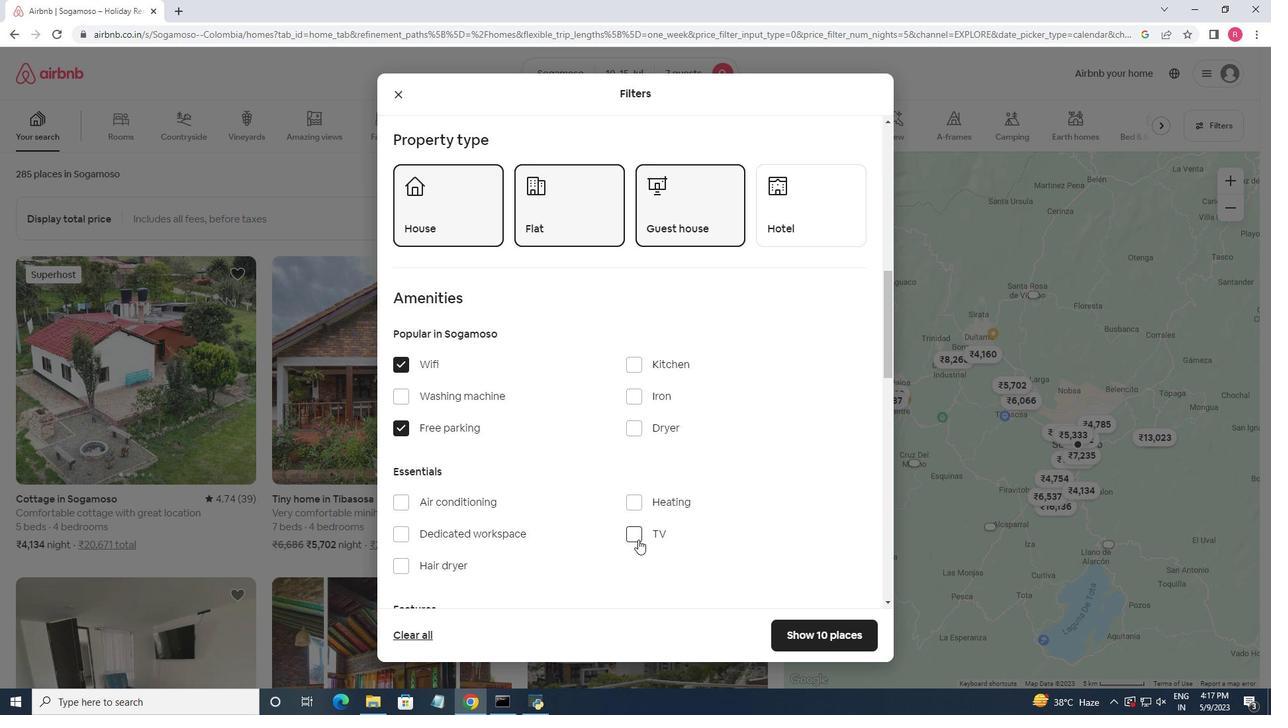 
Action: Mouse moved to (530, 481)
Screenshot: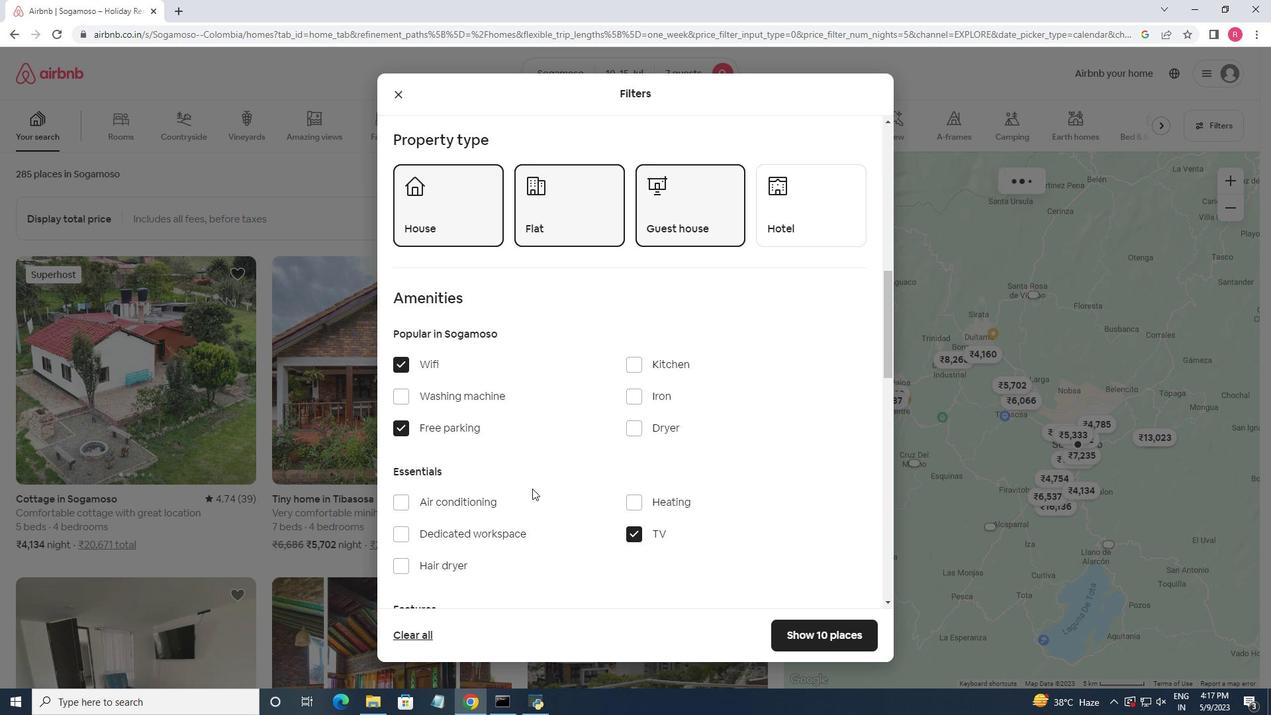 
Action: Mouse scrolled (530, 481) with delta (0, 0)
Screenshot: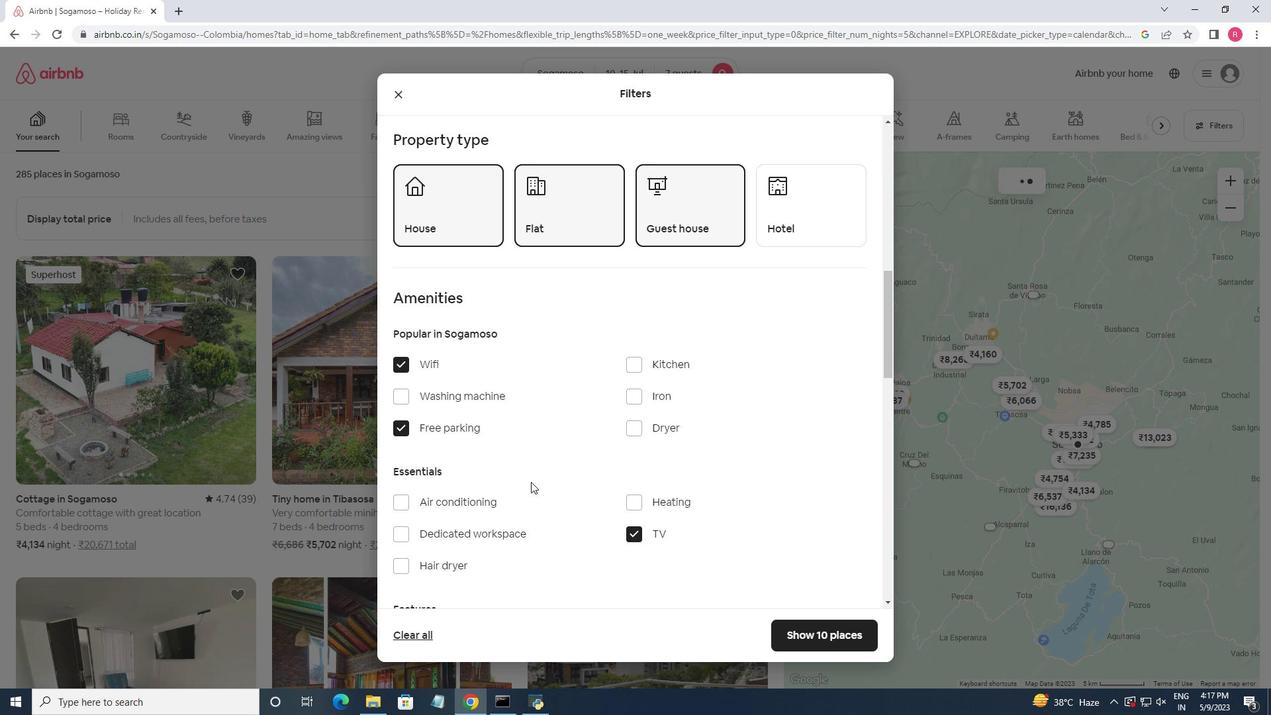 
Action: Mouse moved to (530, 480)
Screenshot: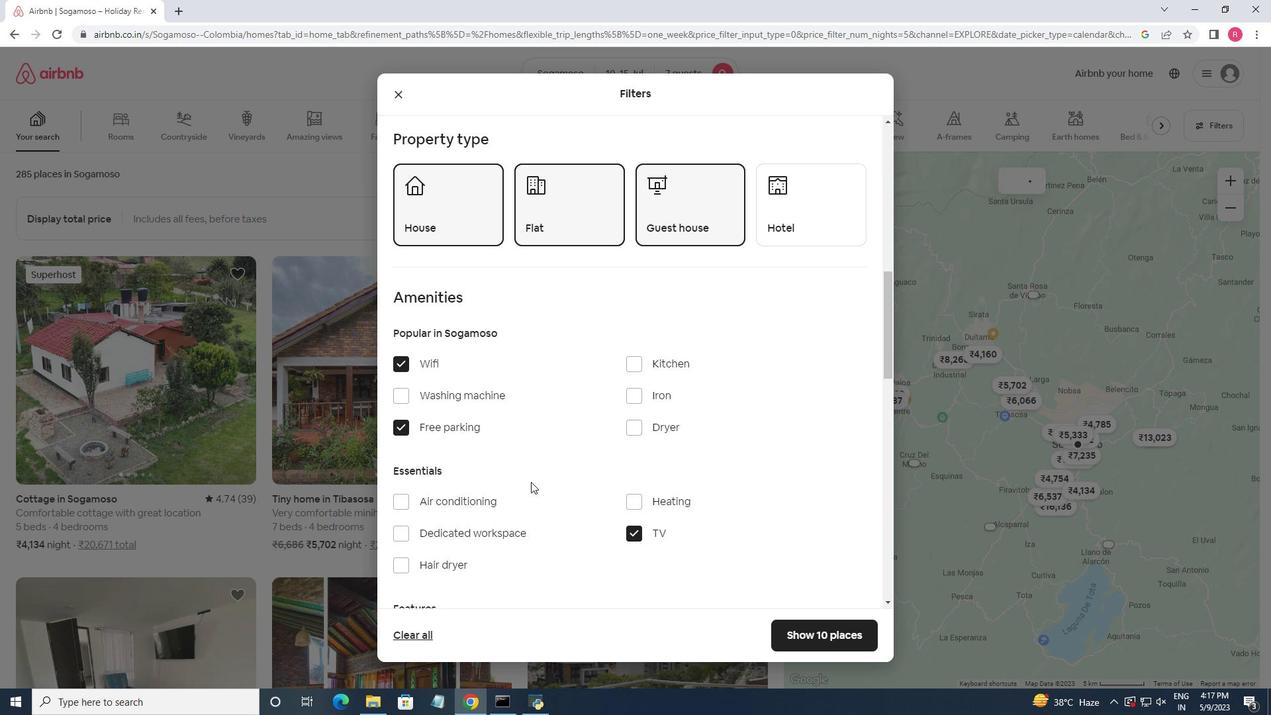 
Action: Mouse scrolled (530, 480) with delta (0, 0)
Screenshot: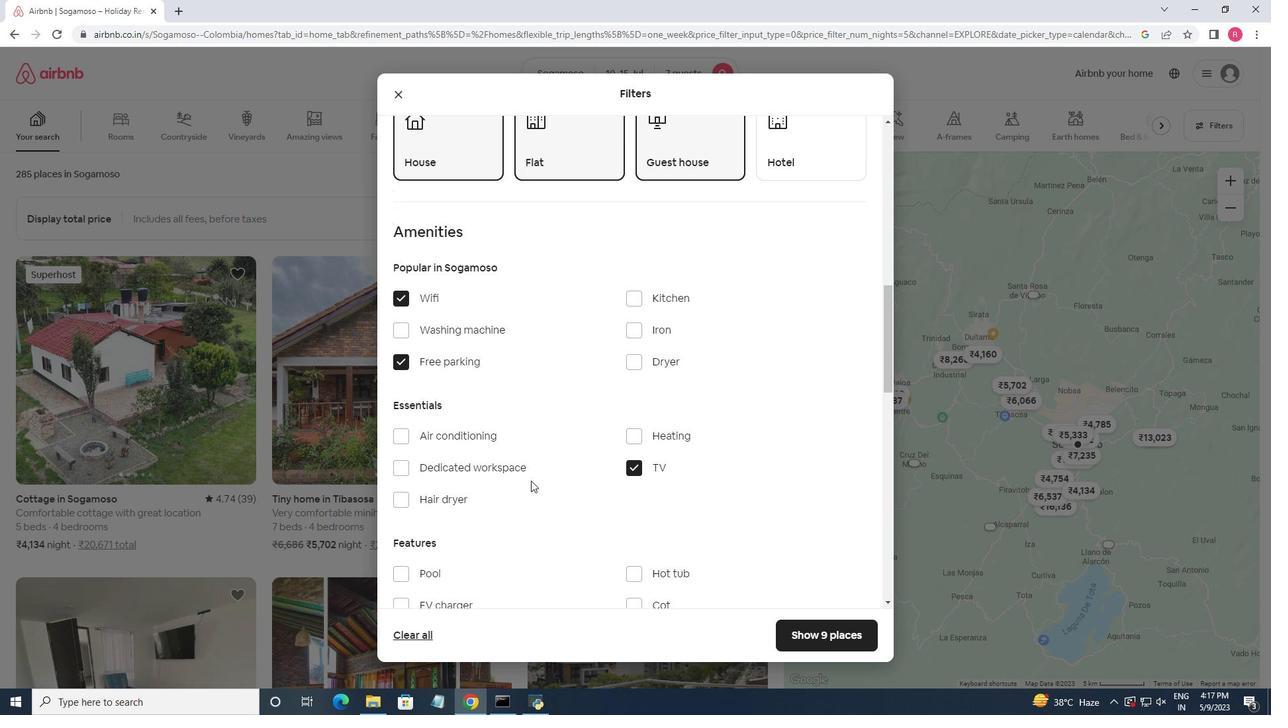 
Action: Mouse moved to (532, 480)
Screenshot: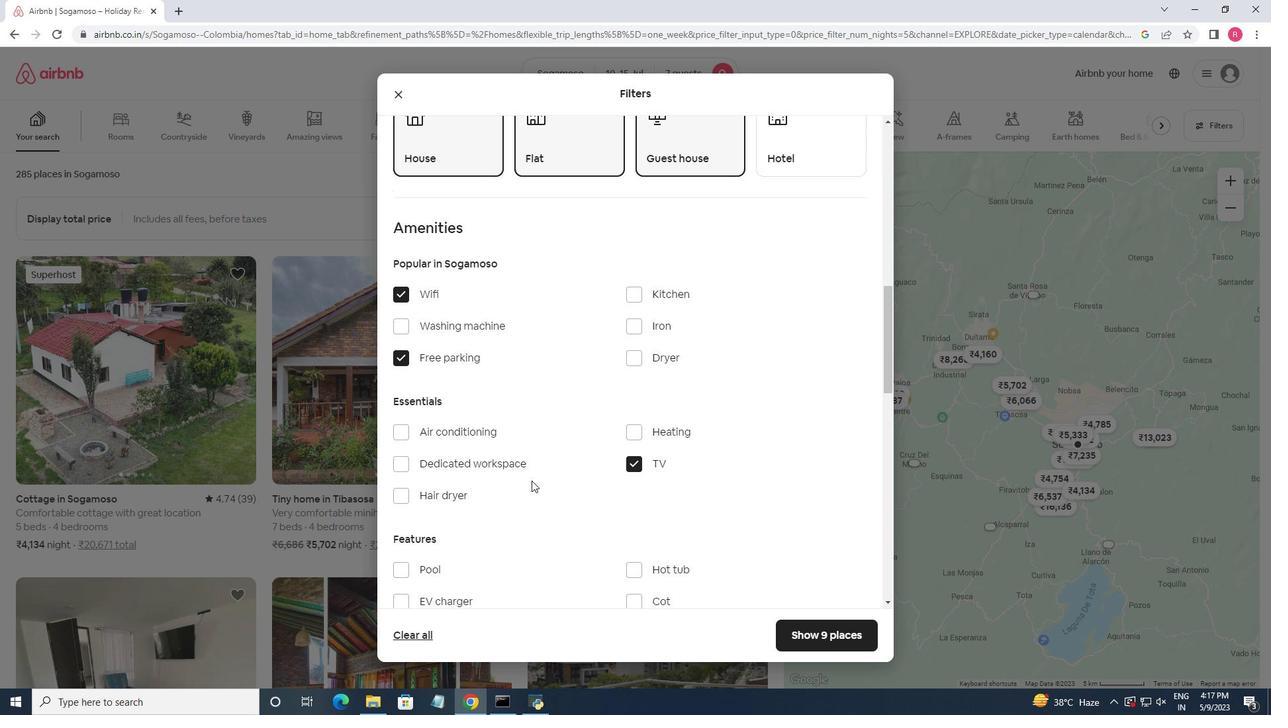 
Action: Mouse scrolled (532, 480) with delta (0, 0)
Screenshot: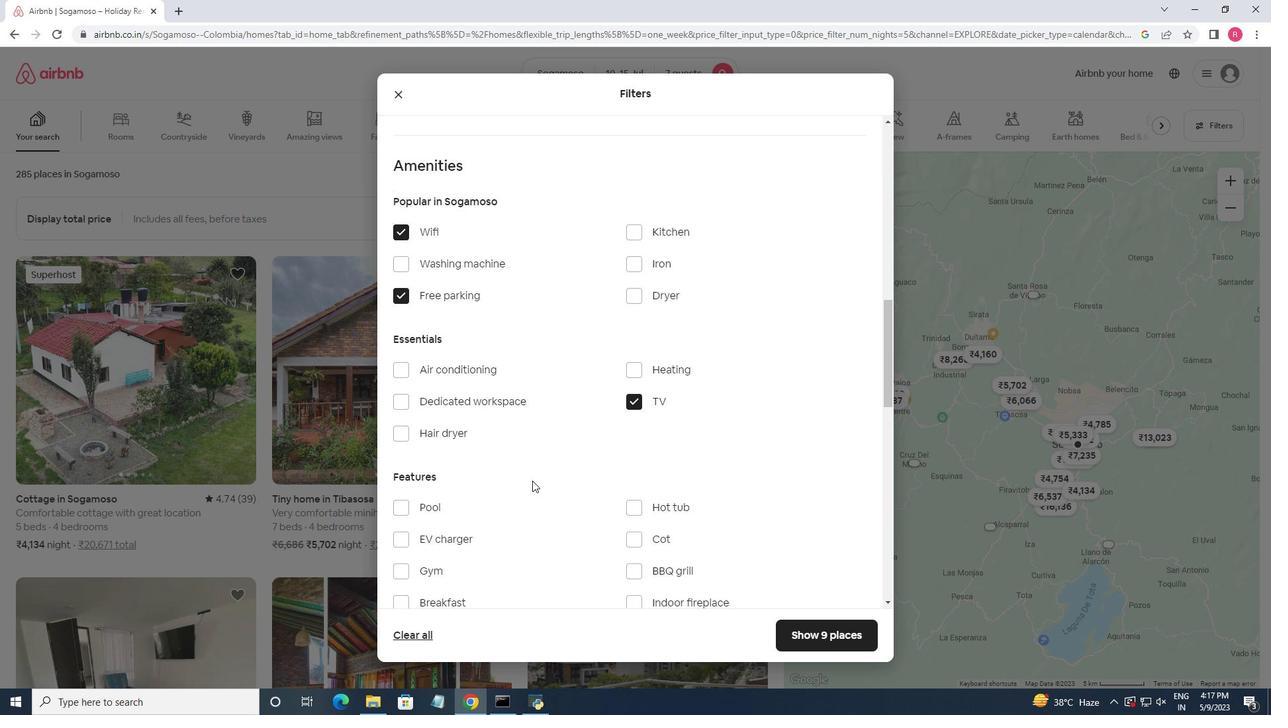 
Action: Mouse moved to (532, 483)
Screenshot: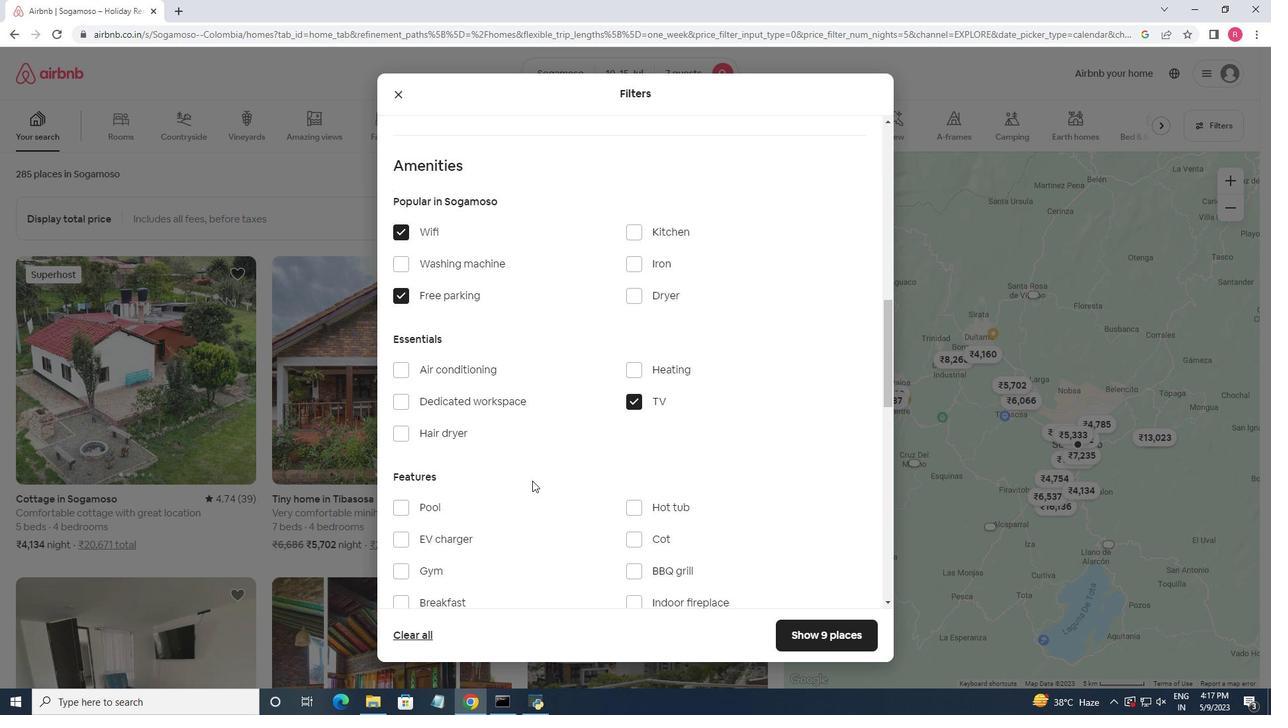 
Action: Mouse scrolled (532, 482) with delta (0, 0)
Screenshot: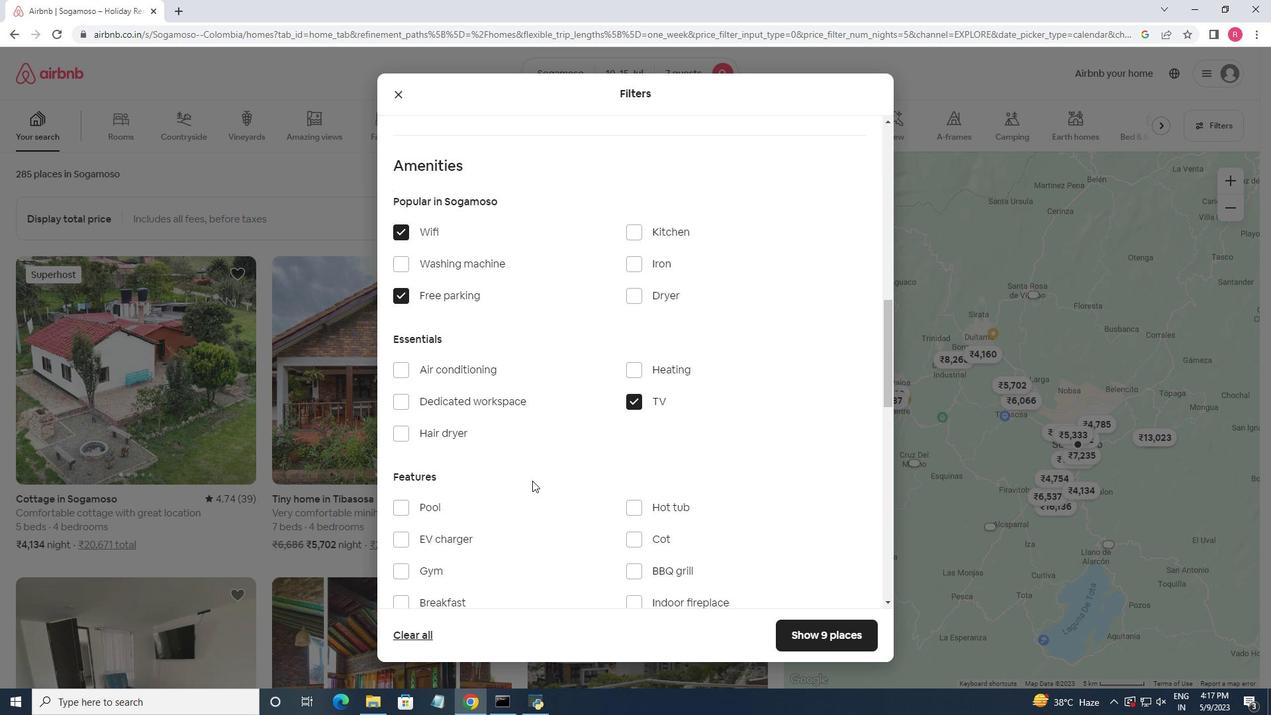 
Action: Mouse moved to (393, 438)
Screenshot: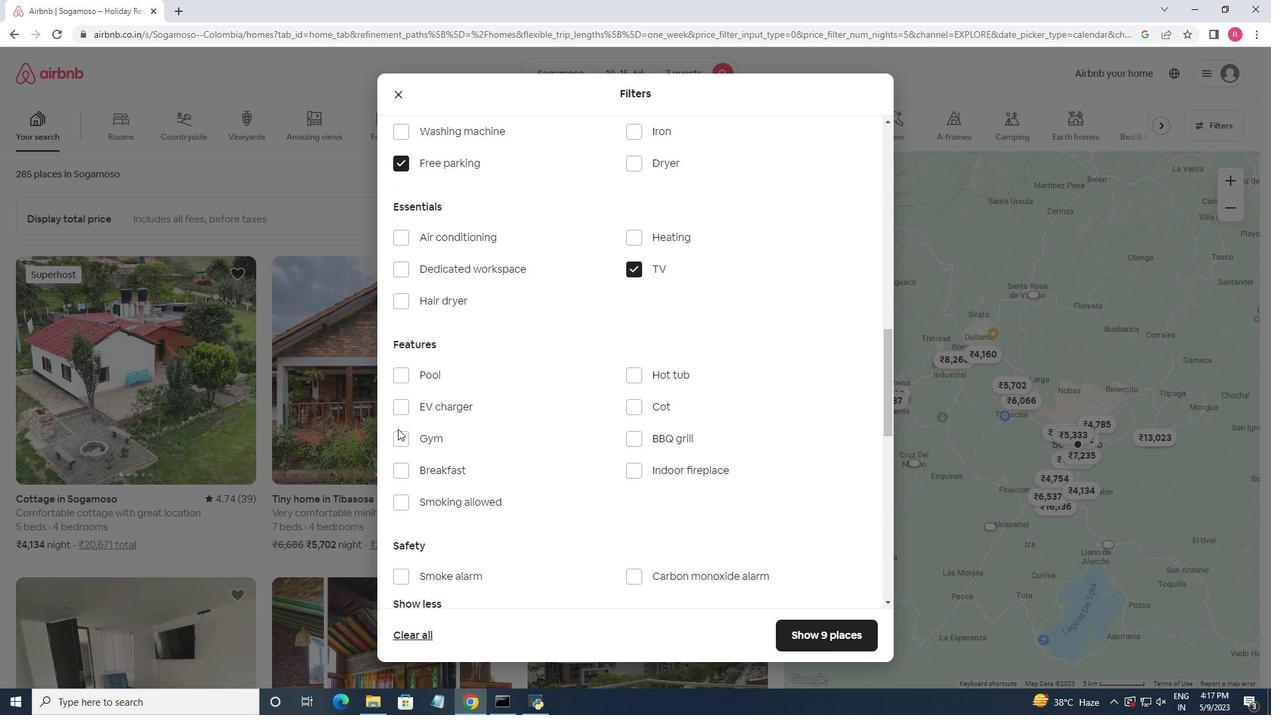 
Action: Mouse pressed left at (393, 438)
Screenshot: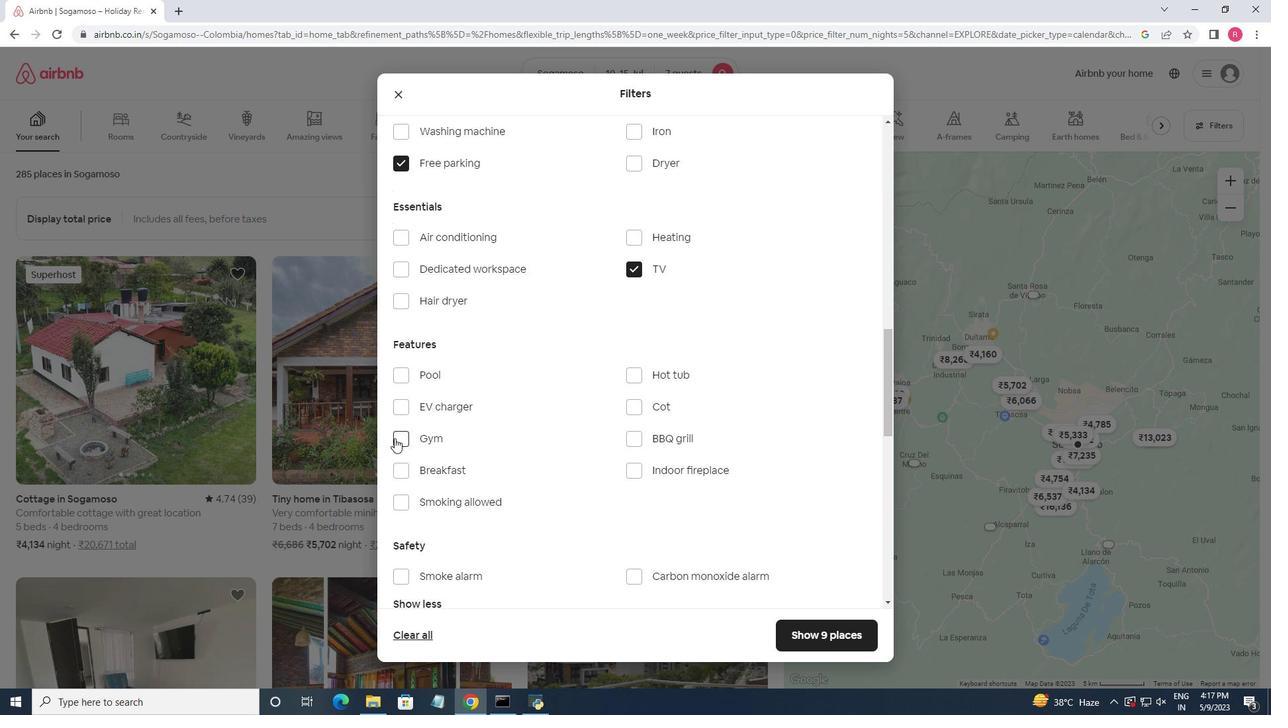 
Action: Mouse moved to (405, 465)
Screenshot: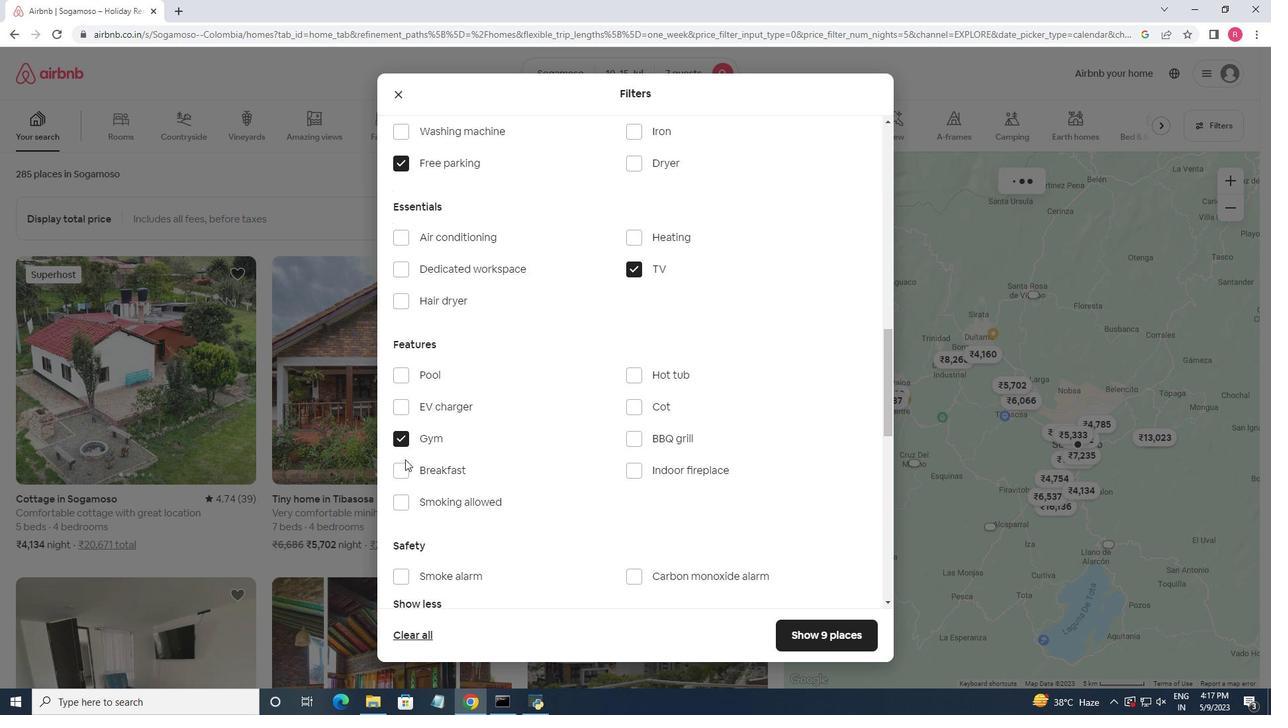 
Action: Mouse pressed left at (405, 465)
Screenshot: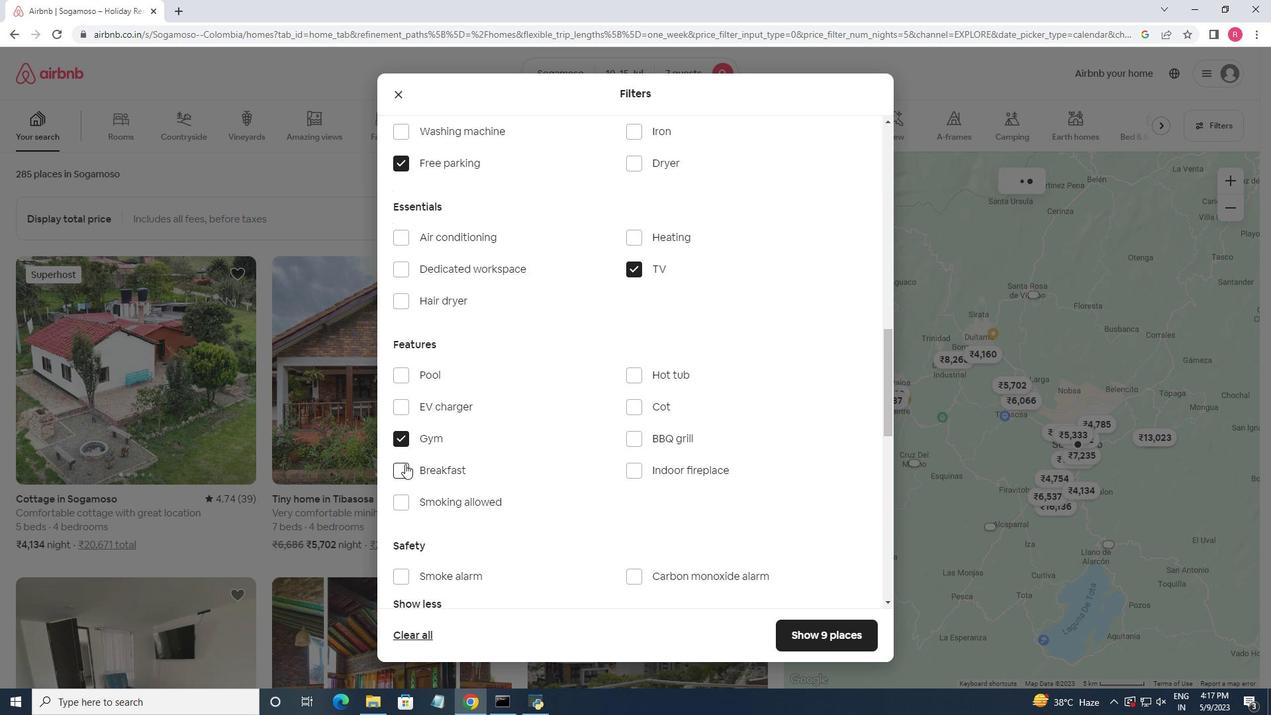 
Action: Mouse moved to (625, 462)
Screenshot: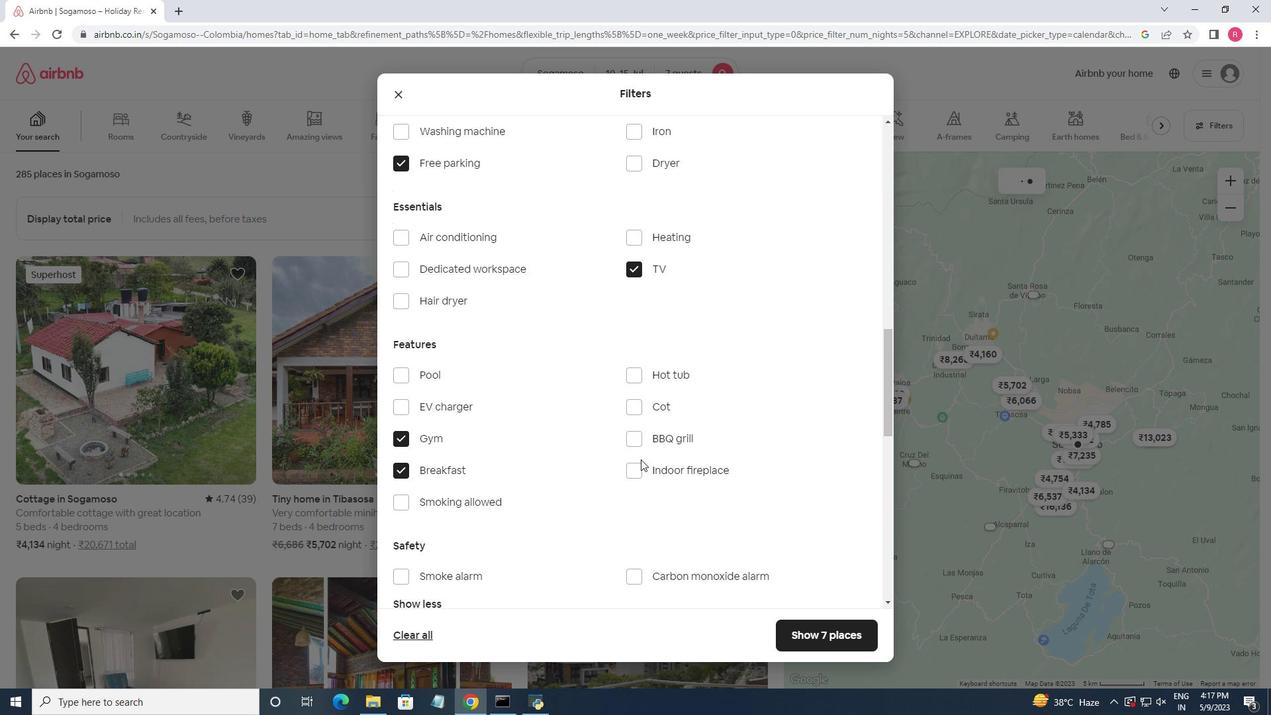 
Action: Mouse scrolled (625, 462) with delta (0, 0)
Screenshot: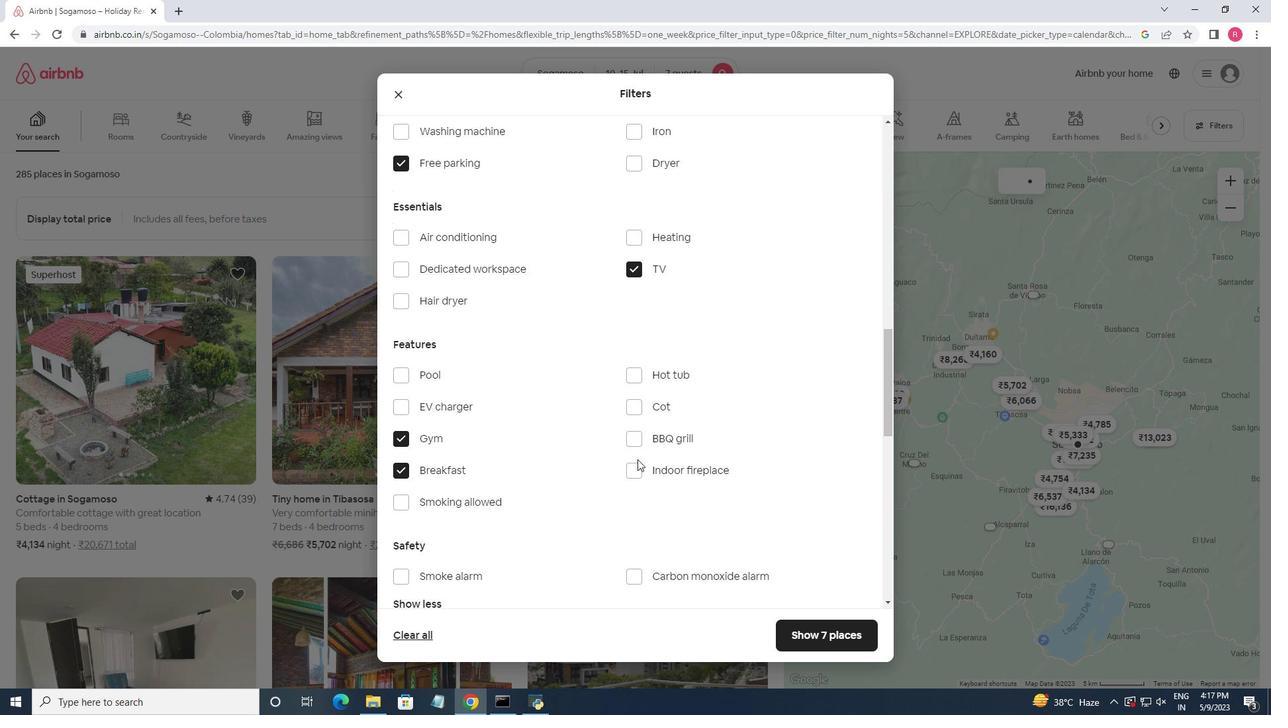 
Action: Mouse moved to (622, 464)
Screenshot: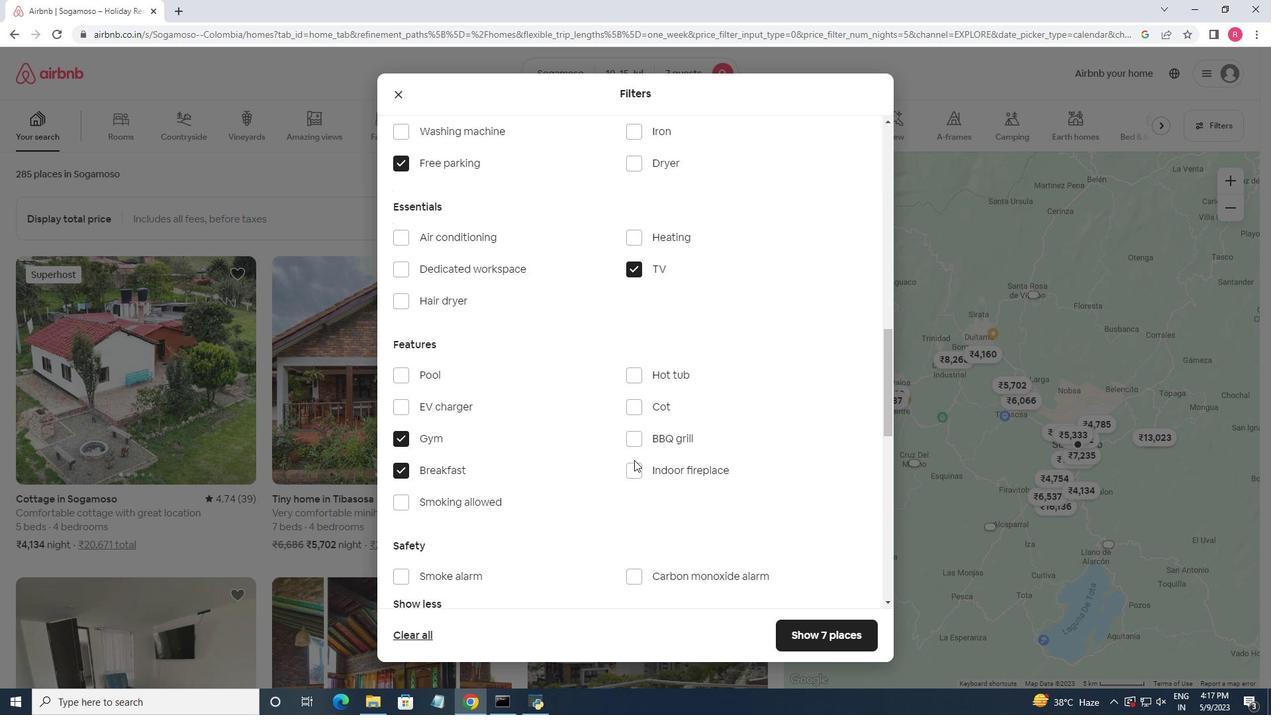 
Action: Mouse scrolled (622, 463) with delta (0, 0)
Screenshot: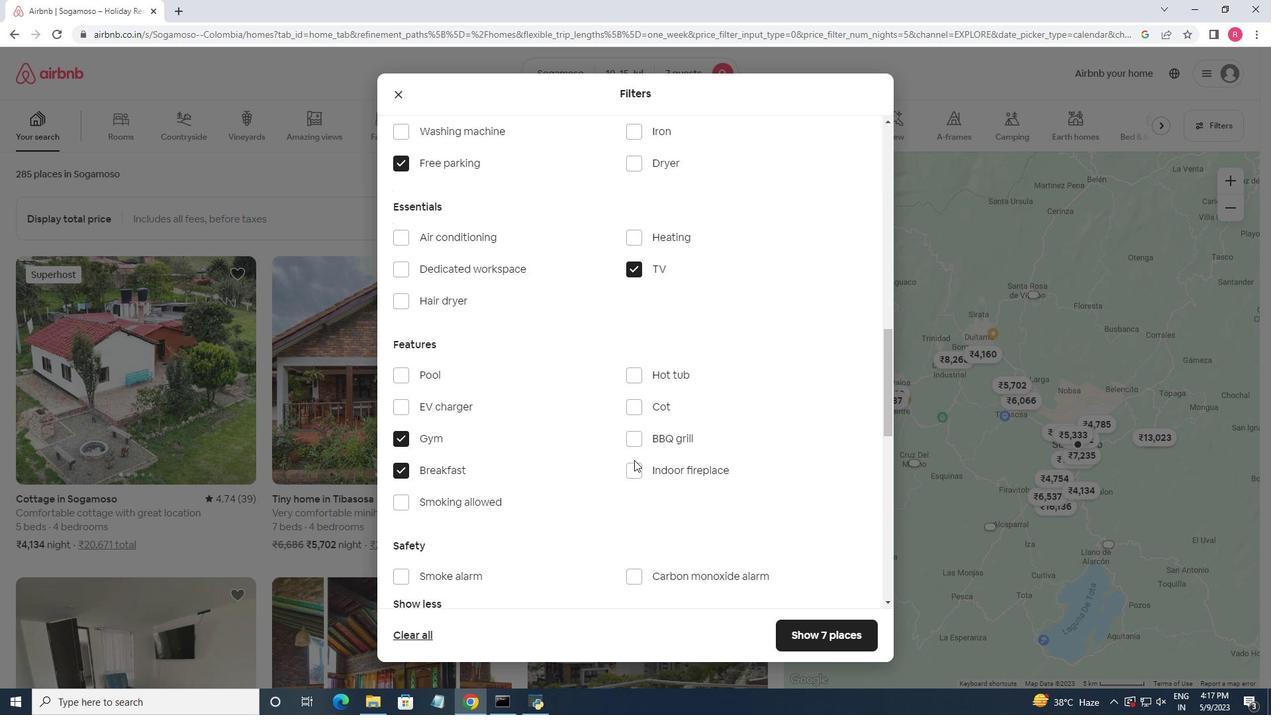 
Action: Mouse moved to (617, 460)
Screenshot: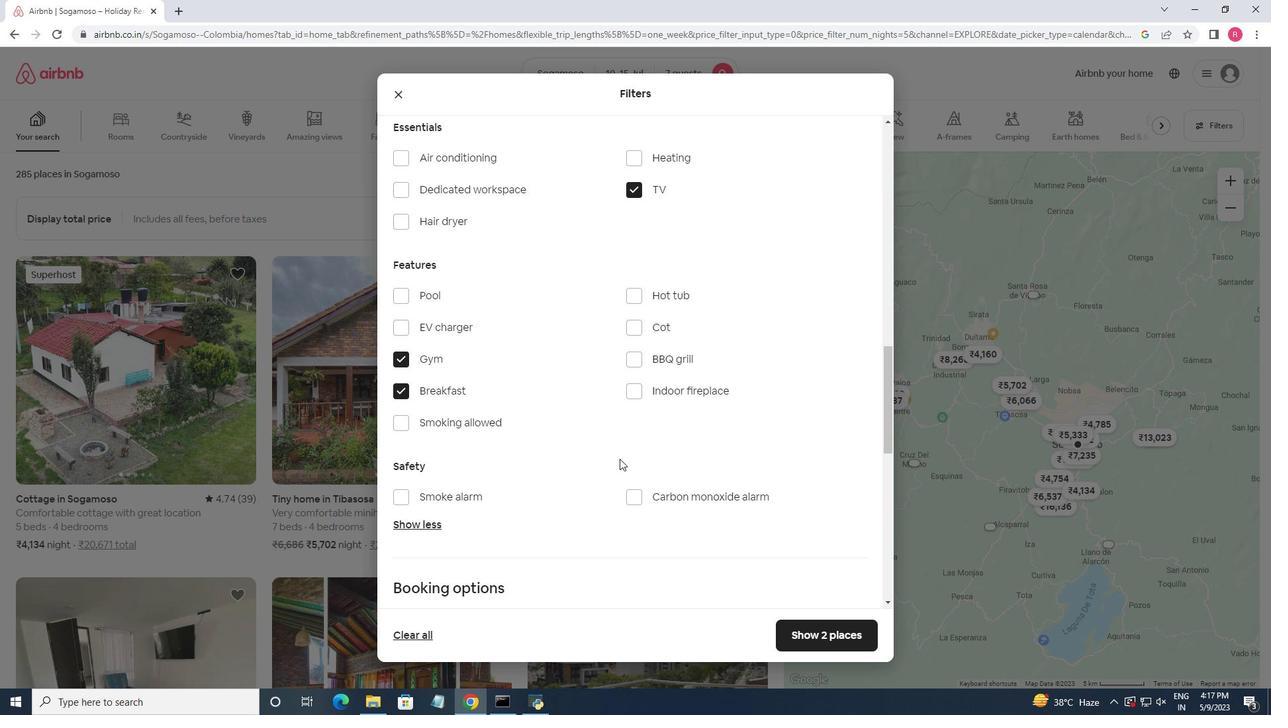 
Action: Mouse scrolled (617, 459) with delta (0, 0)
Screenshot: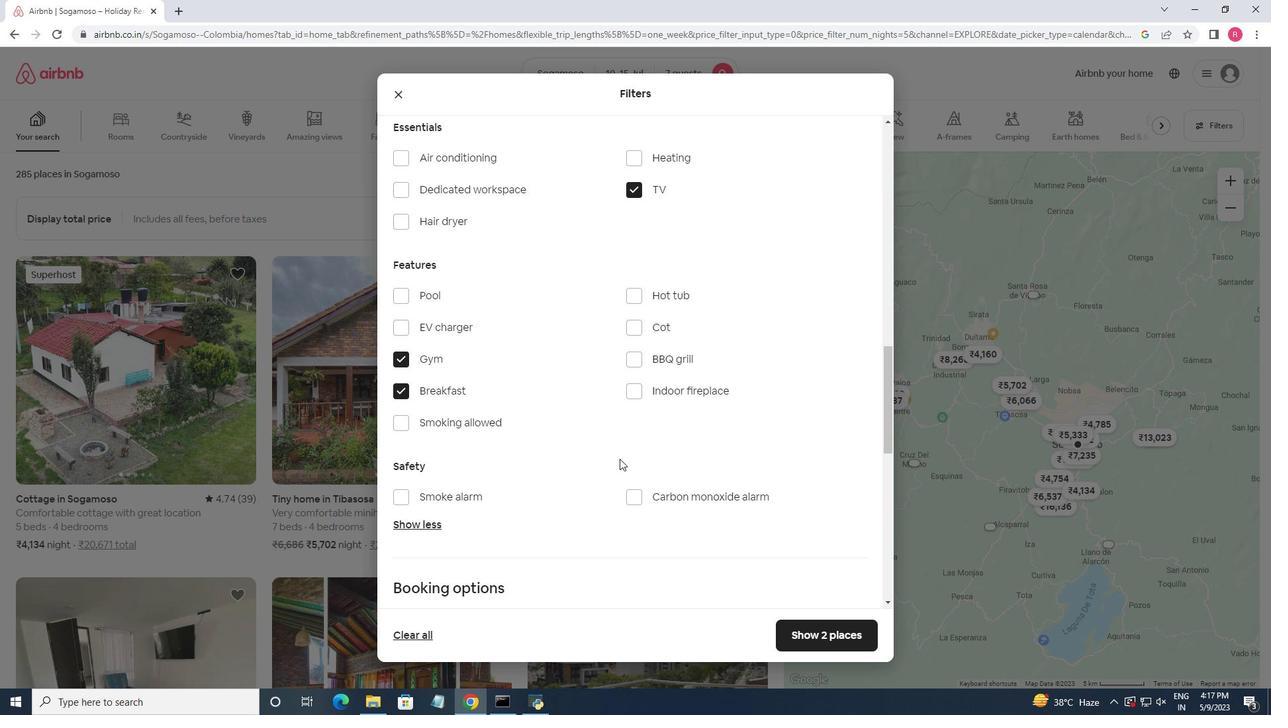 
Action: Mouse moved to (843, 554)
Screenshot: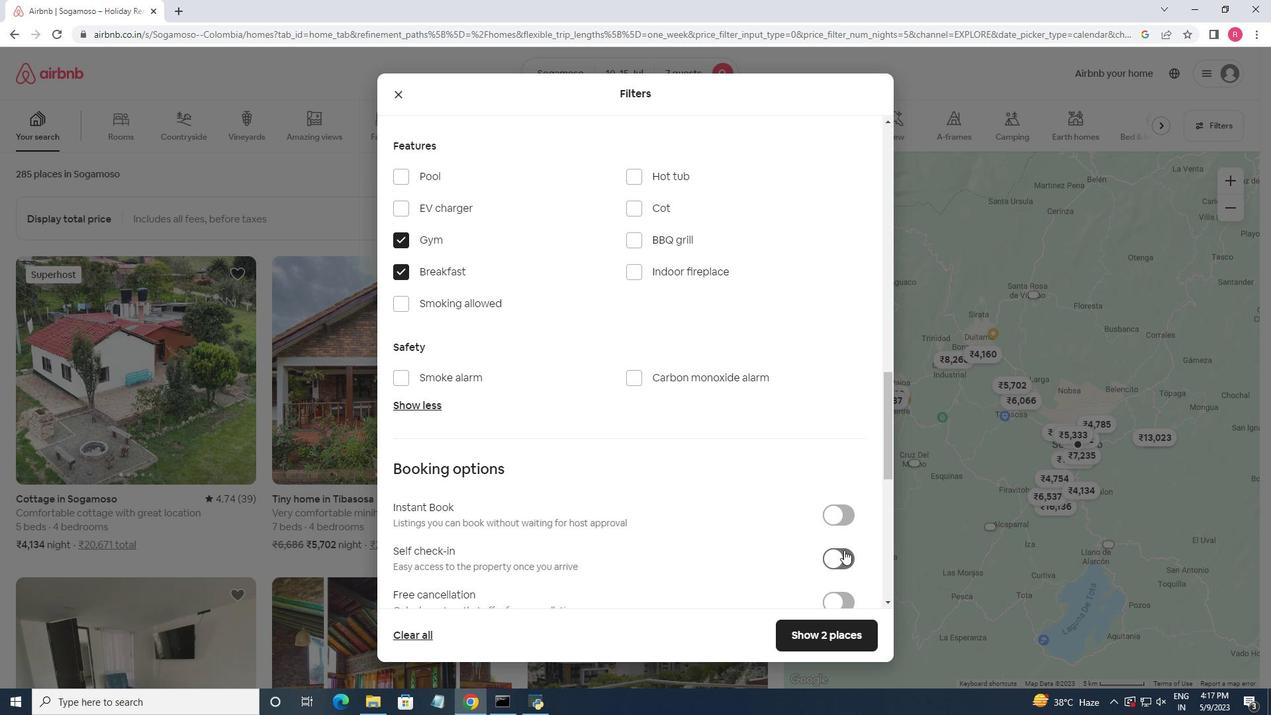 
Action: Mouse pressed left at (843, 554)
Screenshot: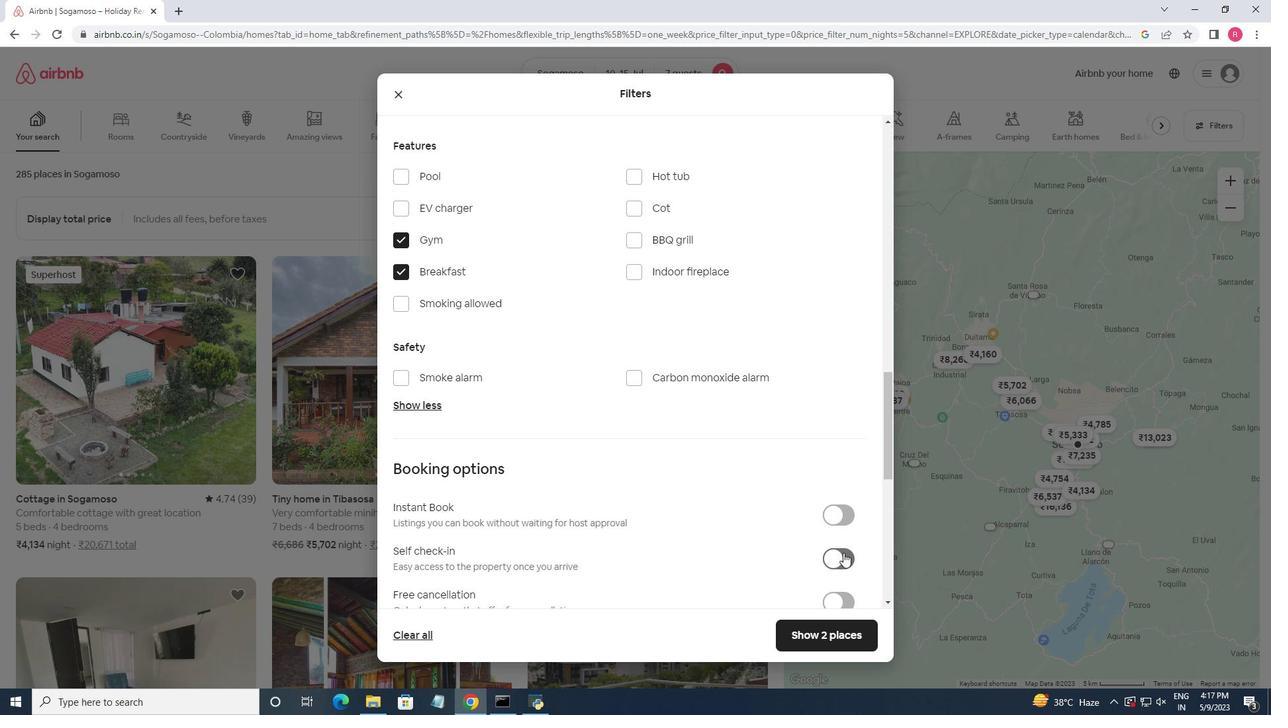
Action: Mouse moved to (674, 467)
Screenshot: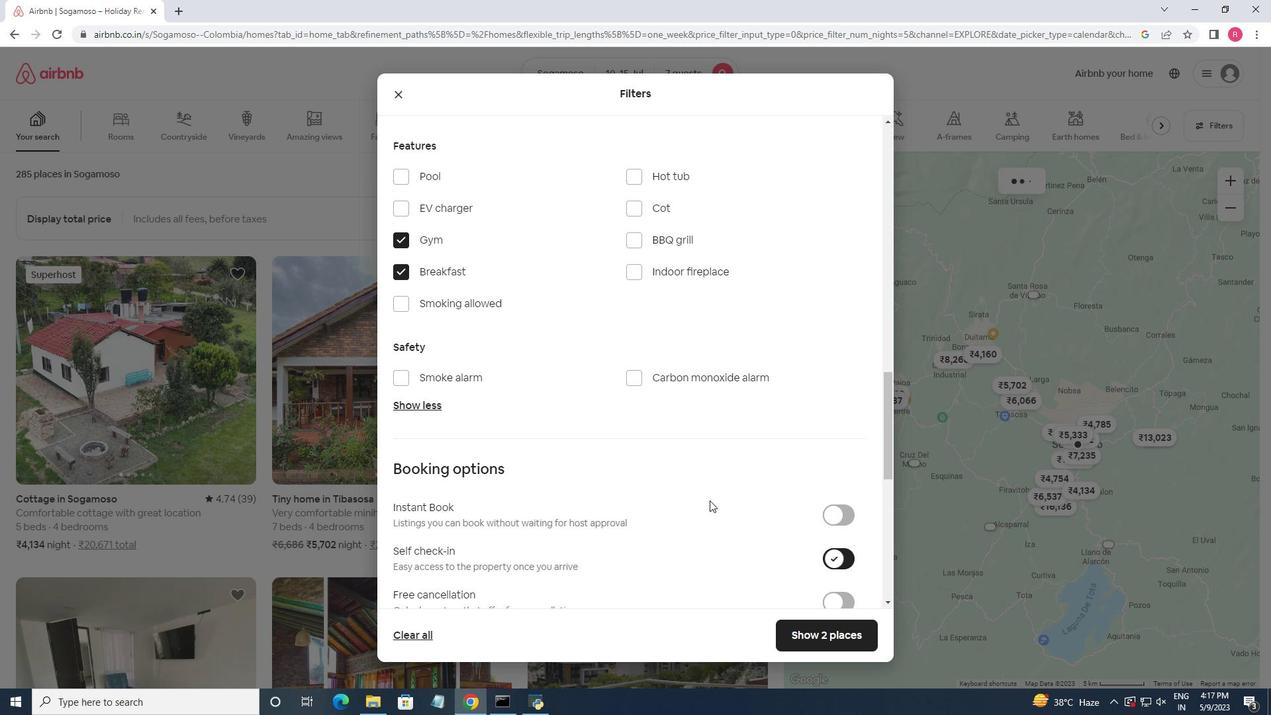 
Action: Mouse scrolled (674, 466) with delta (0, 0)
Screenshot: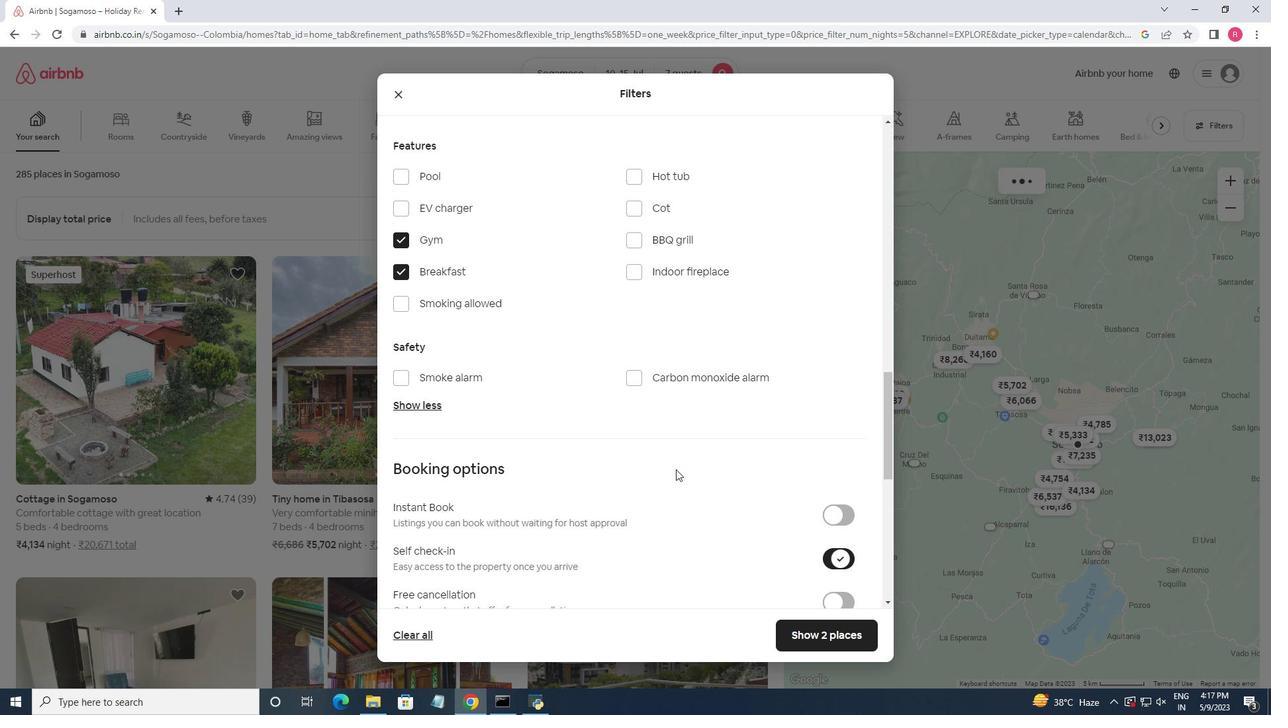 
Action: Mouse scrolled (674, 466) with delta (0, 0)
Screenshot: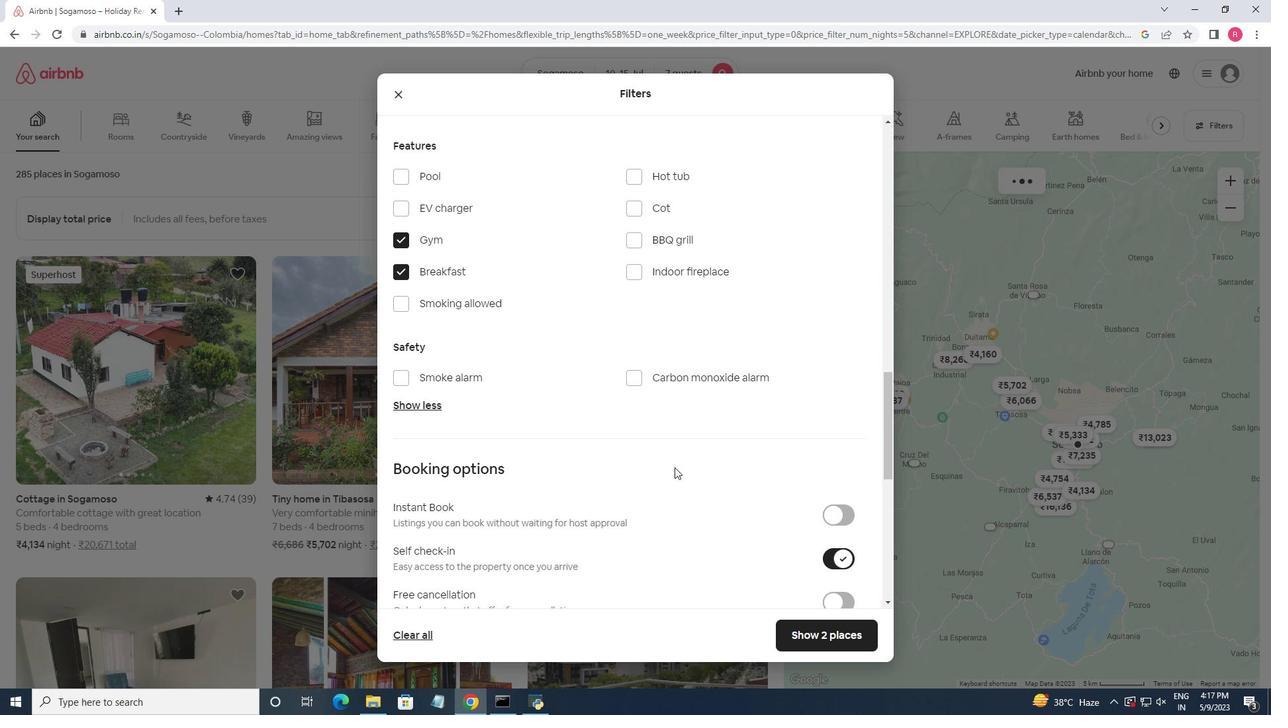 
Action: Mouse scrolled (674, 466) with delta (0, 0)
Screenshot: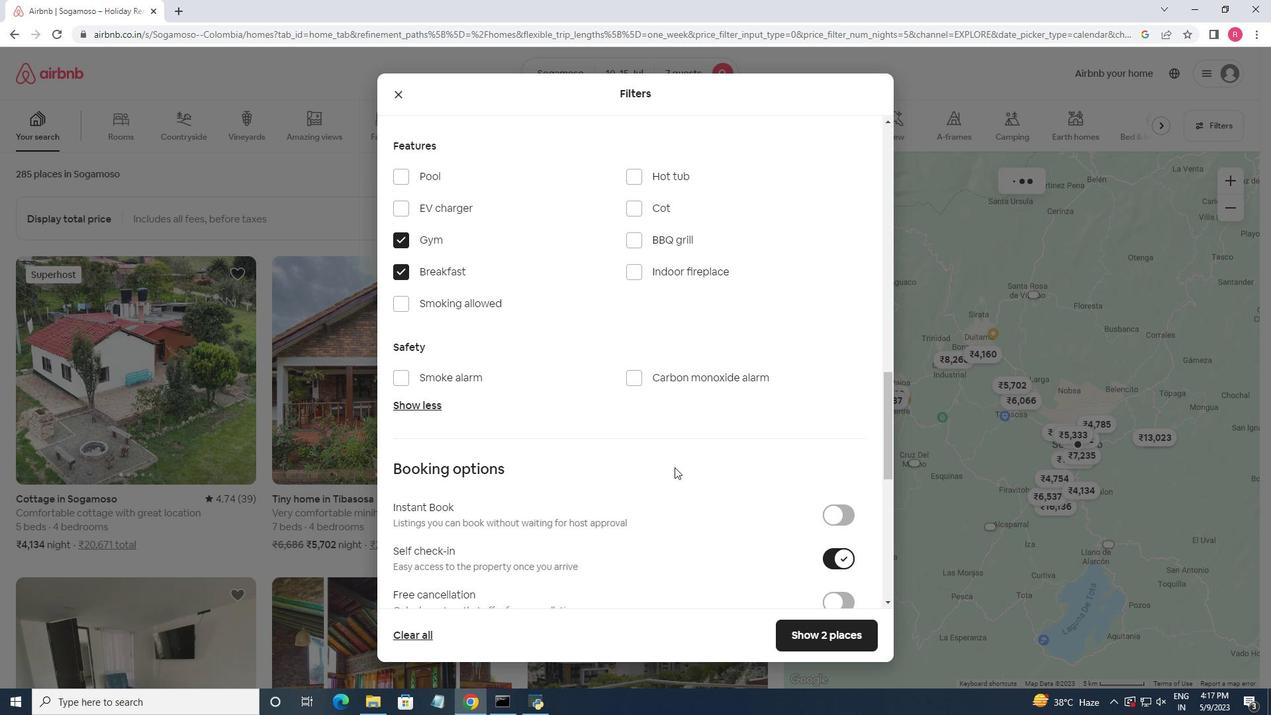
Action: Mouse moved to (674, 467)
Screenshot: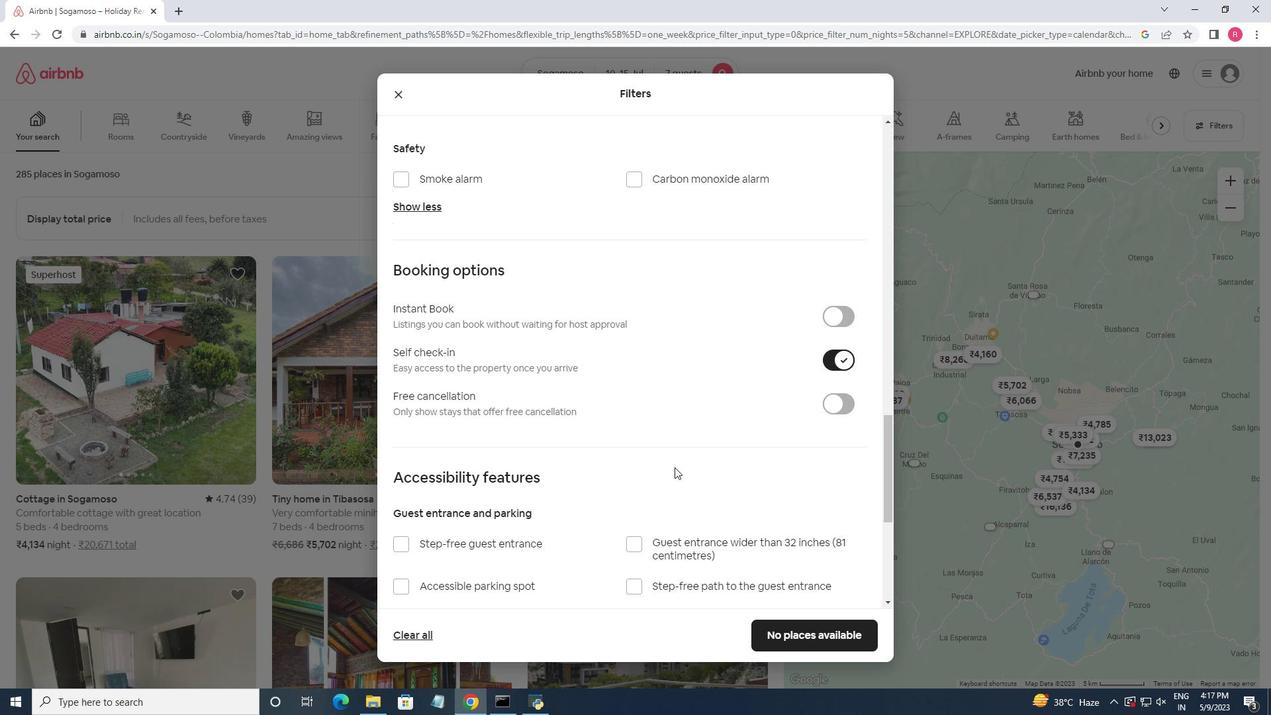 
Action: Mouse scrolled (674, 466) with delta (0, 0)
Screenshot: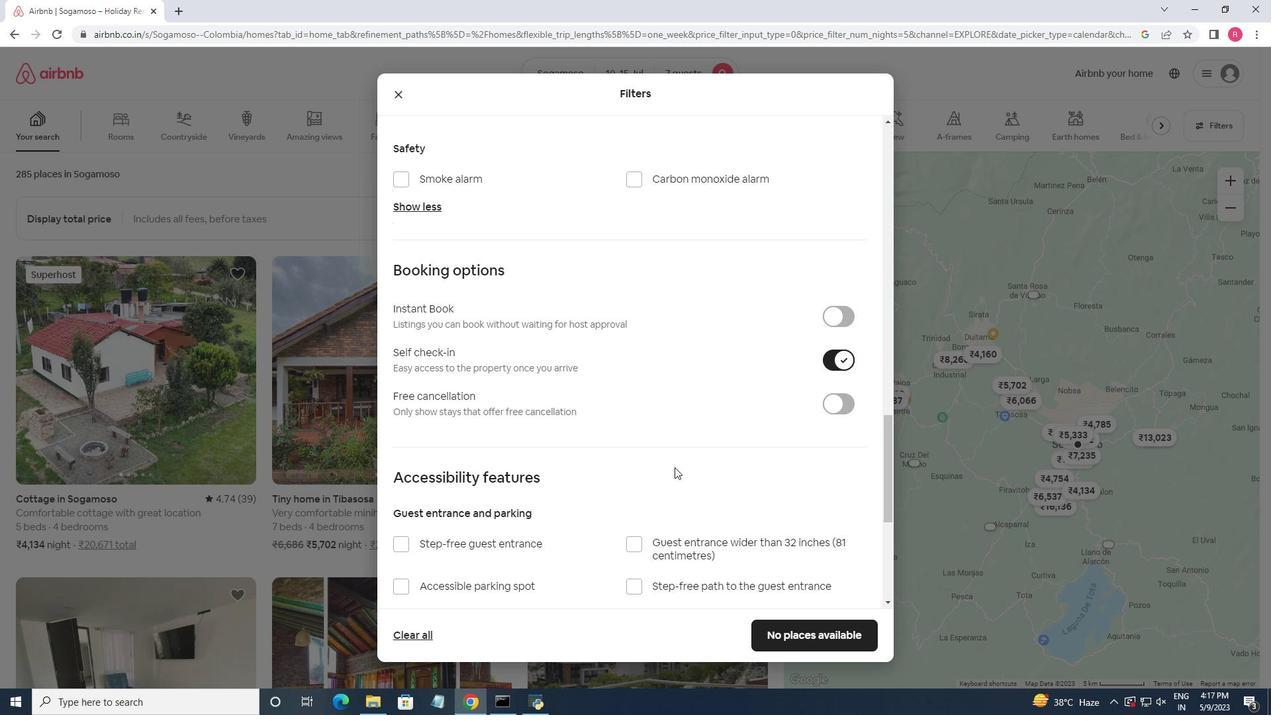
Action: Mouse moved to (678, 468)
Screenshot: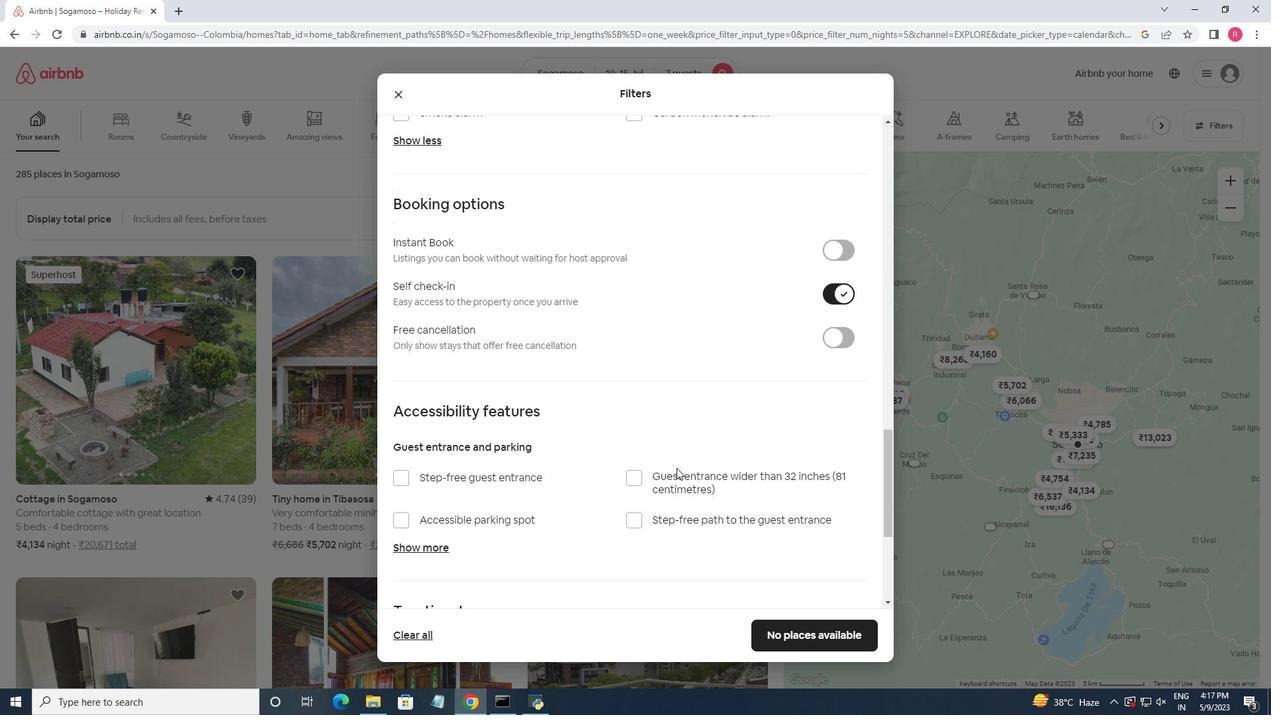 
Action: Mouse scrolled (678, 468) with delta (0, 0)
Screenshot: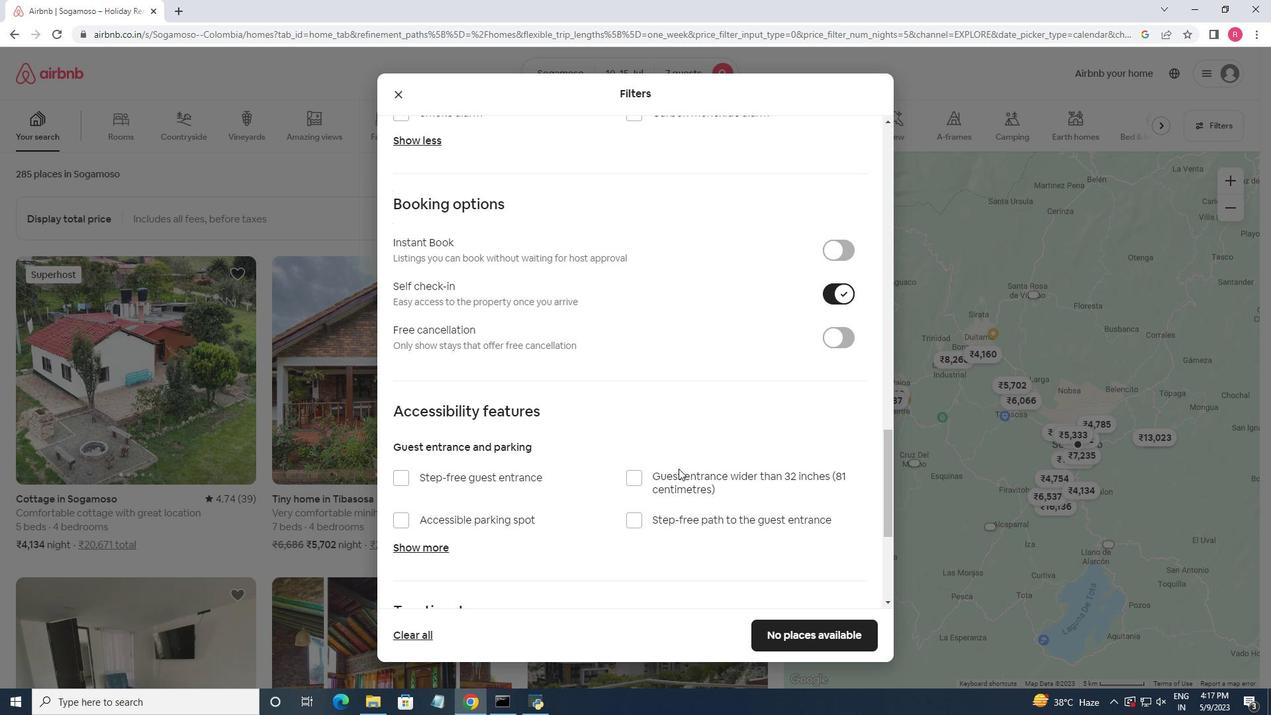 
Action: Mouse moved to (679, 468)
Screenshot: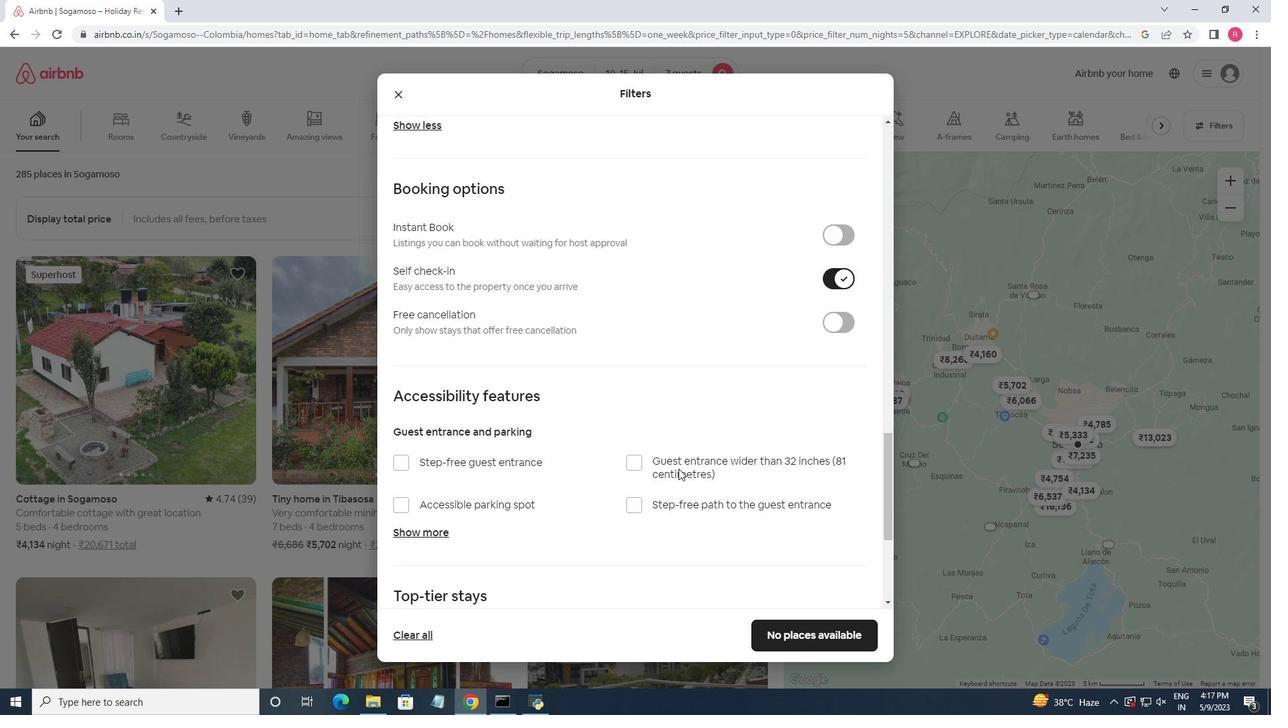 
Action: Mouse scrolled (679, 468) with delta (0, 0)
Screenshot: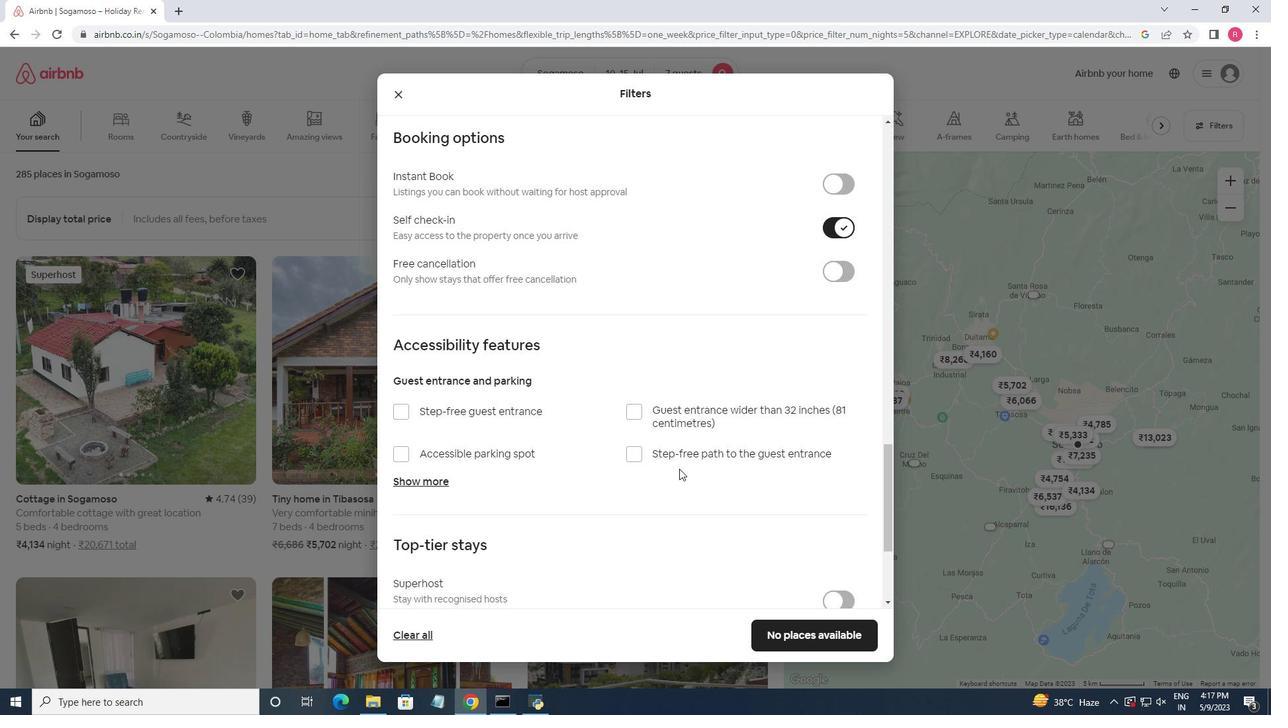 
Action: Mouse moved to (679, 469)
Screenshot: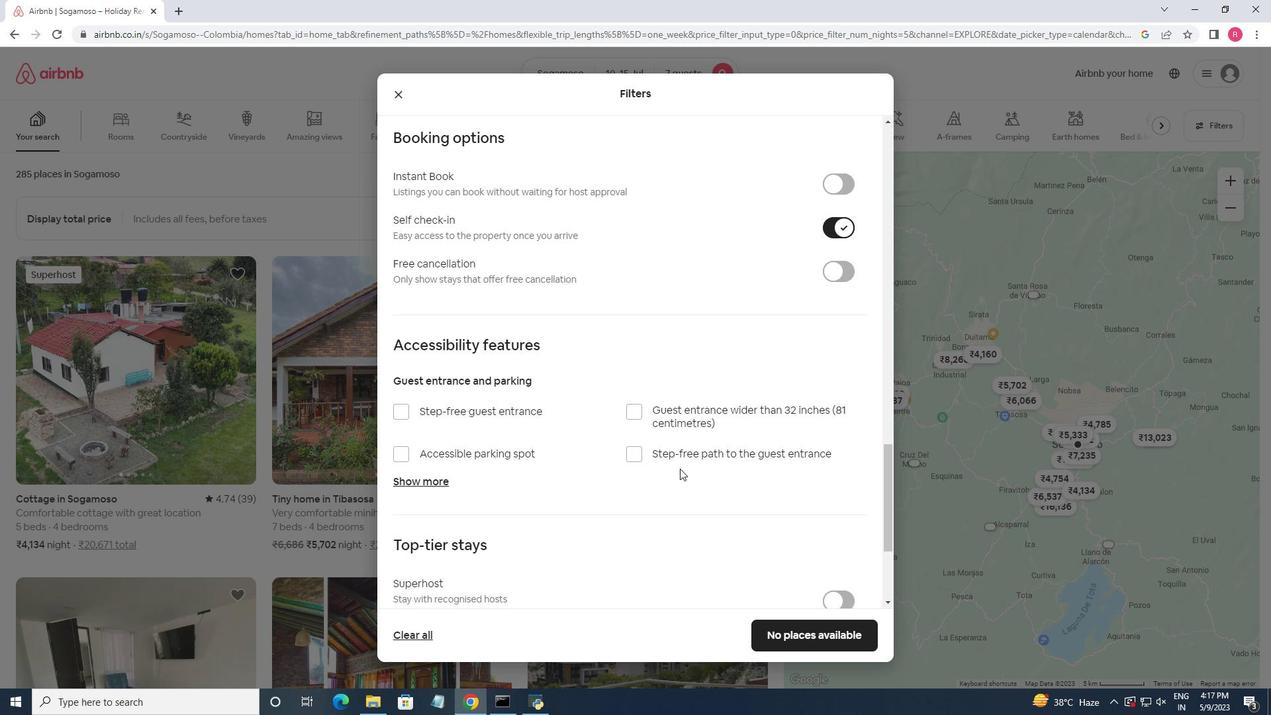 
Action: Mouse scrolled (679, 468) with delta (0, 0)
Screenshot: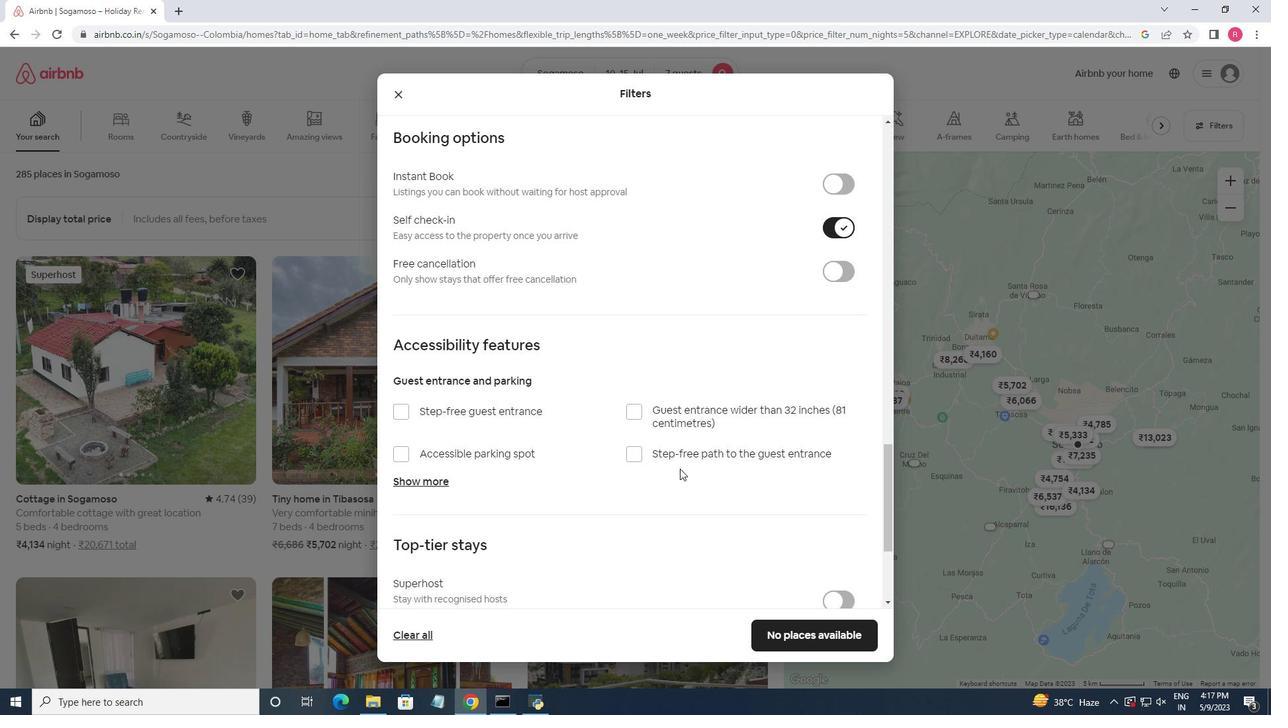 
Action: Mouse moved to (654, 466)
Screenshot: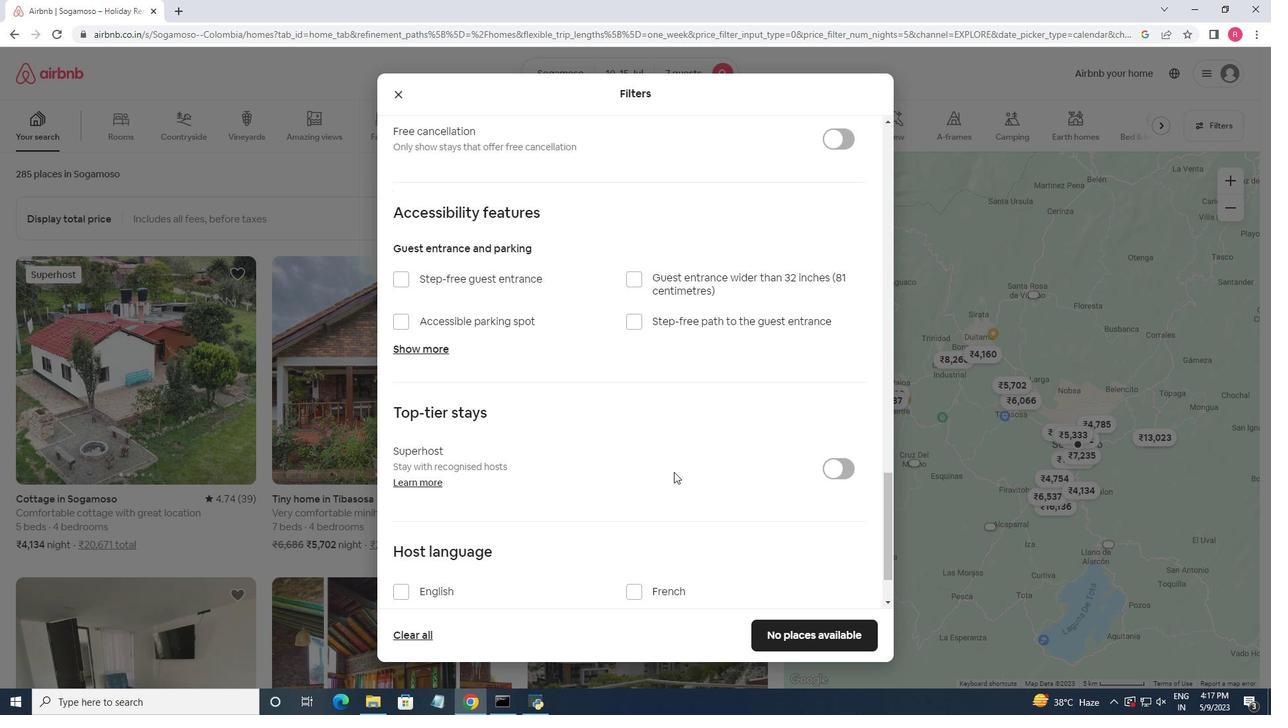 
Action: Mouse scrolled (654, 466) with delta (0, 0)
Screenshot: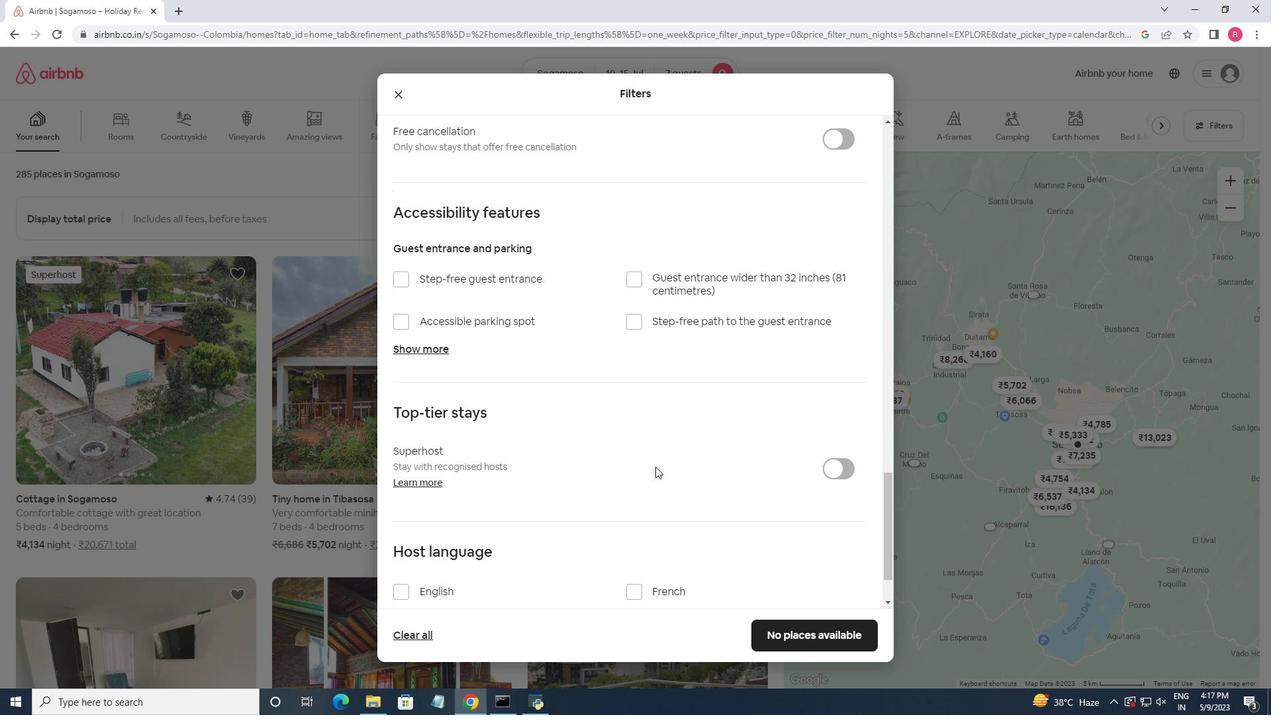 
Action: Mouse scrolled (654, 466) with delta (0, 0)
Screenshot: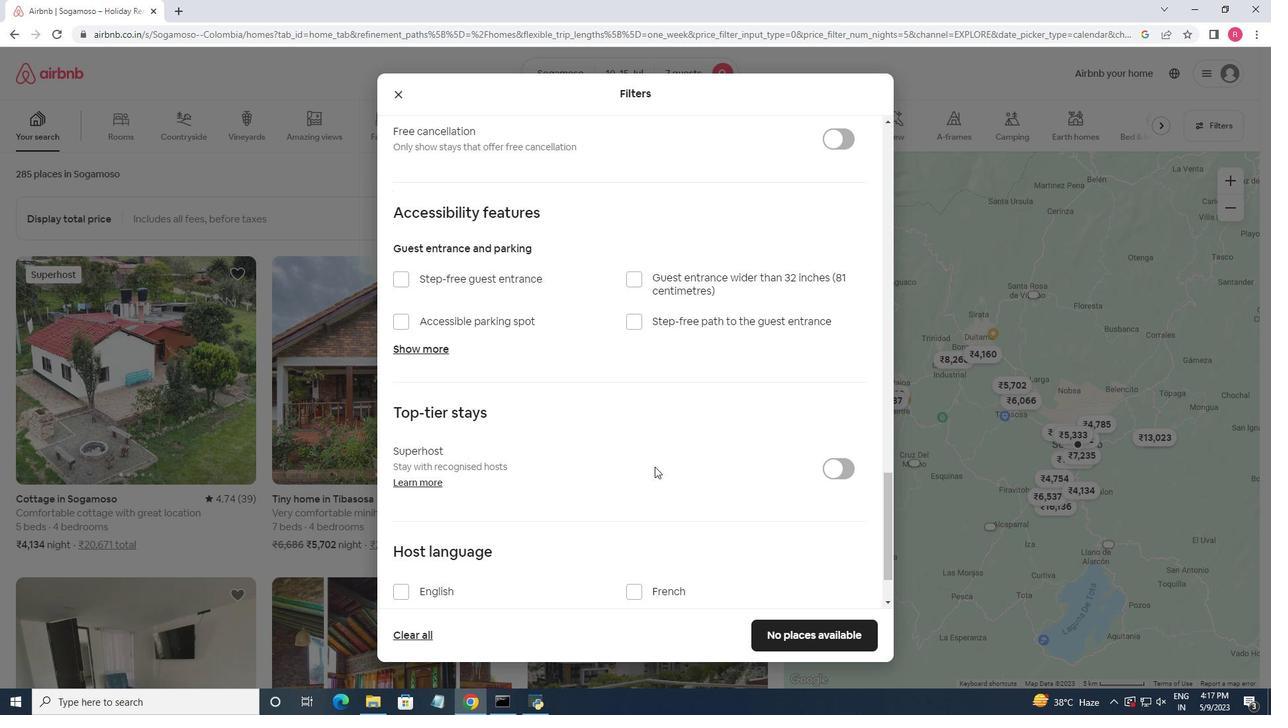 
Action: Mouse moved to (401, 516)
Screenshot: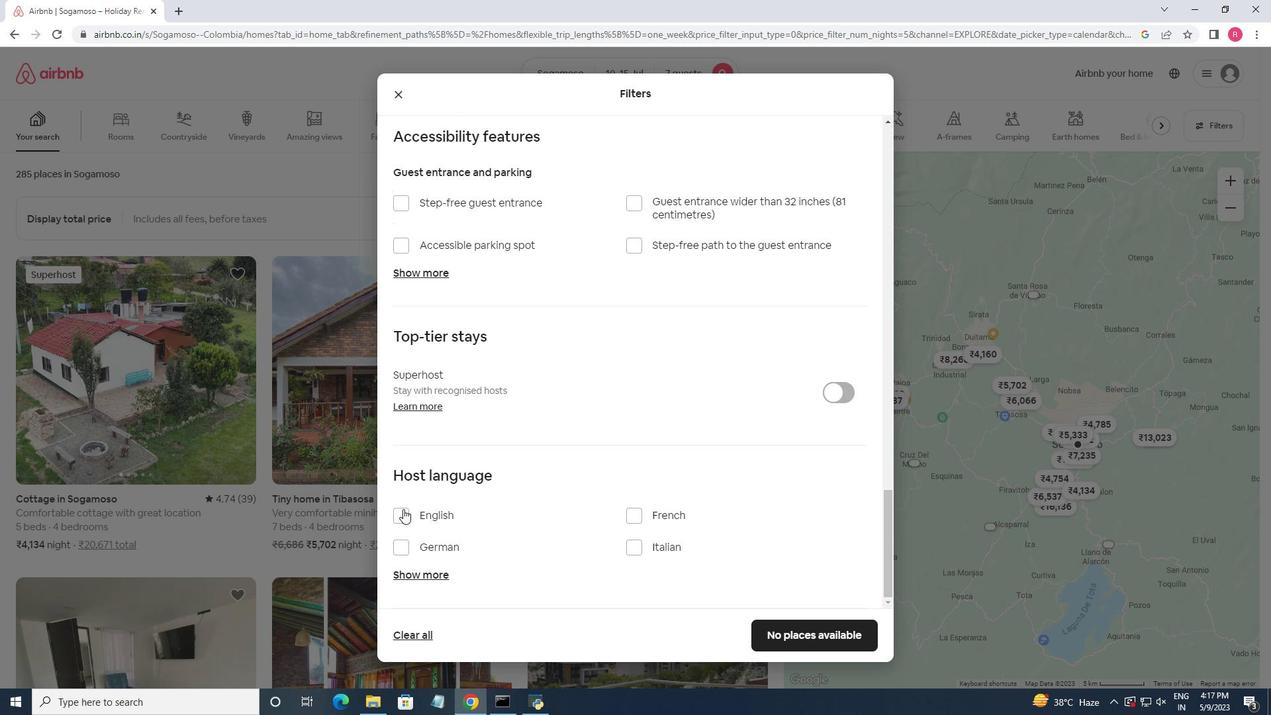 
Action: Mouse pressed left at (401, 516)
Screenshot: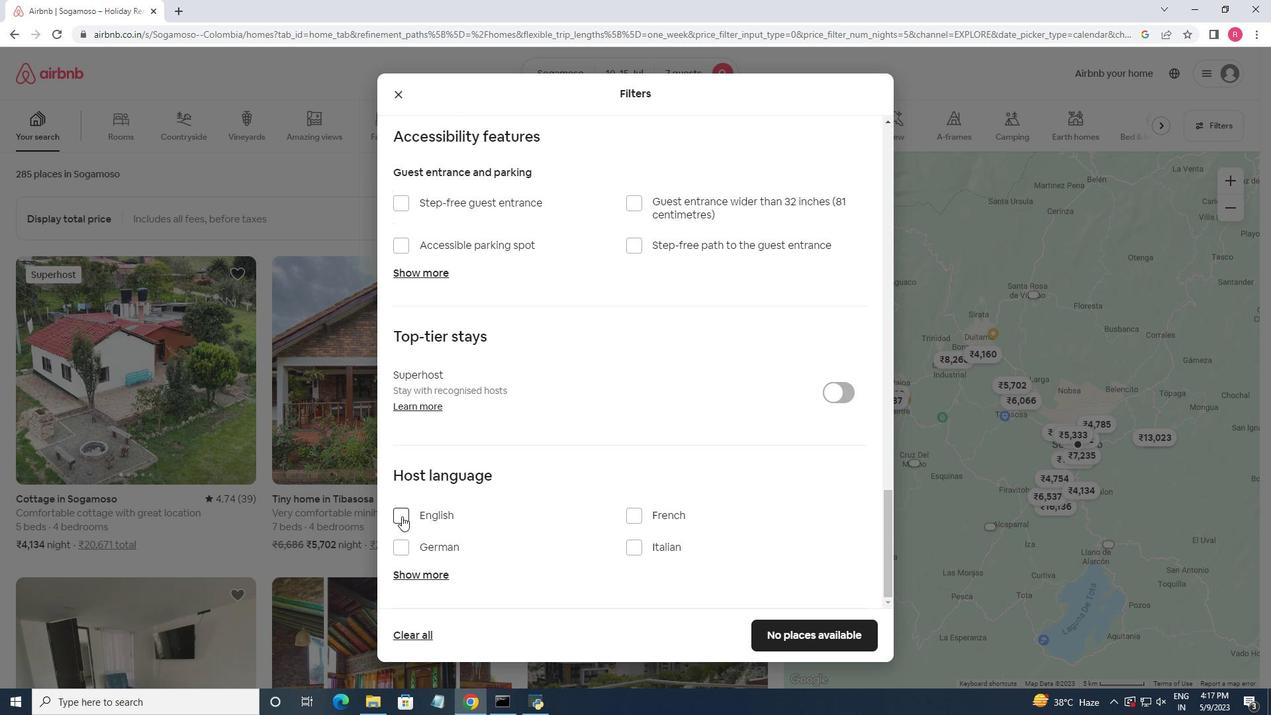 
Action: Mouse moved to (554, 493)
Screenshot: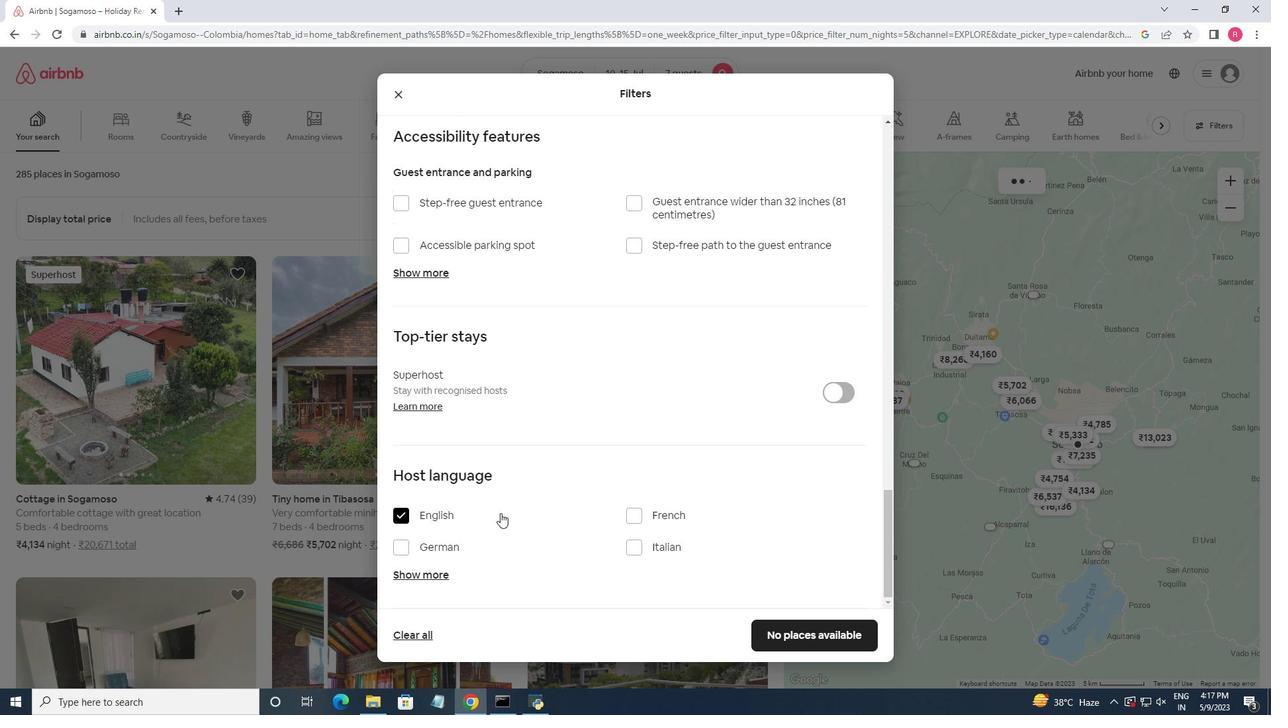 
Action: Mouse scrolled (554, 493) with delta (0, 0)
Screenshot: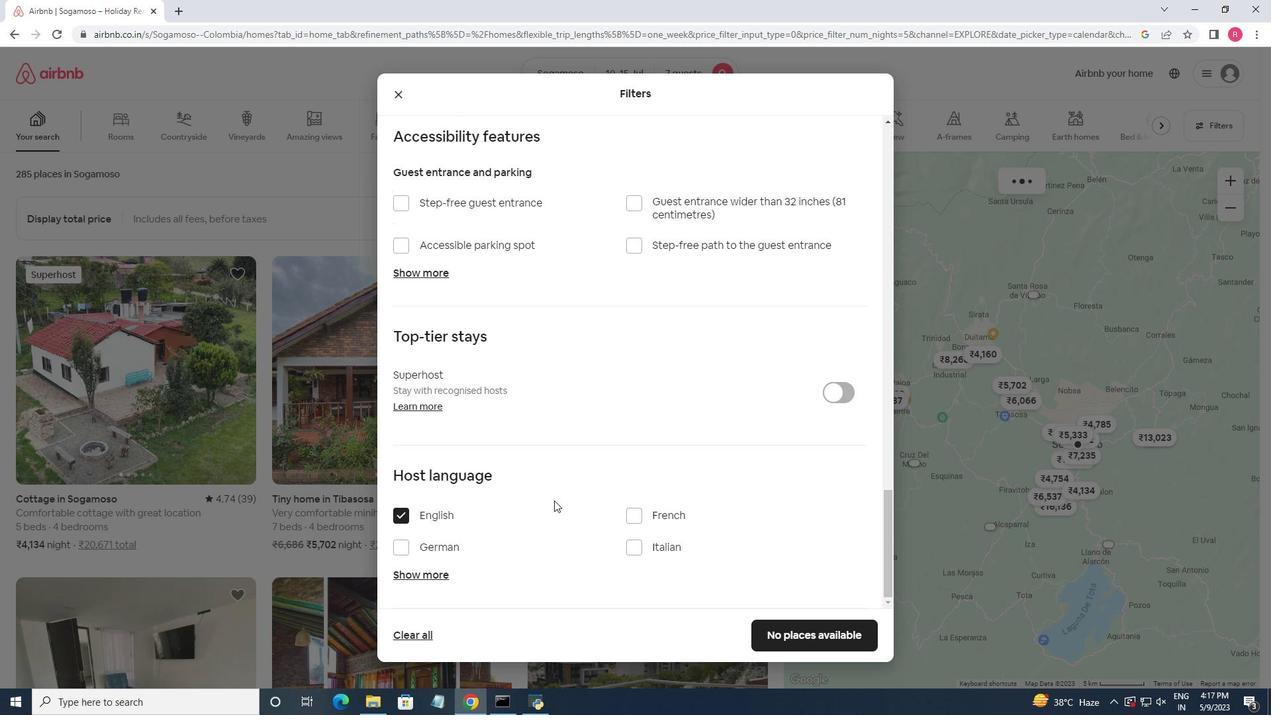 
Action: Mouse scrolled (554, 493) with delta (0, 0)
Screenshot: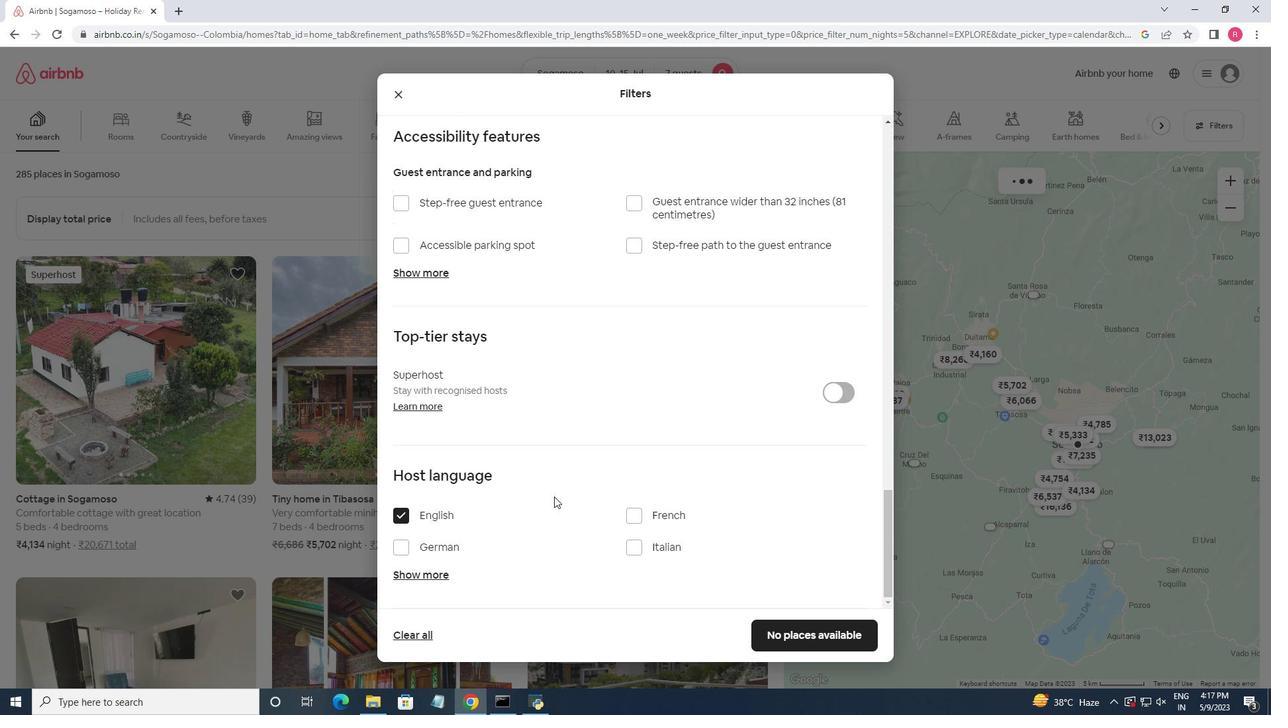 
Action: Mouse moved to (775, 630)
Screenshot: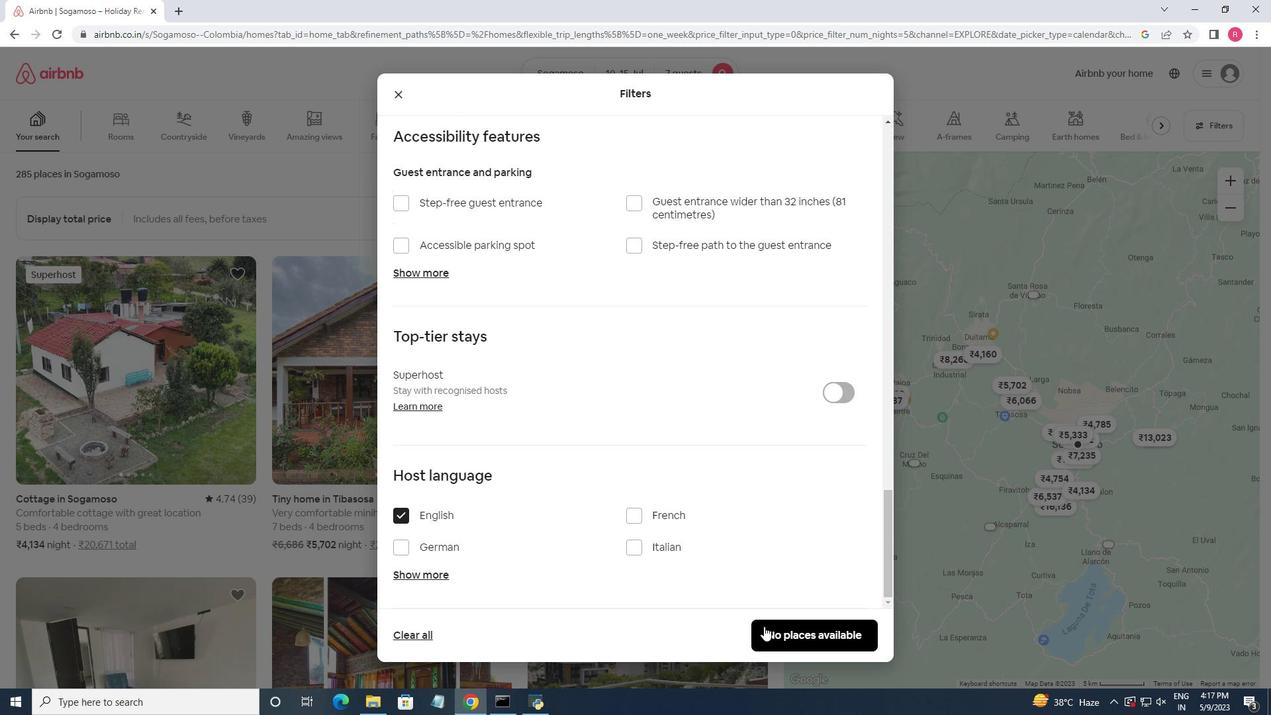 
Action: Mouse pressed left at (775, 630)
Screenshot: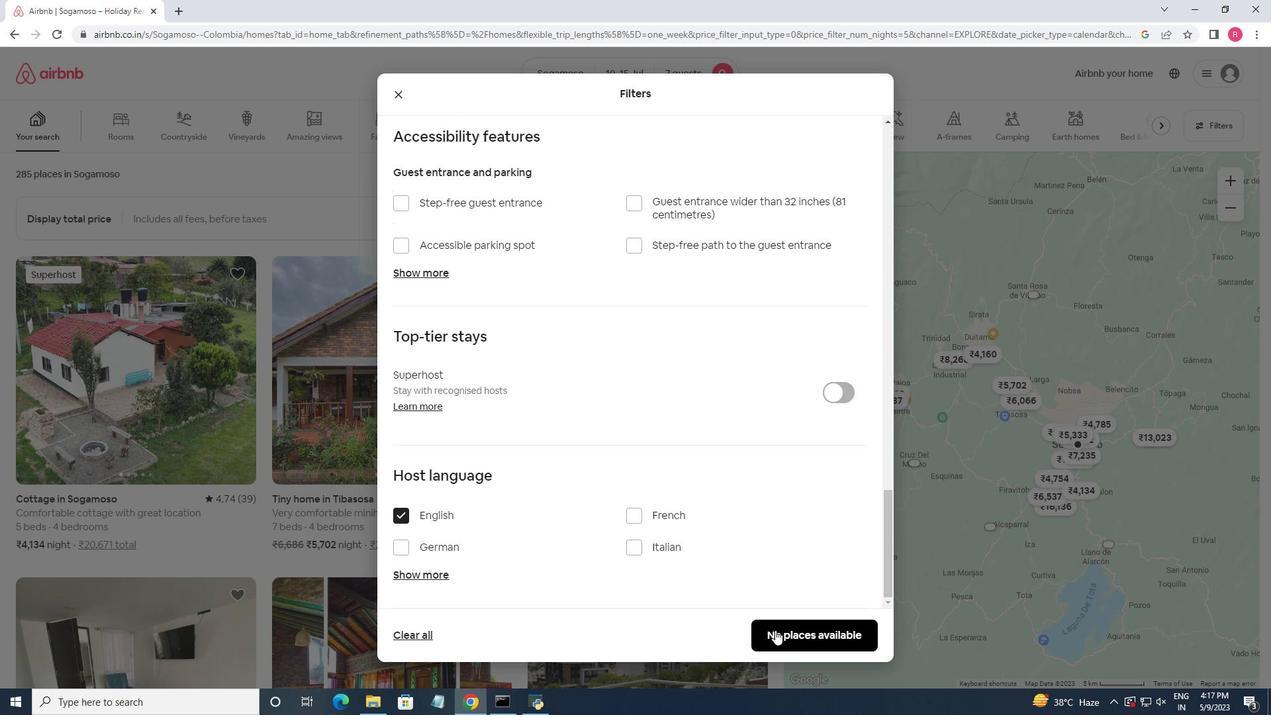 
Action: Mouse moved to (772, 228)
Screenshot: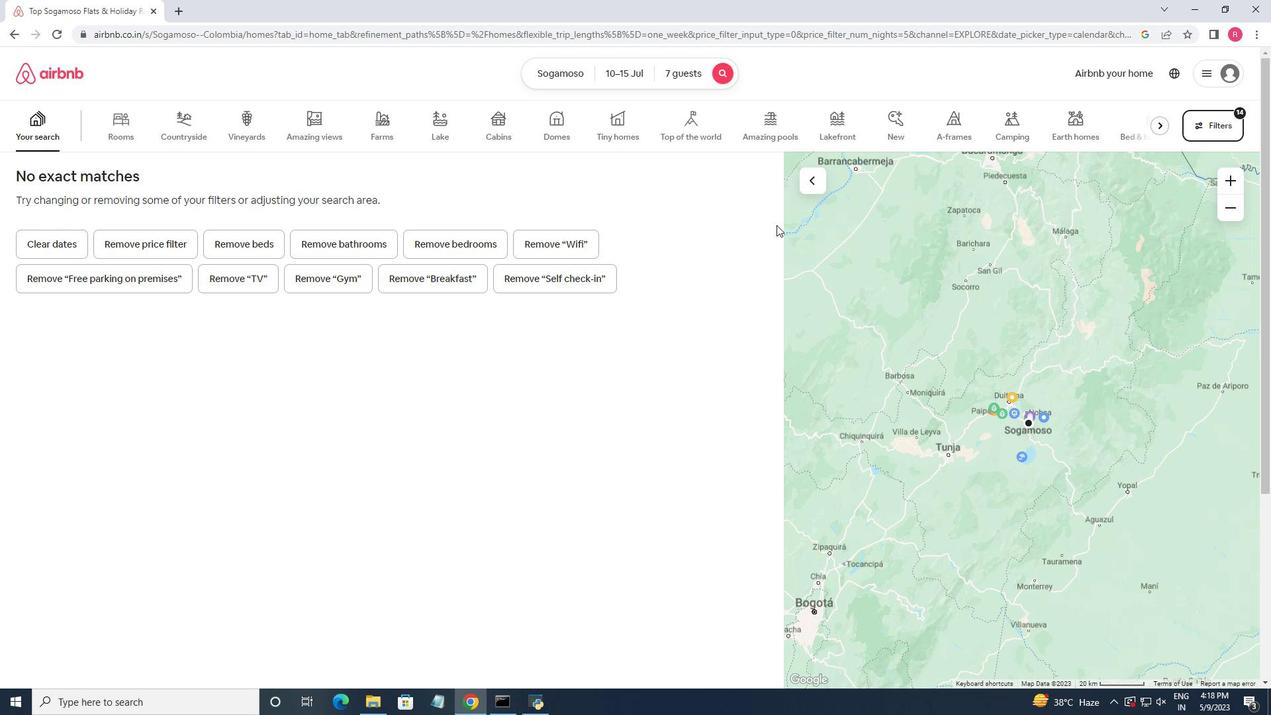 
